 Task: Send an email with the signature Marisol Hernandez with the subject Feedback on a marketing plan and the message Could you provide me with a breakdown of the costs associated with the new project proposal? from softage.3@softage.net to softage.8@softage.net with an attached audio file Audio_piano_recital.mp3 and move the email from Sent Items to the folder Non-compete agreements
Action: Mouse moved to (120, 215)
Screenshot: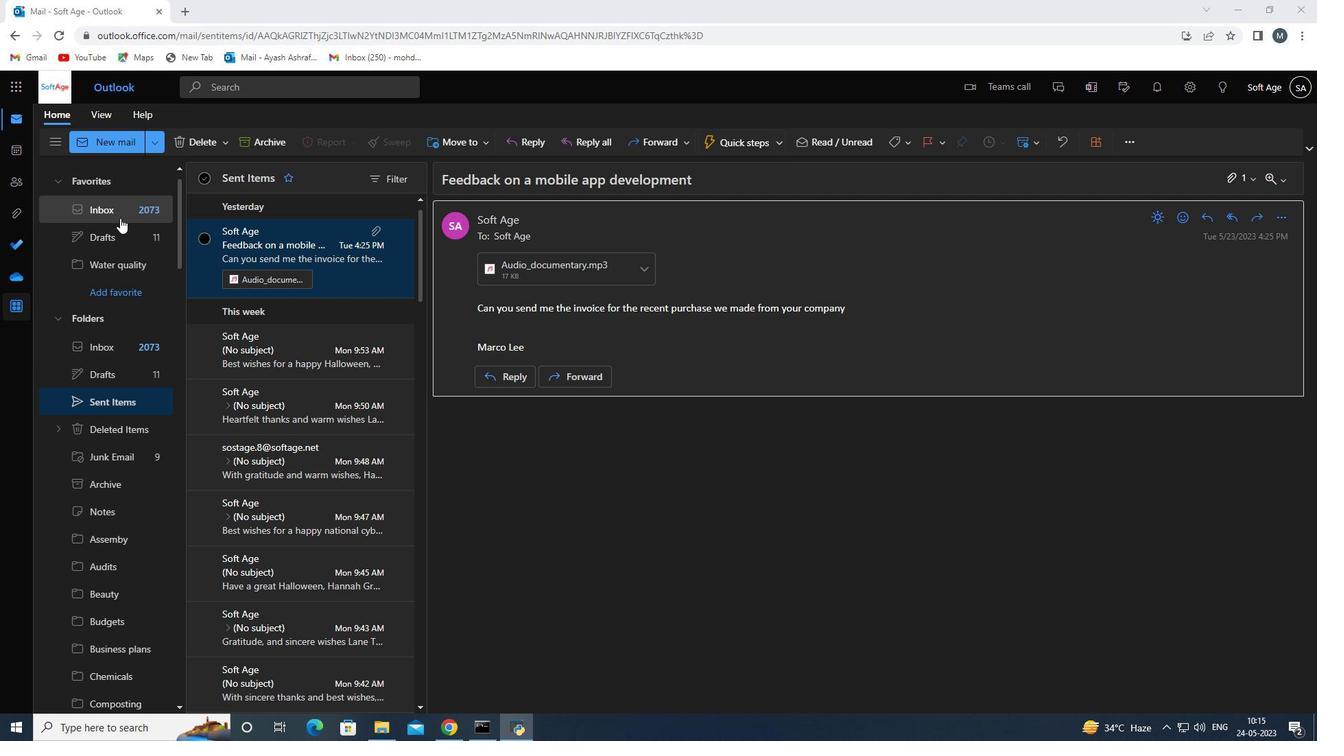 
Action: Mouse pressed left at (120, 215)
Screenshot: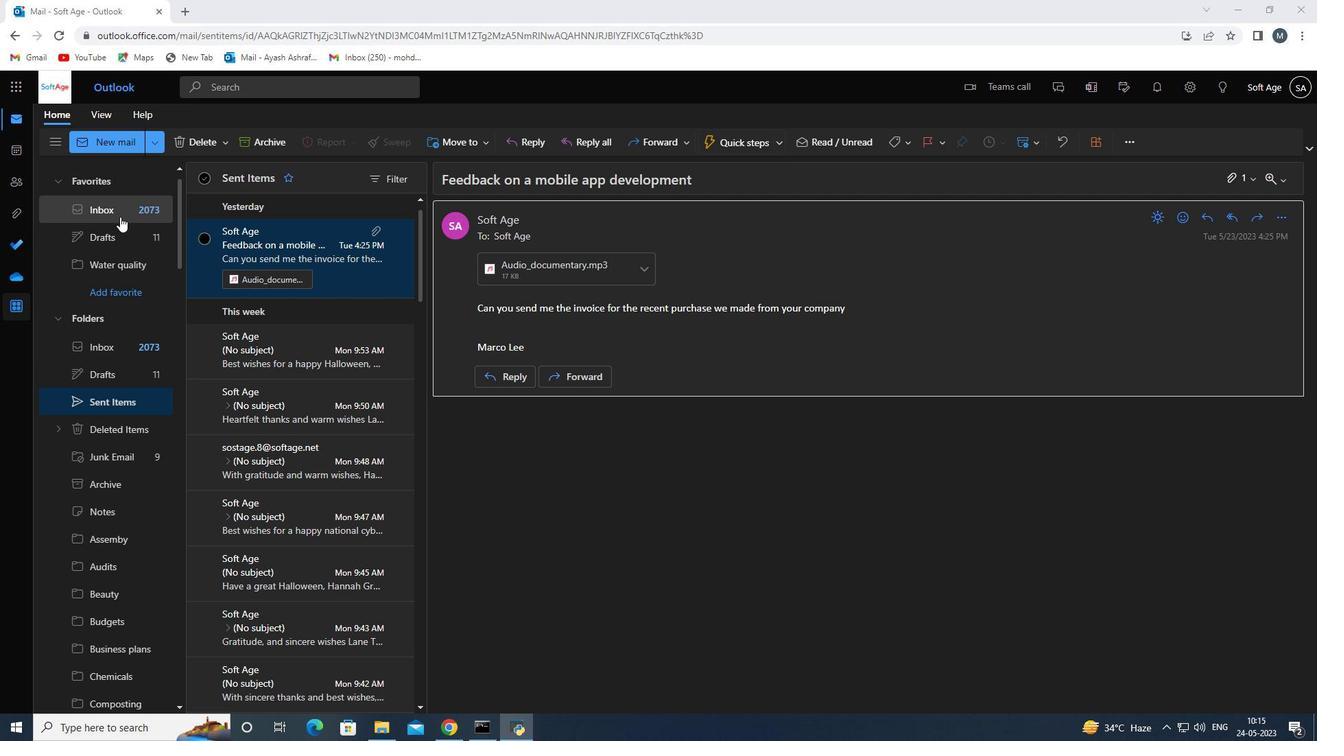
Action: Mouse moved to (262, 277)
Screenshot: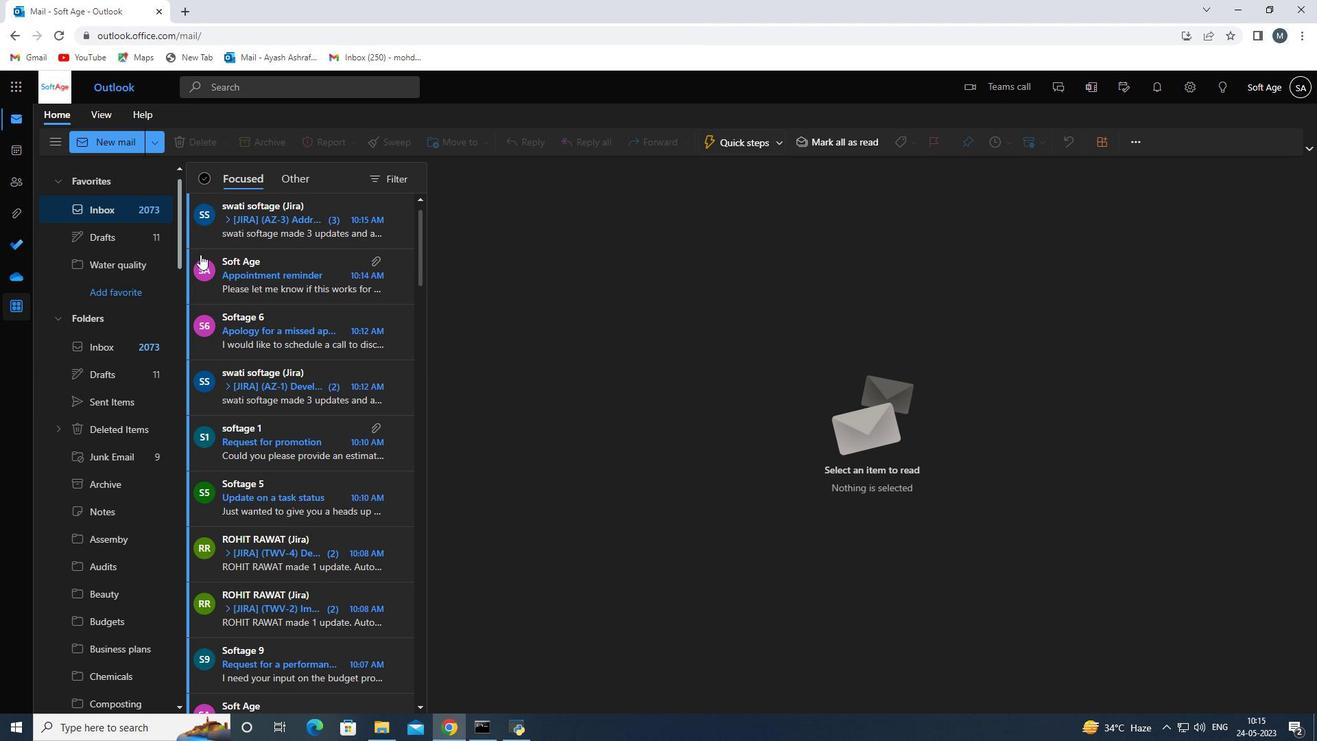 
Action: Mouse scrolled (262, 278) with delta (0, 0)
Screenshot: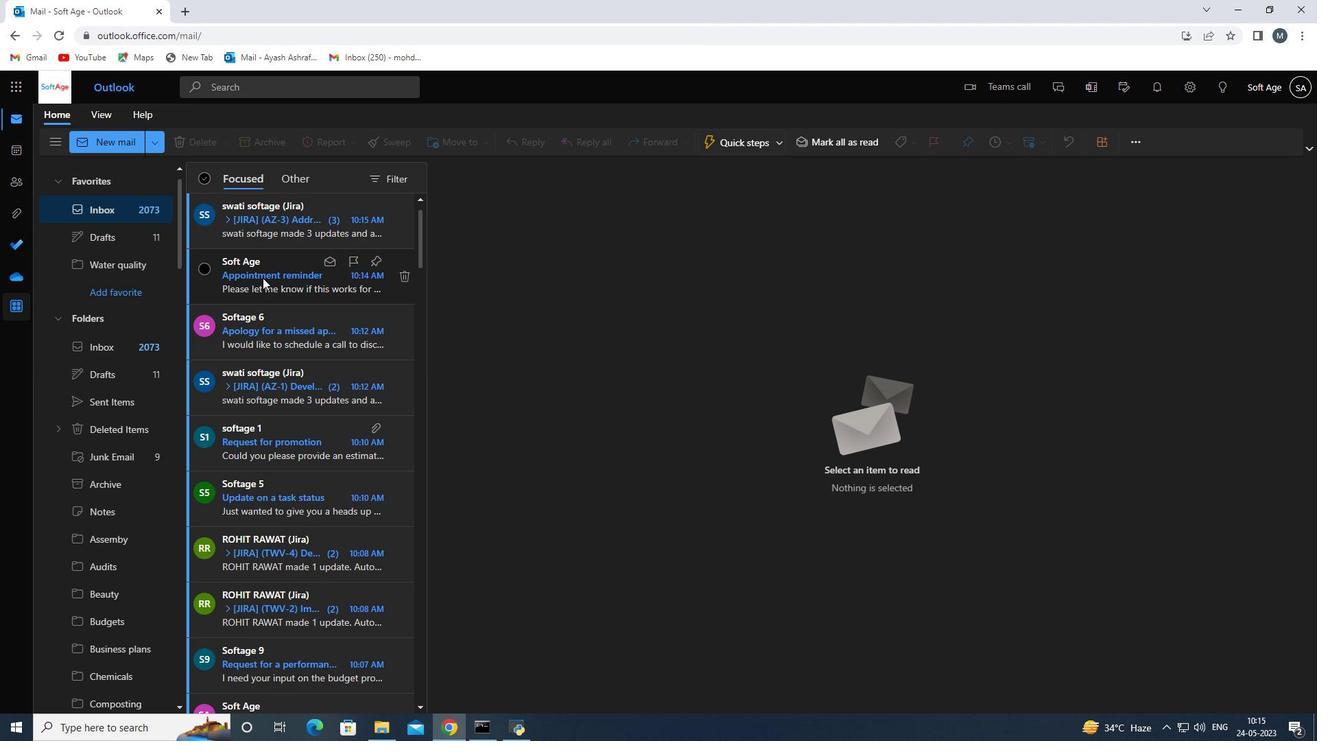 
Action: Mouse scrolled (262, 278) with delta (0, 0)
Screenshot: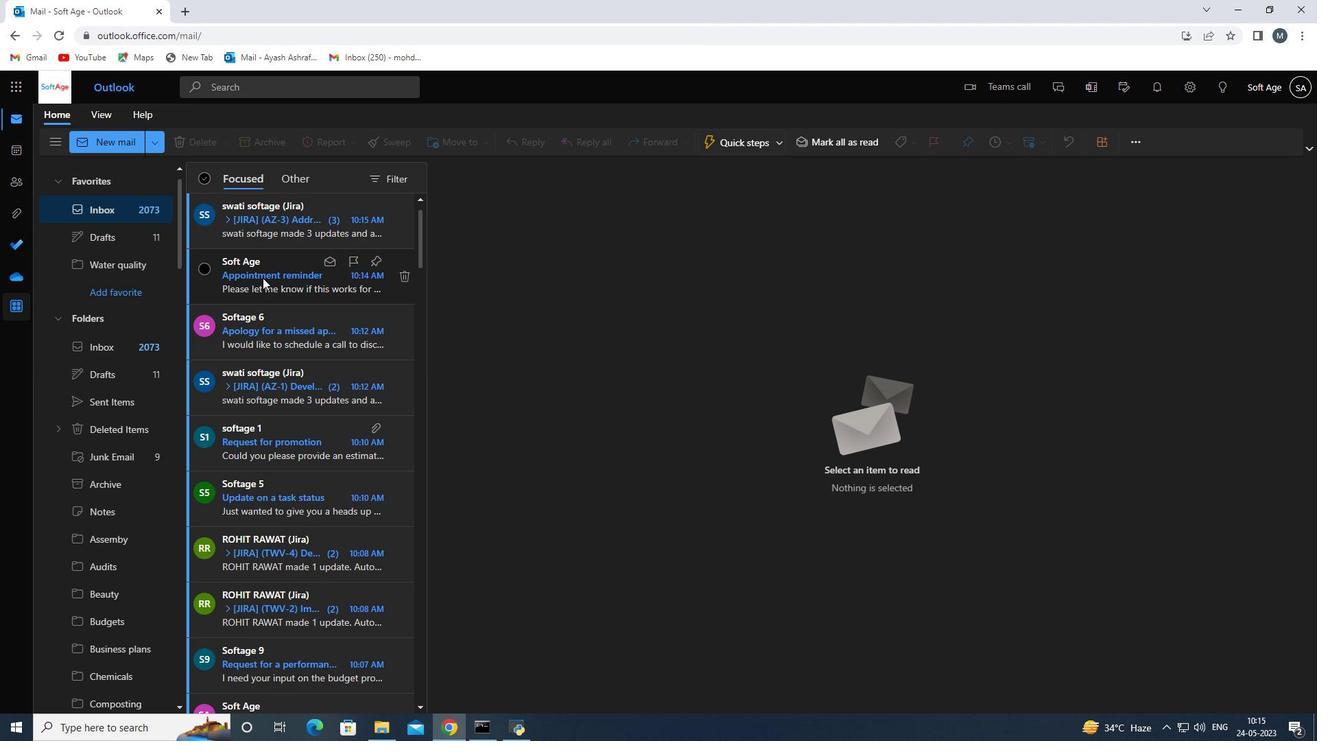 
Action: Mouse scrolled (262, 278) with delta (0, 0)
Screenshot: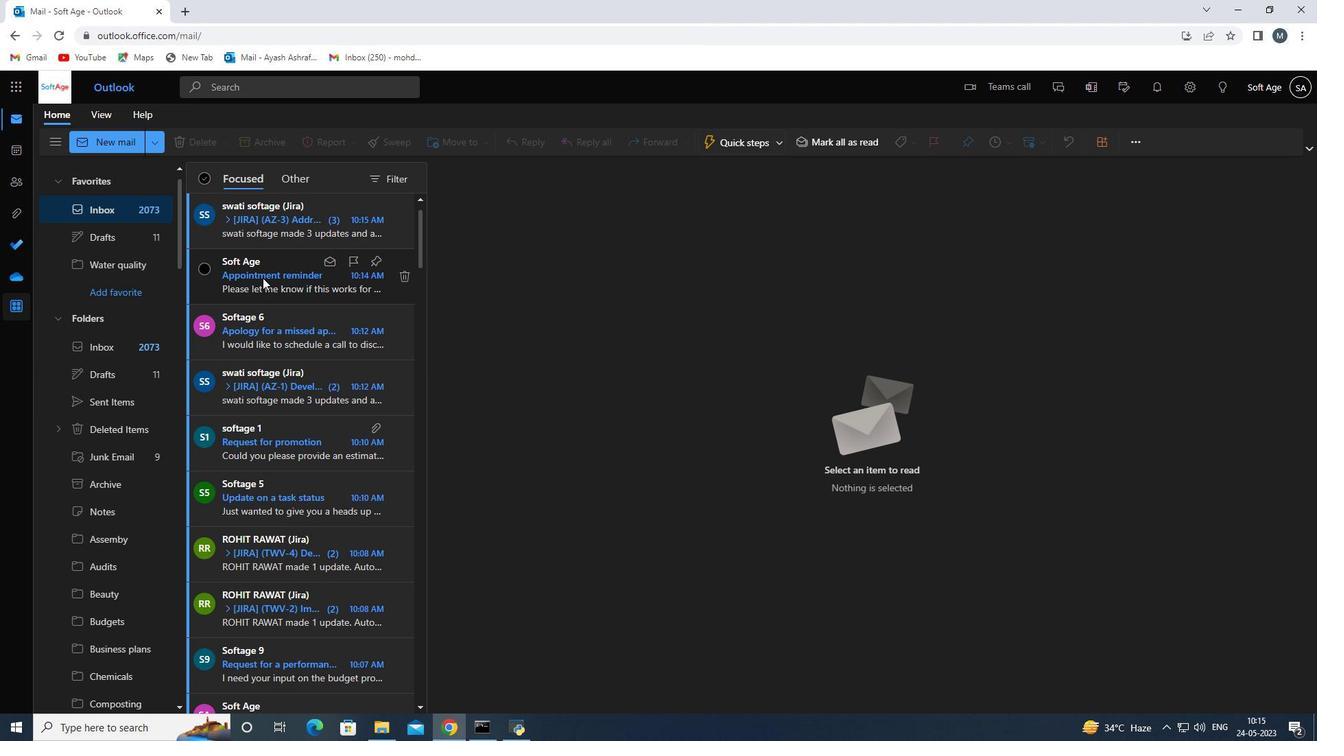 
Action: Mouse scrolled (262, 278) with delta (0, 0)
Screenshot: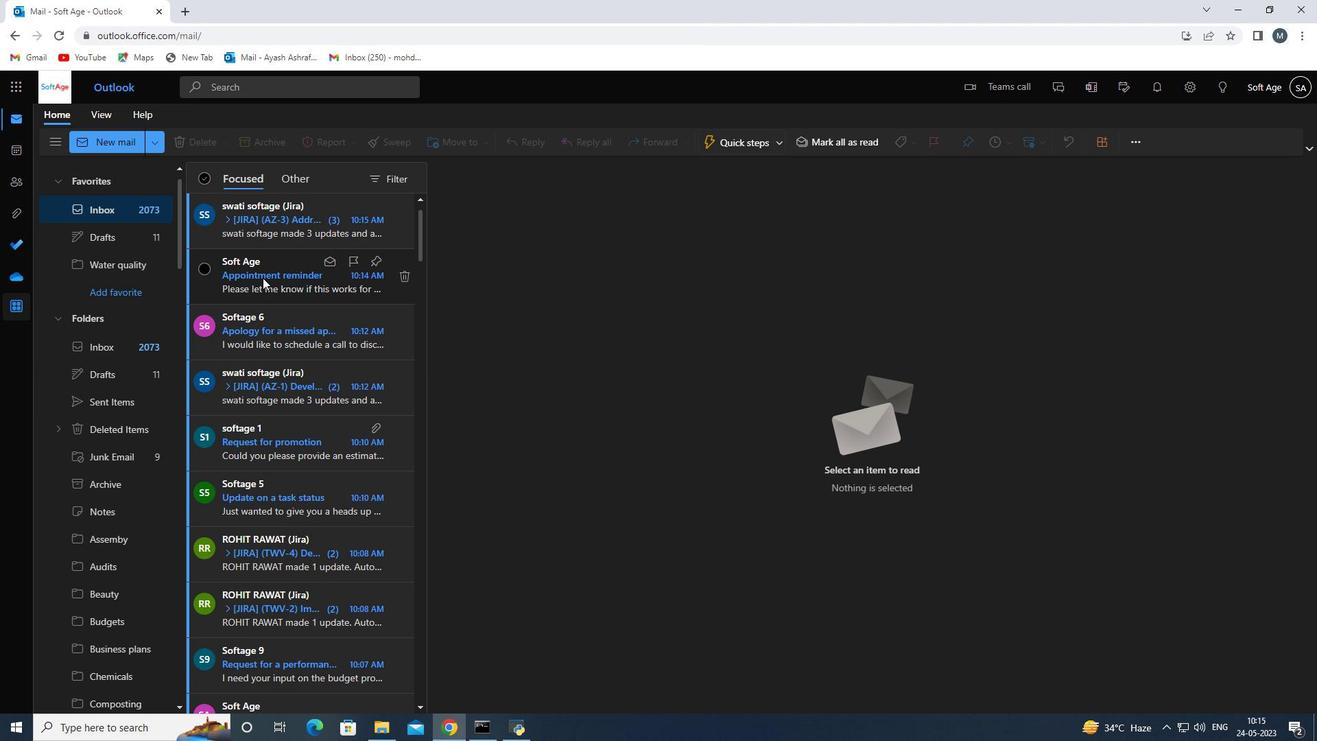 
Action: Mouse moved to (95, 138)
Screenshot: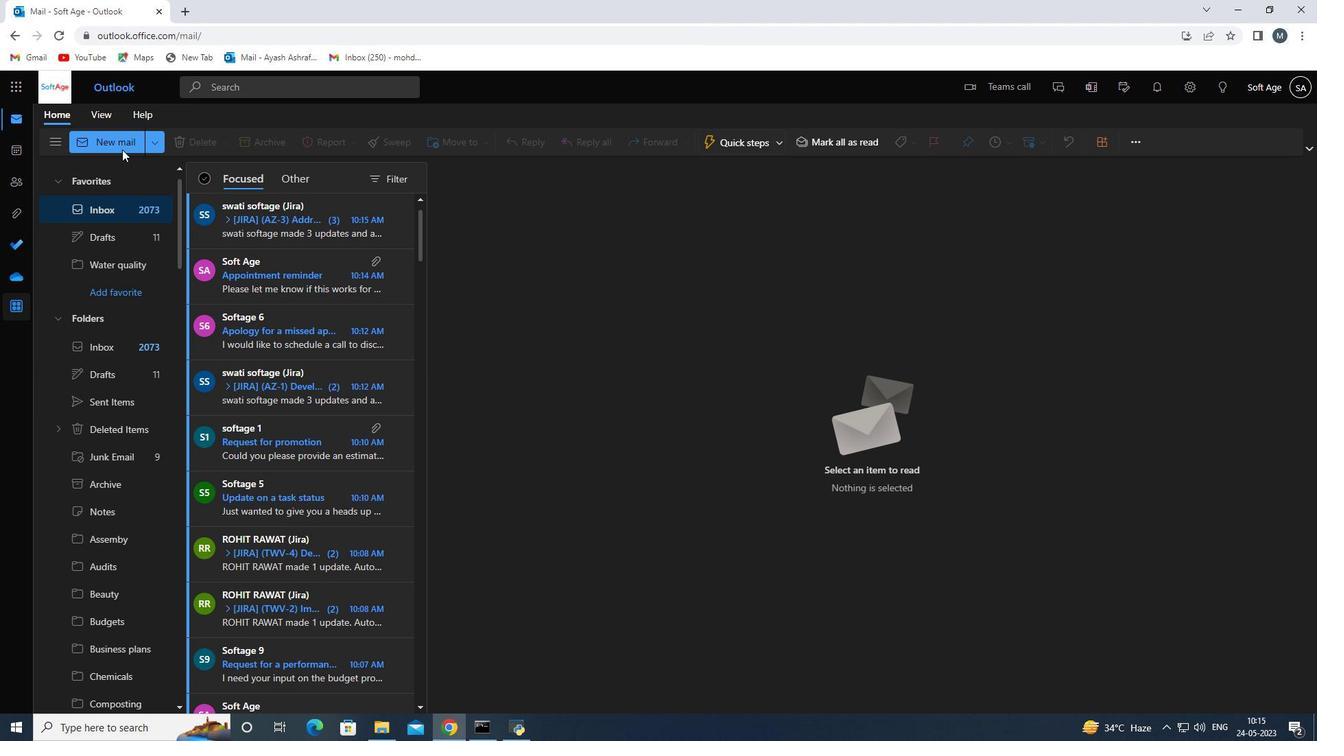 
Action: Mouse pressed left at (95, 138)
Screenshot: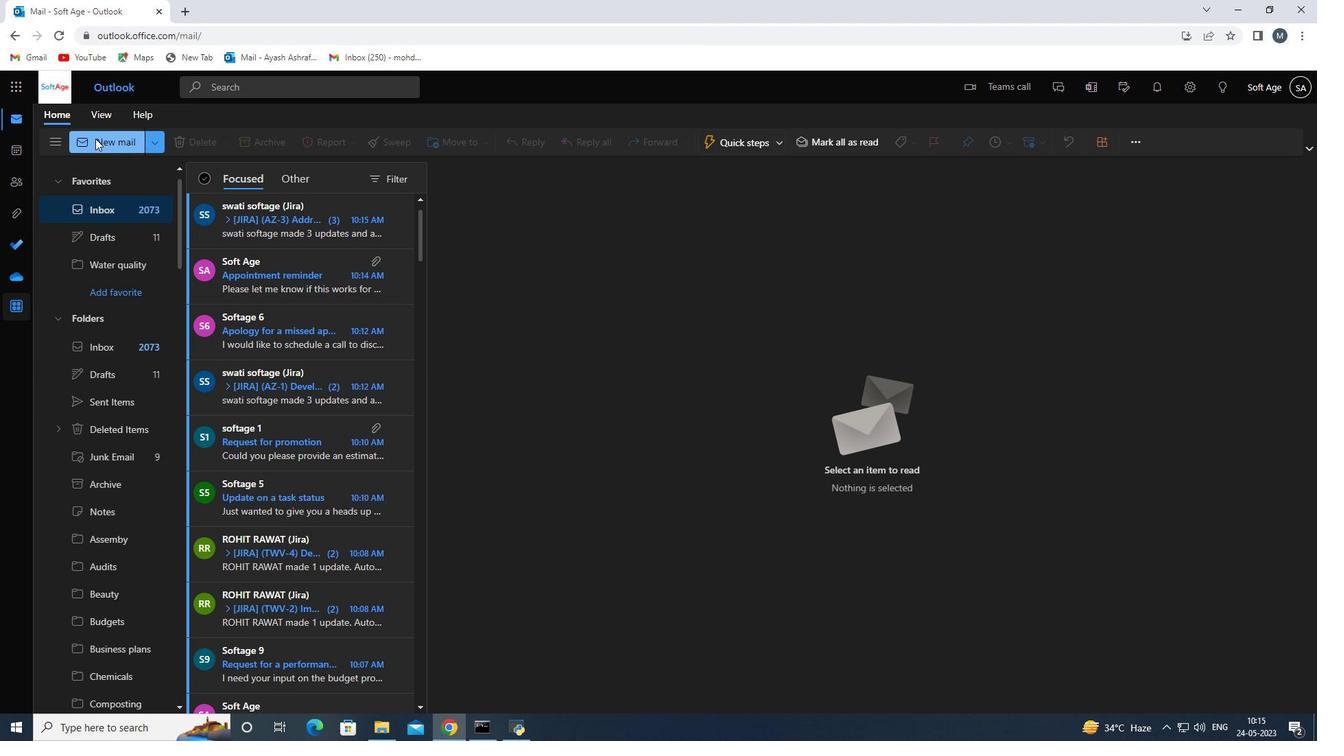 
Action: Mouse moved to (922, 147)
Screenshot: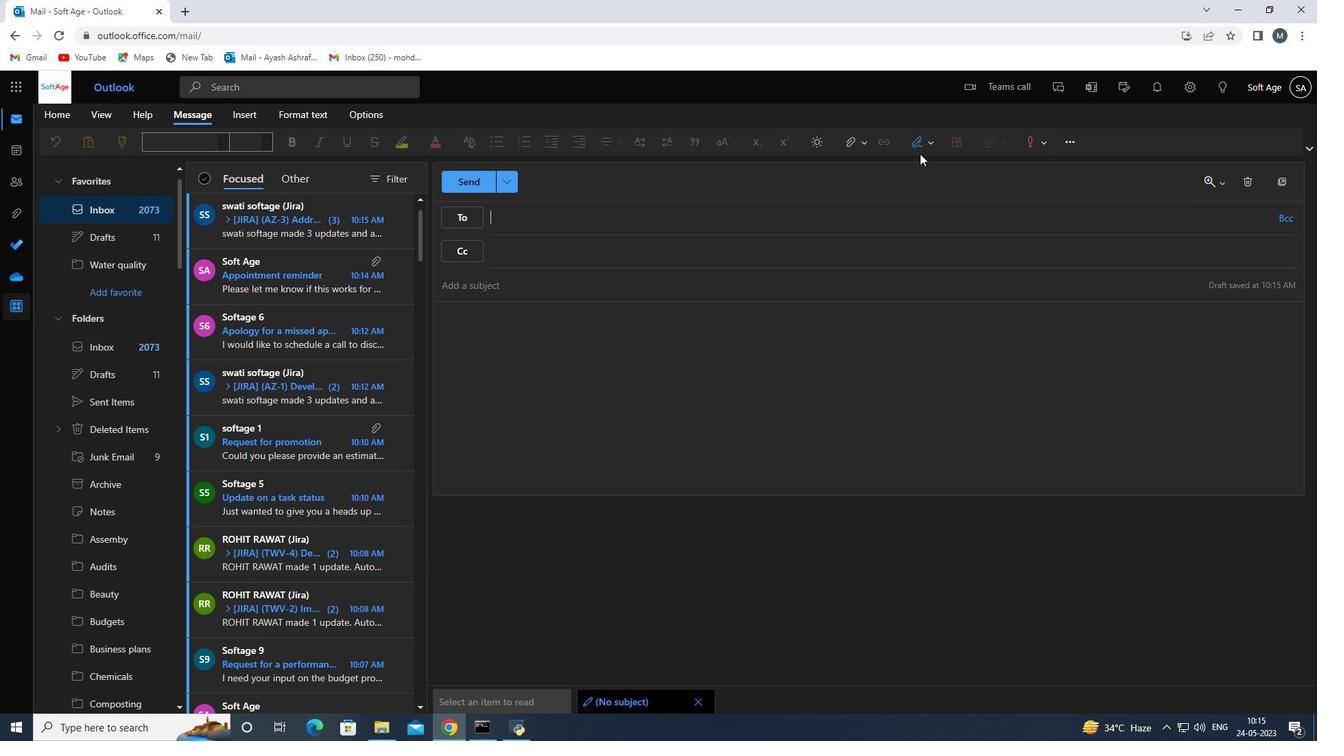 
Action: Mouse pressed left at (922, 147)
Screenshot: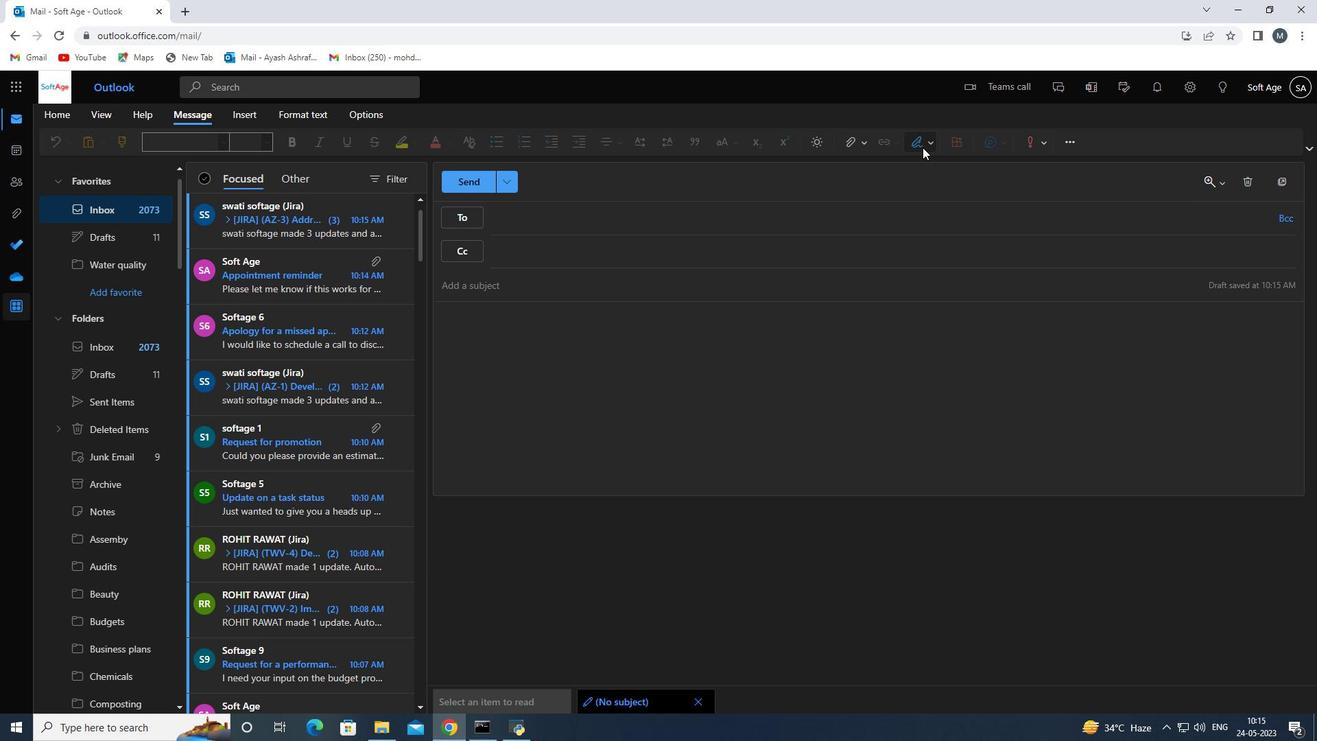 
Action: Mouse moved to (901, 193)
Screenshot: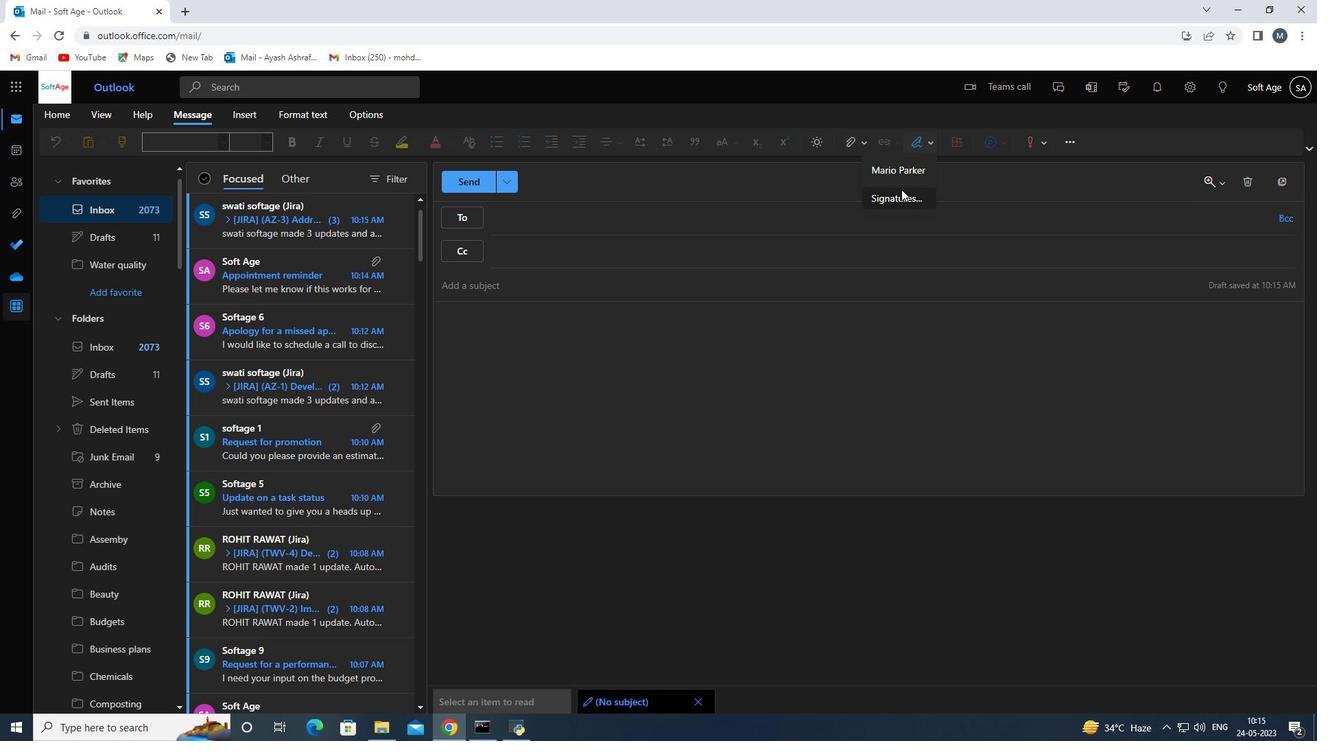 
Action: Mouse pressed left at (901, 193)
Screenshot: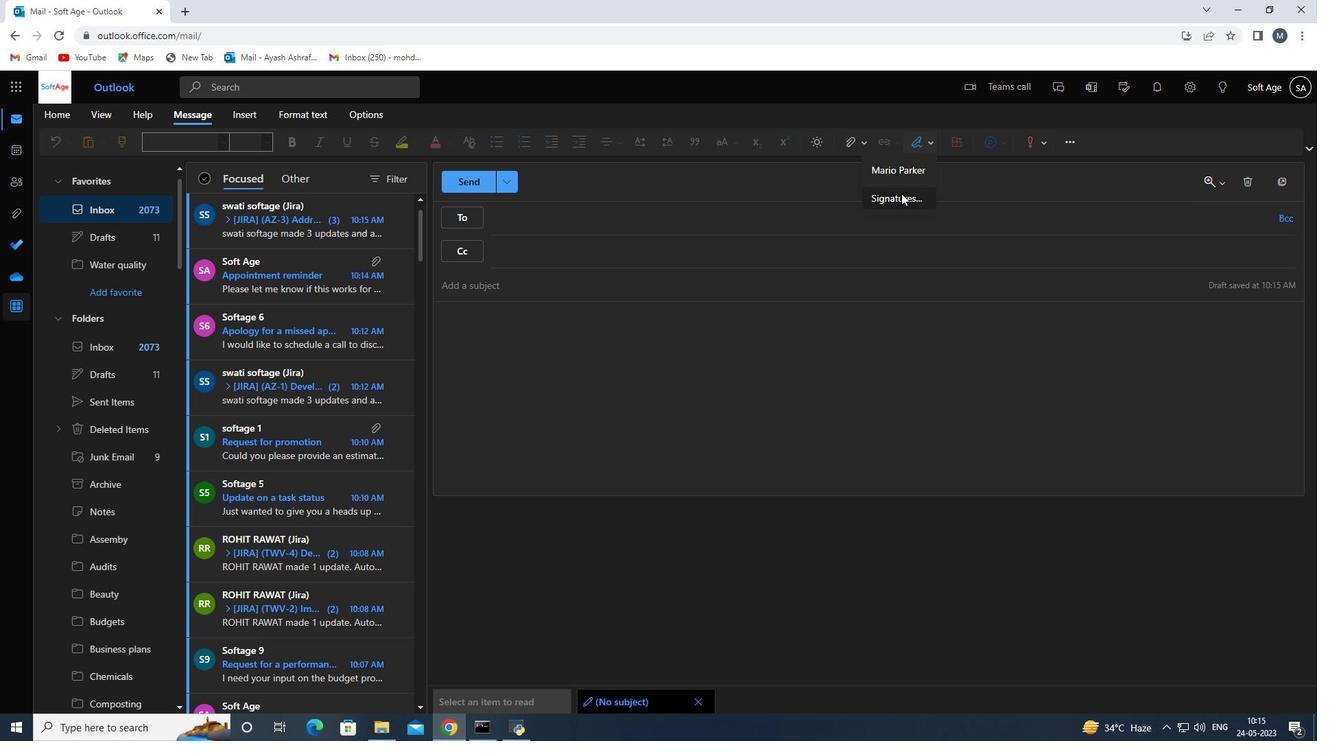 
Action: Mouse moved to (944, 251)
Screenshot: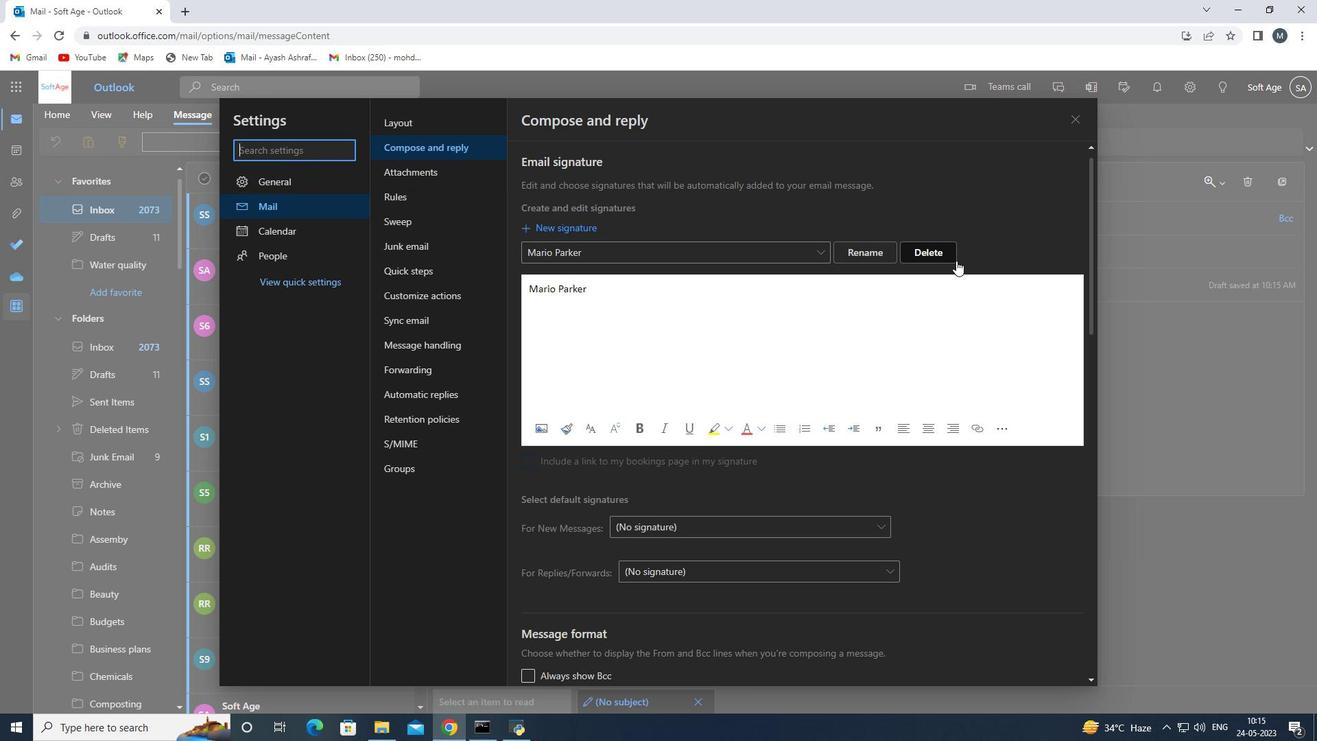 
Action: Mouse pressed left at (944, 251)
Screenshot: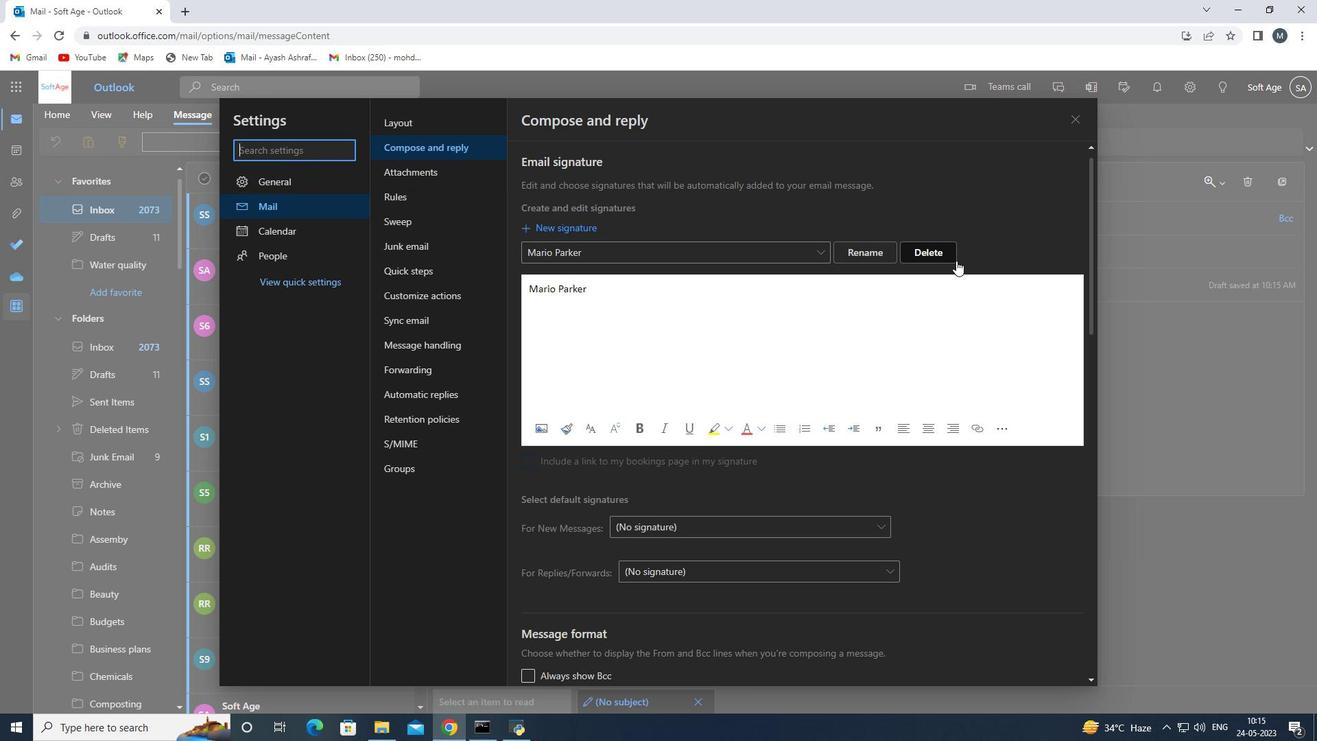 
Action: Mouse moved to (588, 257)
Screenshot: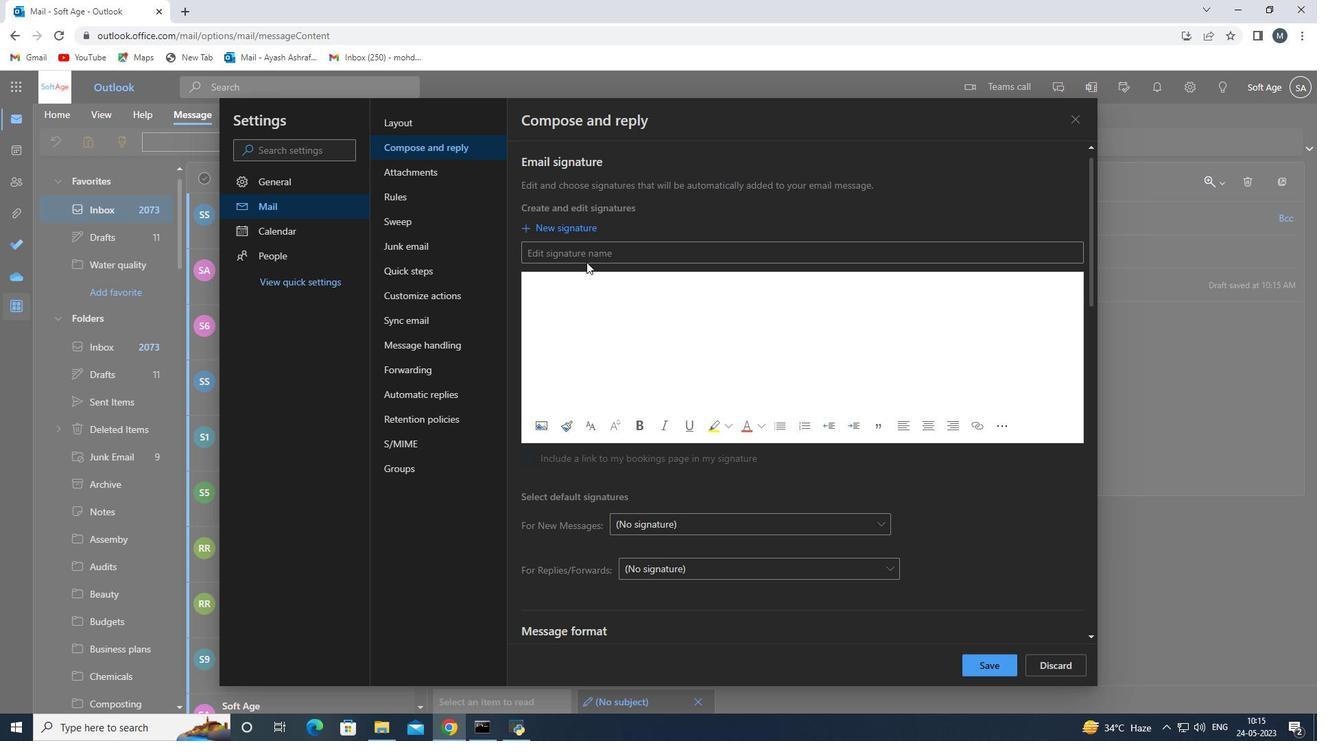 
Action: Mouse pressed left at (588, 257)
Screenshot: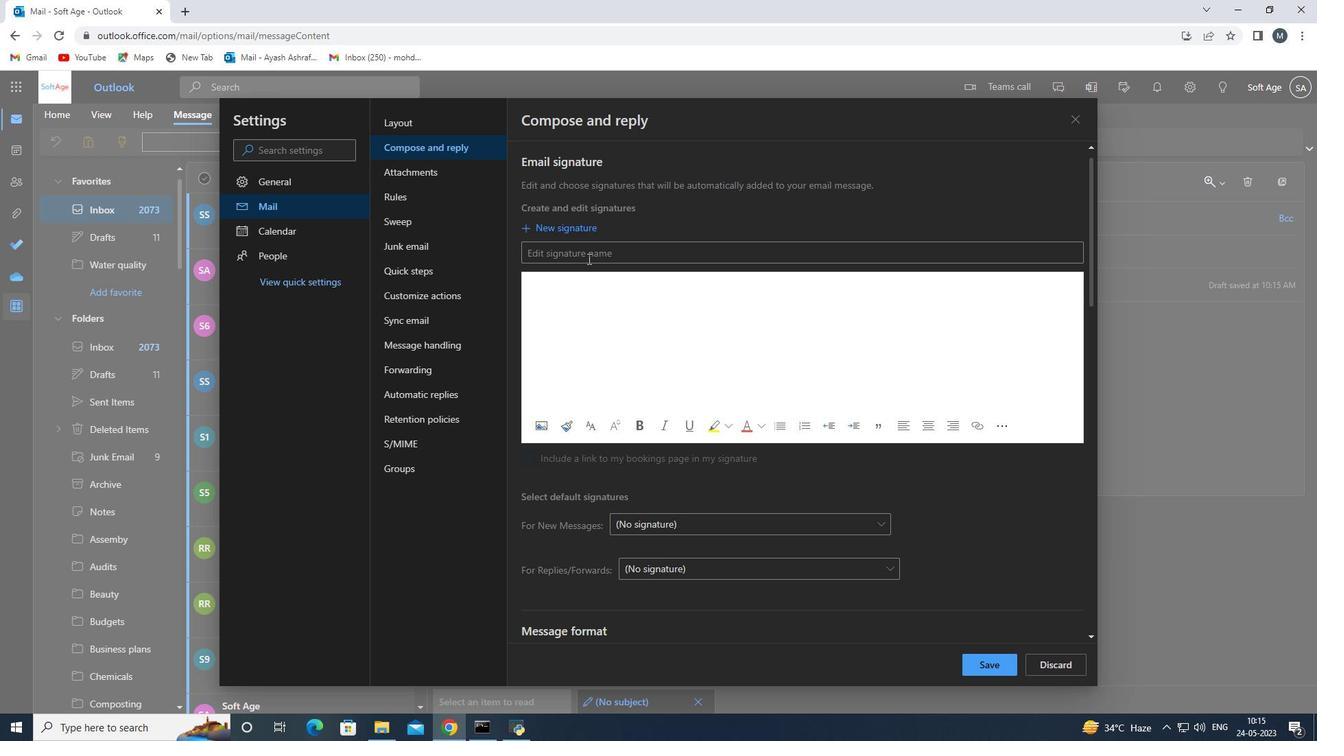 
Action: Mouse moved to (588, 256)
Screenshot: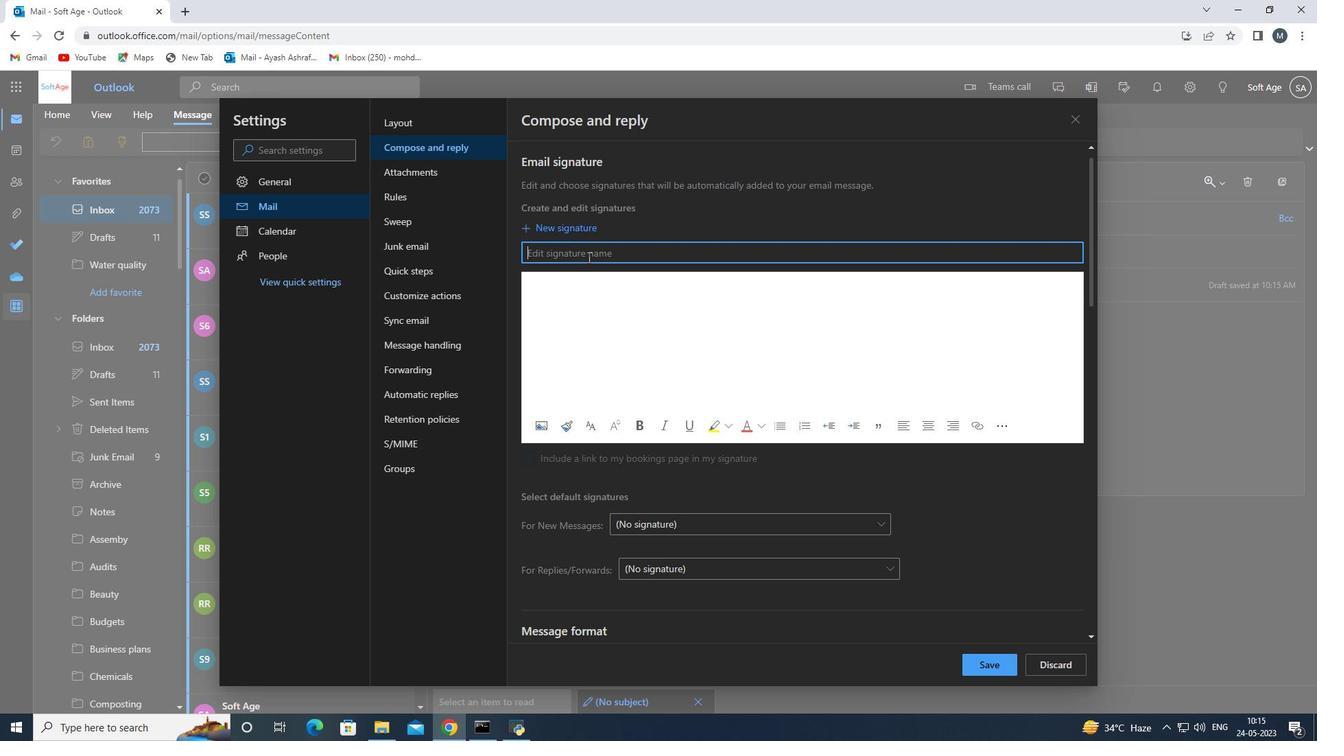 
Action: Key pressed <Key.shift>Marisol<Key.space><Key.shift><Key.shift><Key.shift><Key.shift><Key.shift>Hernana<Key.backspace>dez<Key.space>
Screenshot: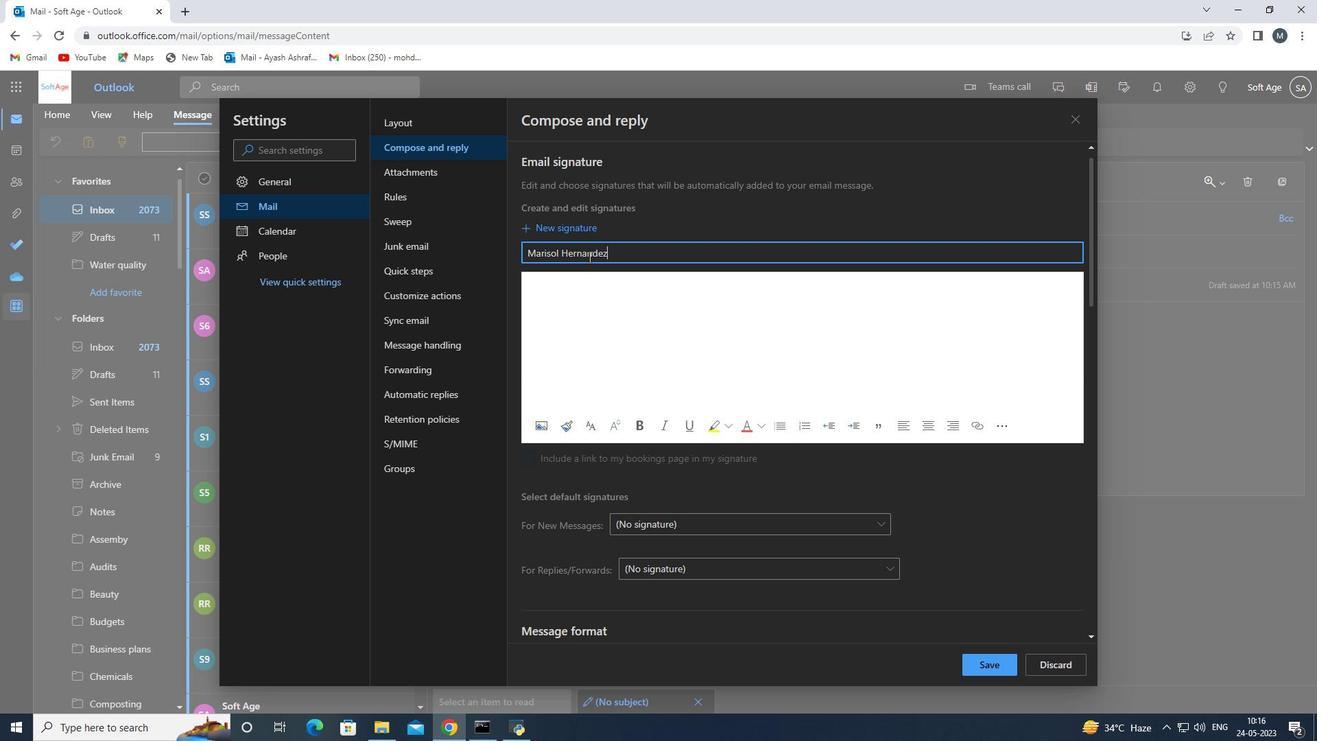 
Action: Mouse moved to (596, 253)
Screenshot: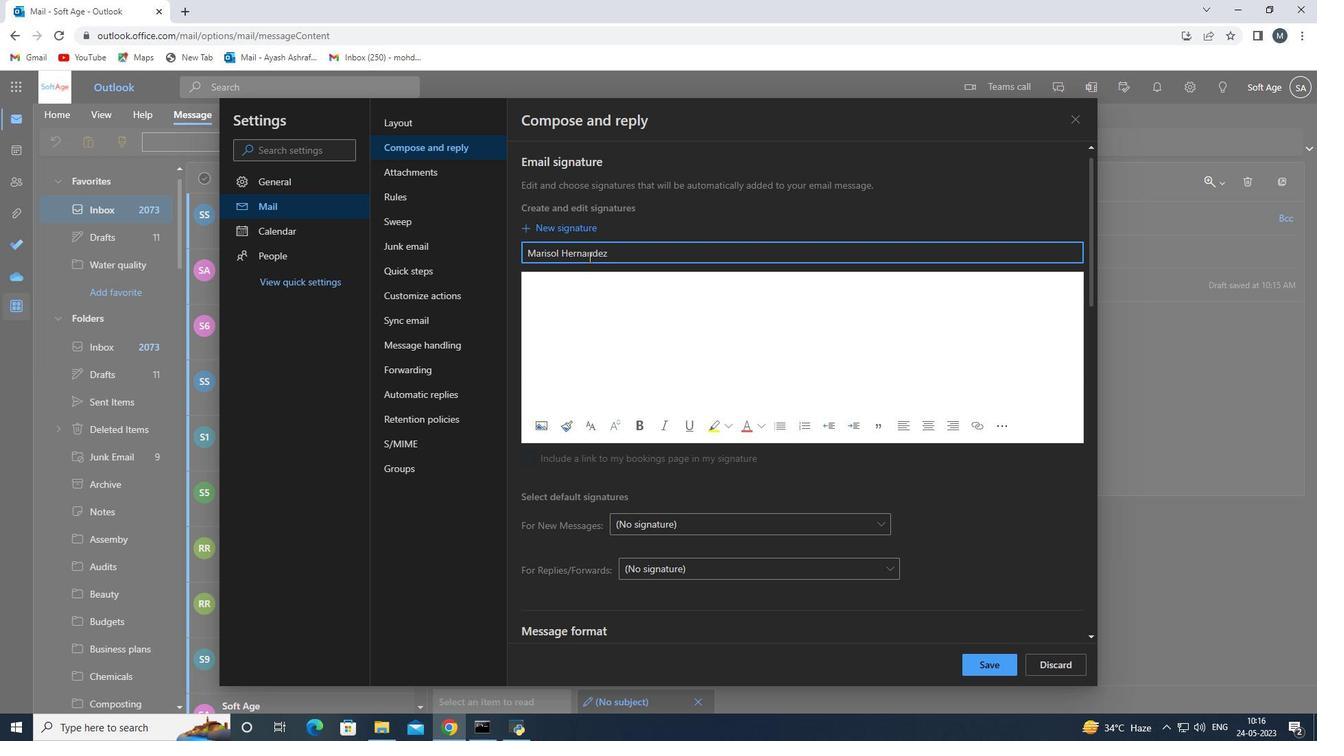 
Action: Mouse scrolled (596, 254) with delta (0, 0)
Screenshot: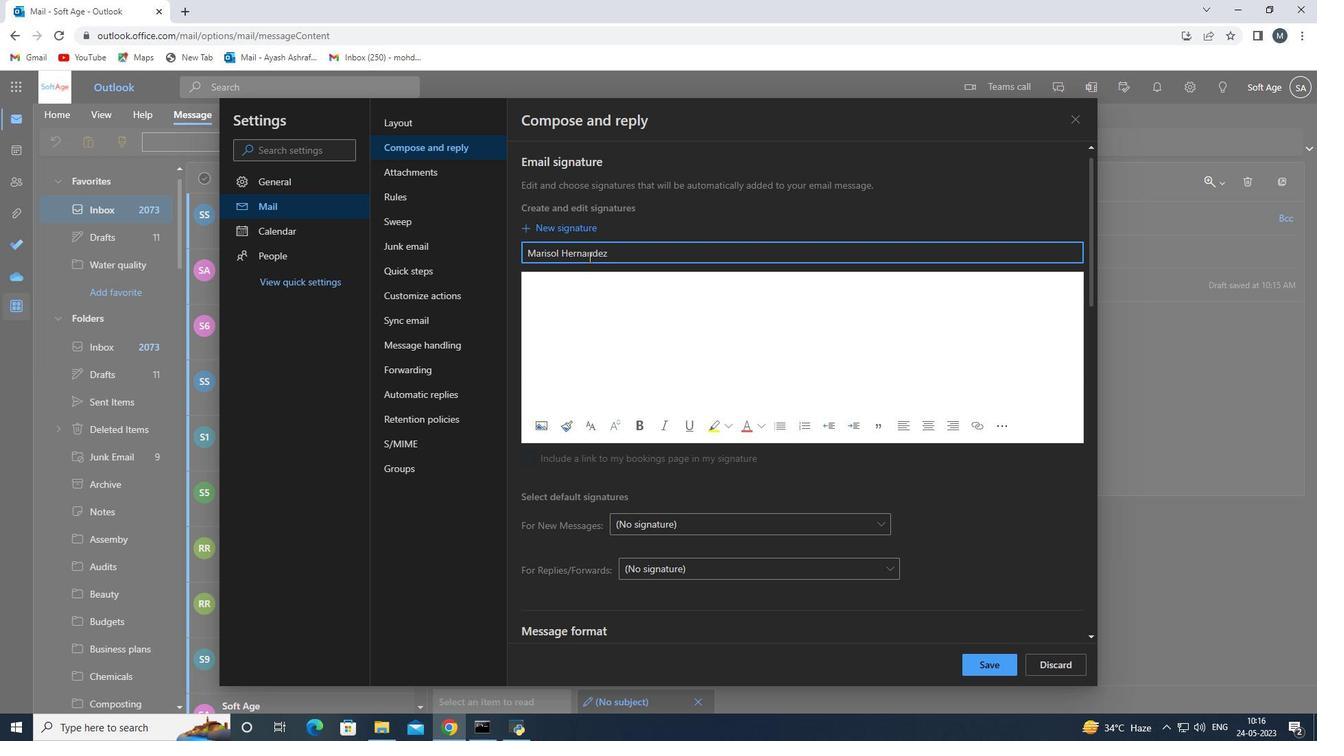 
Action: Mouse moved to (608, 250)
Screenshot: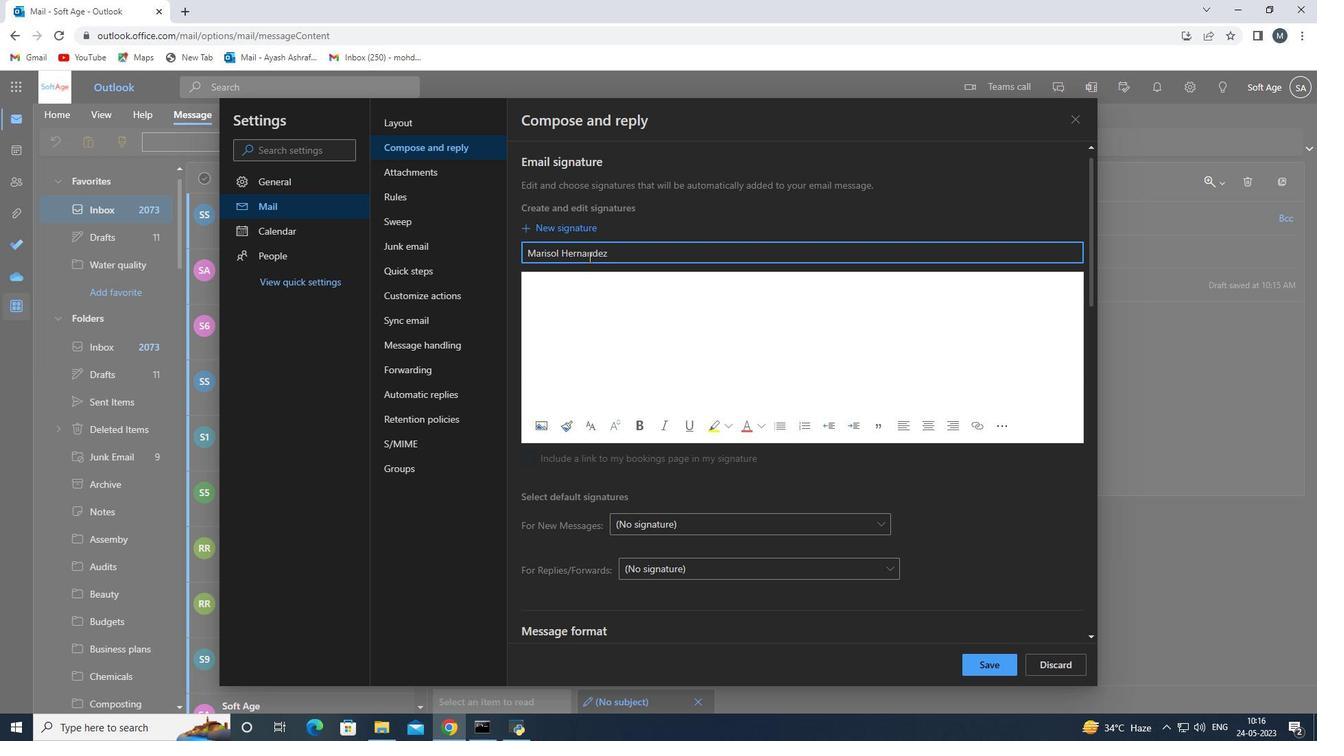 
Action: Mouse scrolled (608, 251) with delta (0, 0)
Screenshot: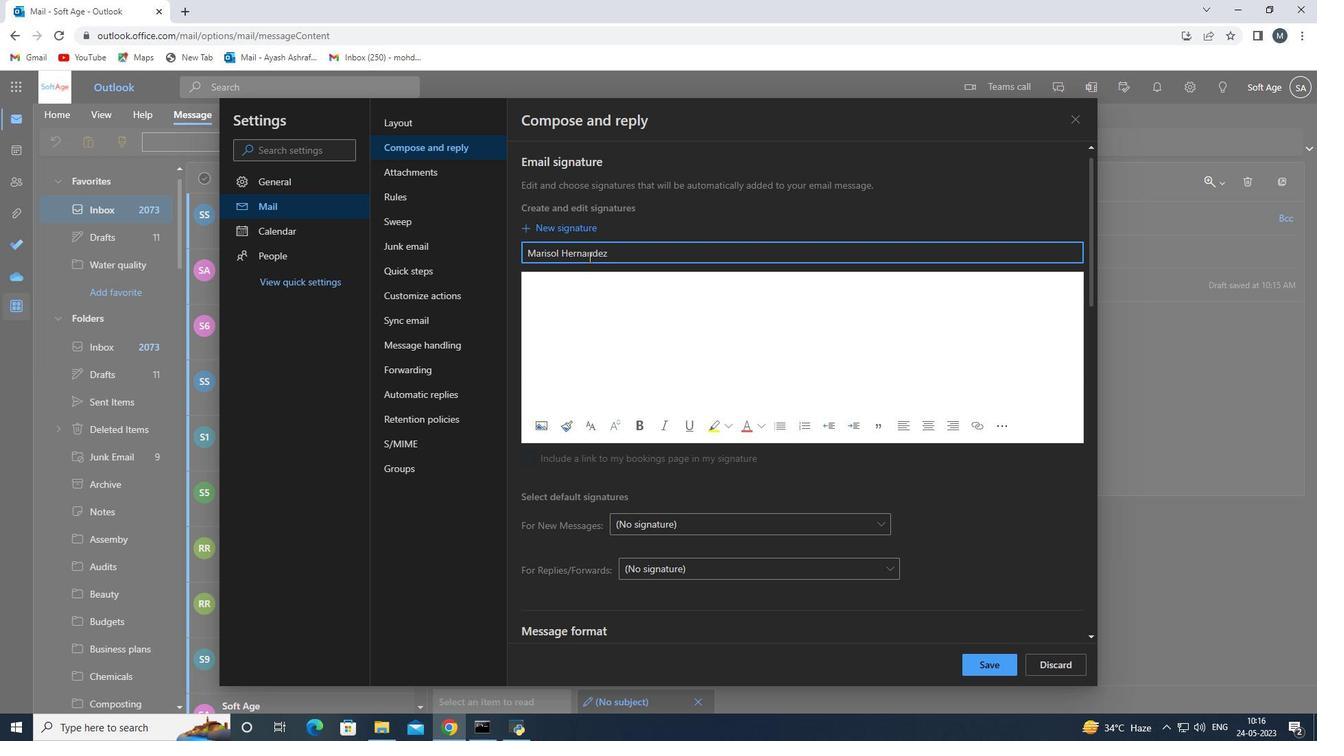 
Action: Mouse moved to (605, 299)
Screenshot: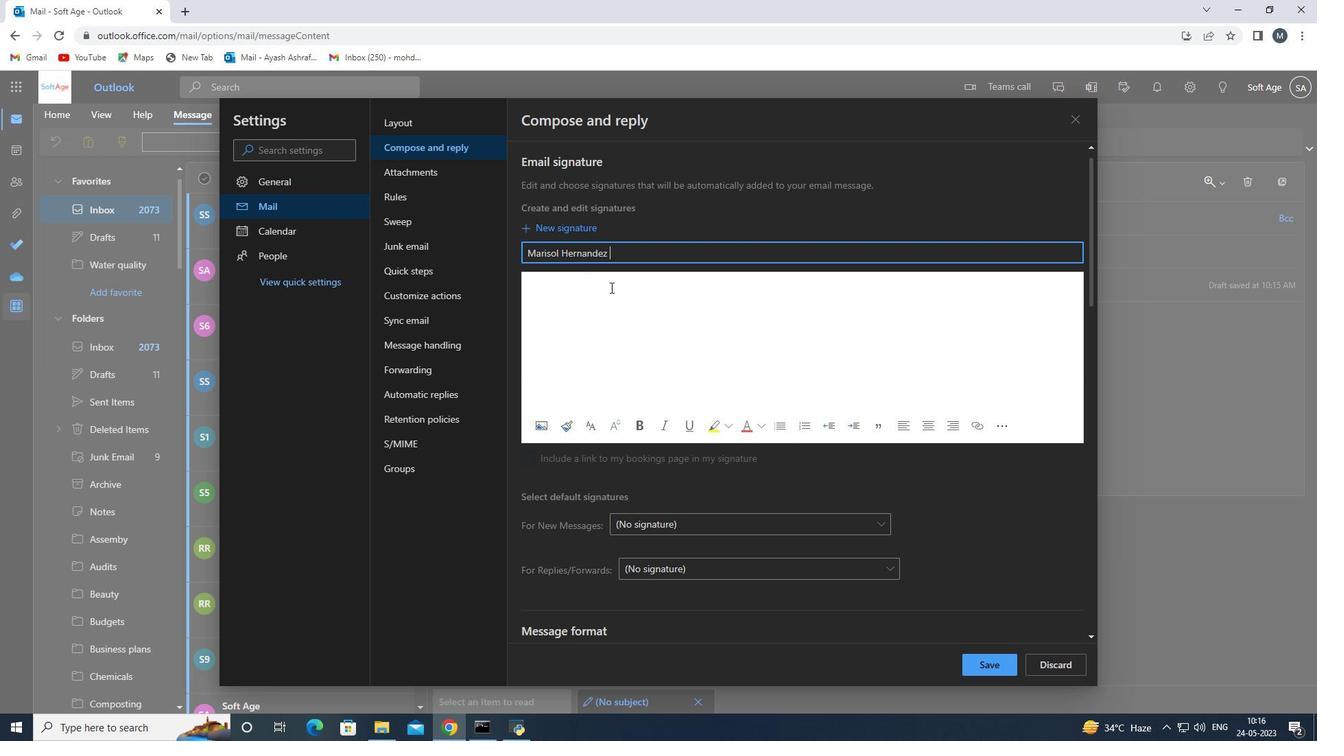 
Action: Mouse pressed left at (605, 299)
Screenshot: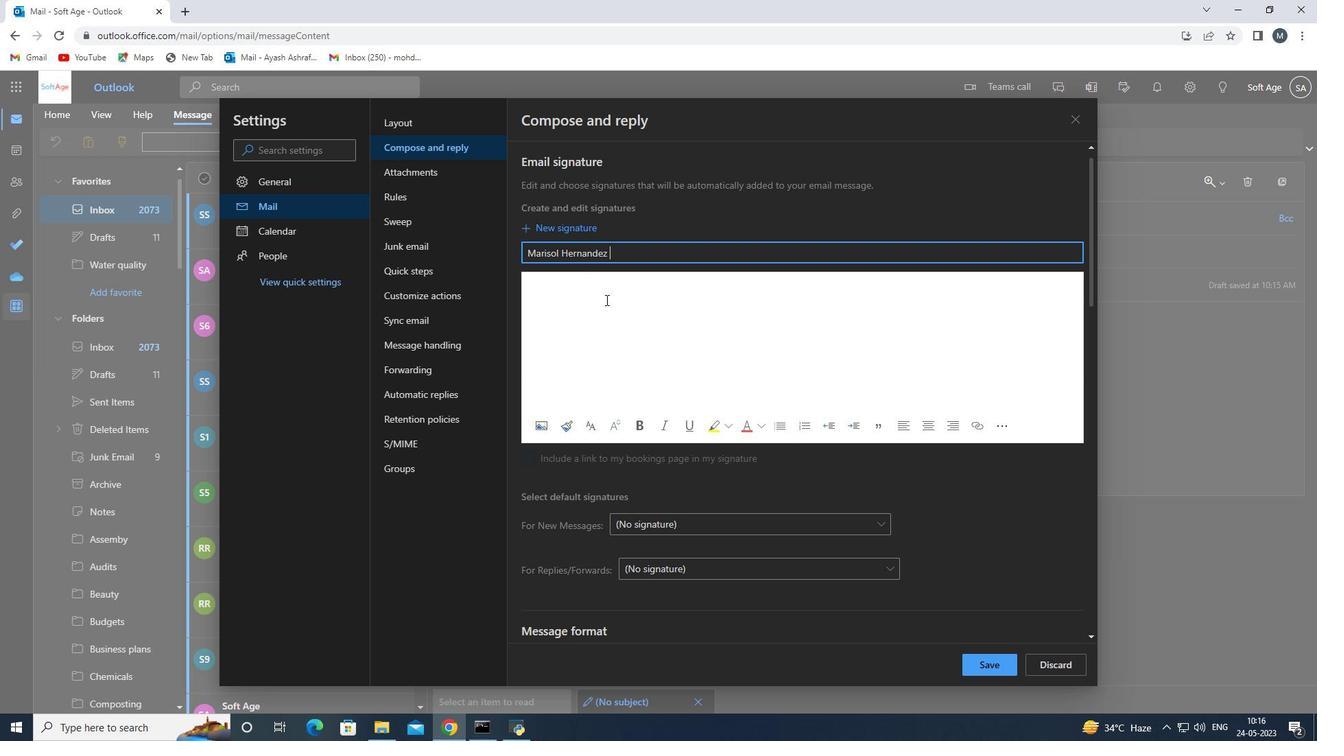 
Action: Key pressed <Key.shift>MA<Key.backspace>arisol<Key.space><Key.shift>Hernandez<Key.space>
Screenshot: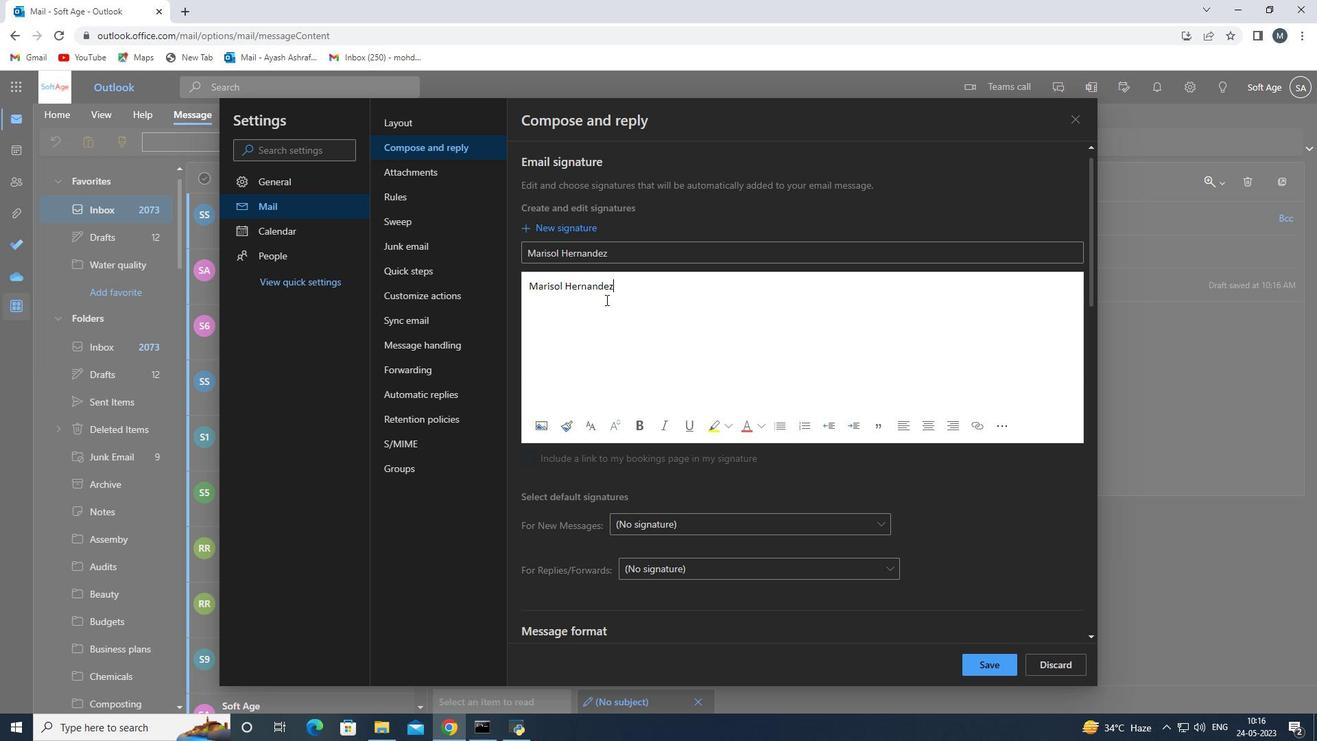 
Action: Mouse moved to (968, 666)
Screenshot: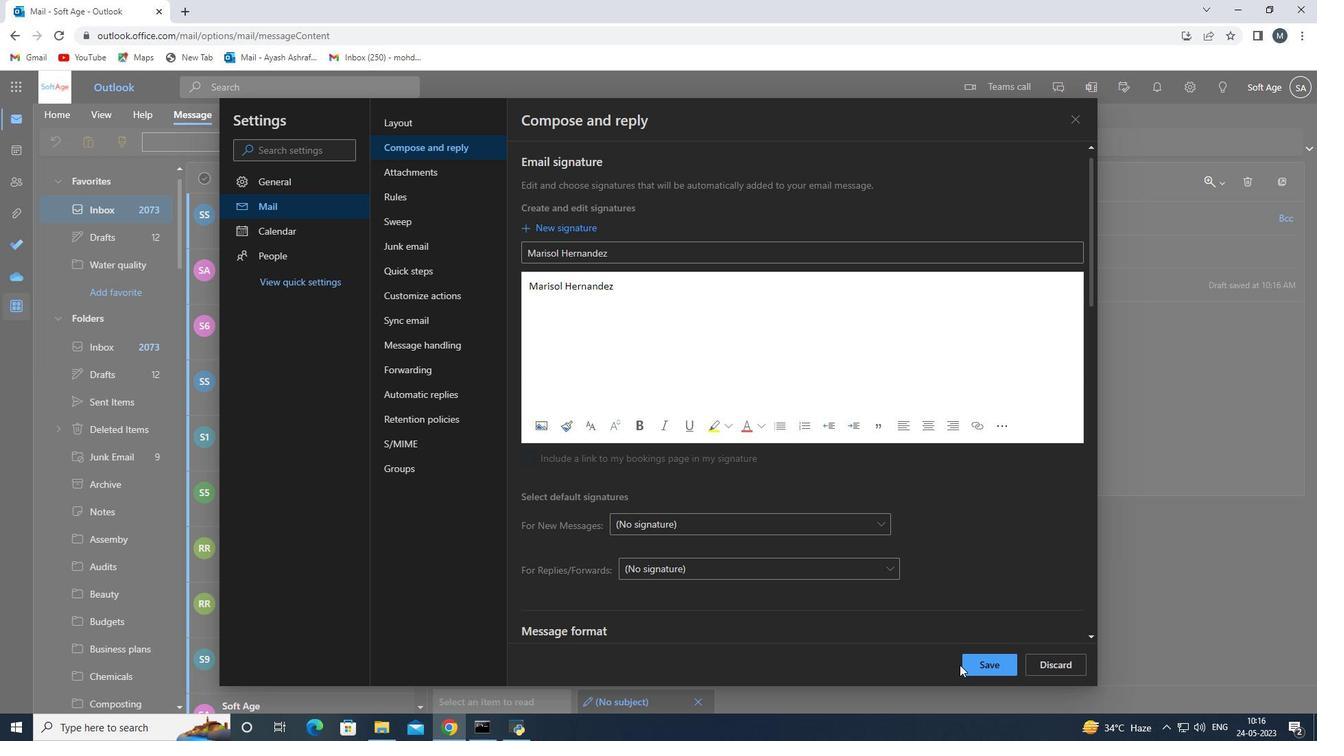
Action: Mouse pressed left at (968, 666)
Screenshot: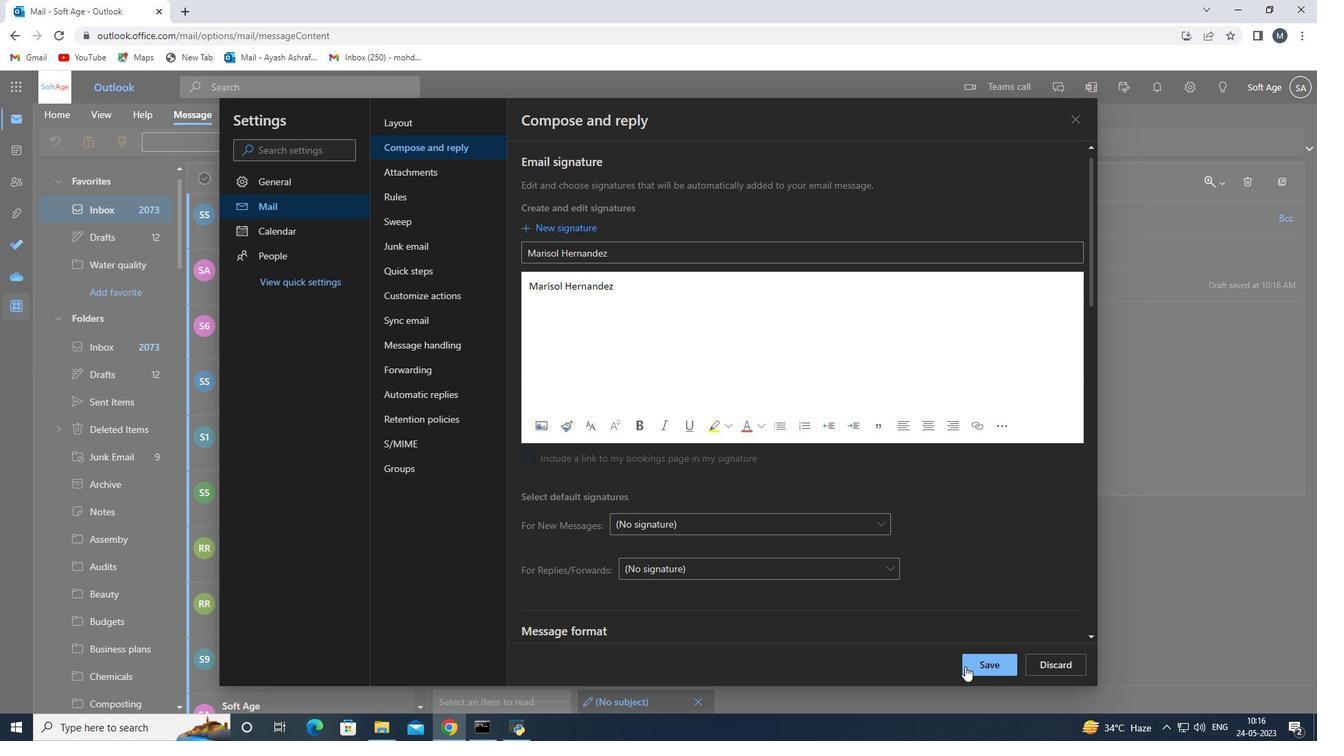 
Action: Mouse moved to (1075, 117)
Screenshot: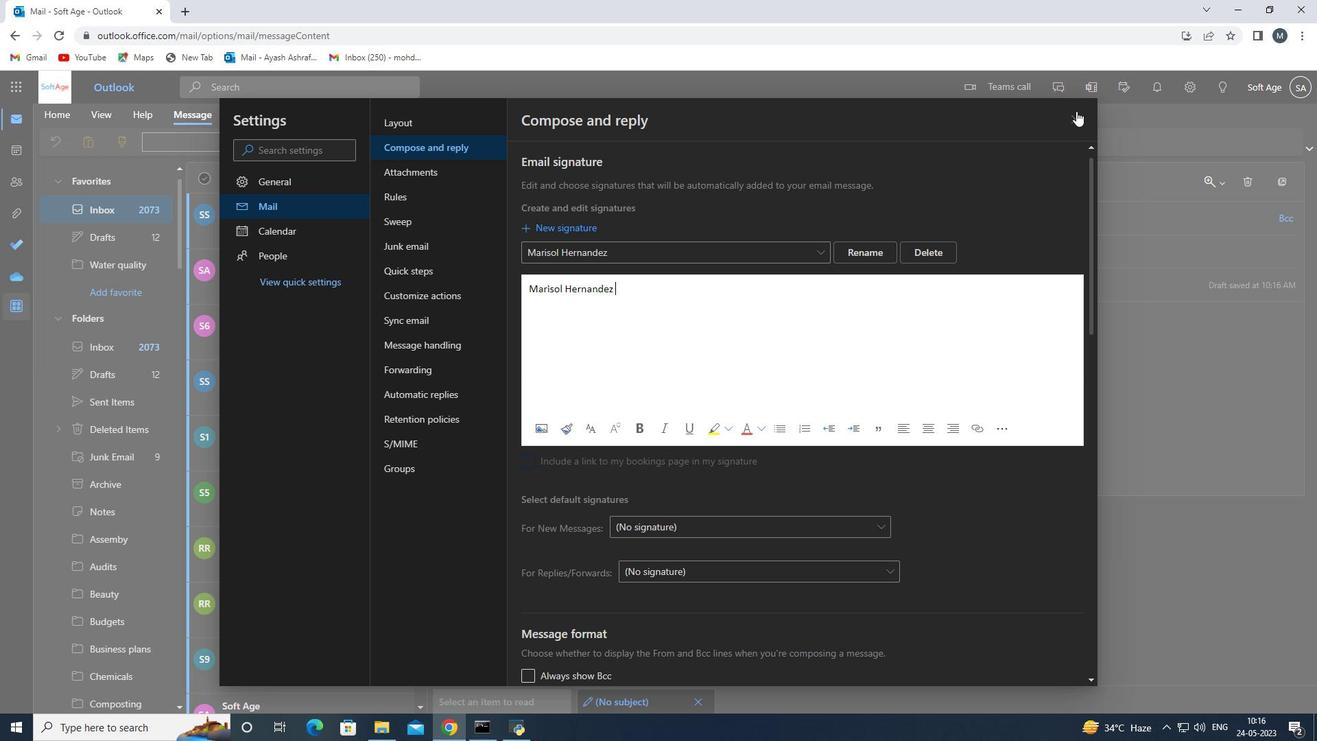 
Action: Mouse pressed left at (1075, 117)
Screenshot: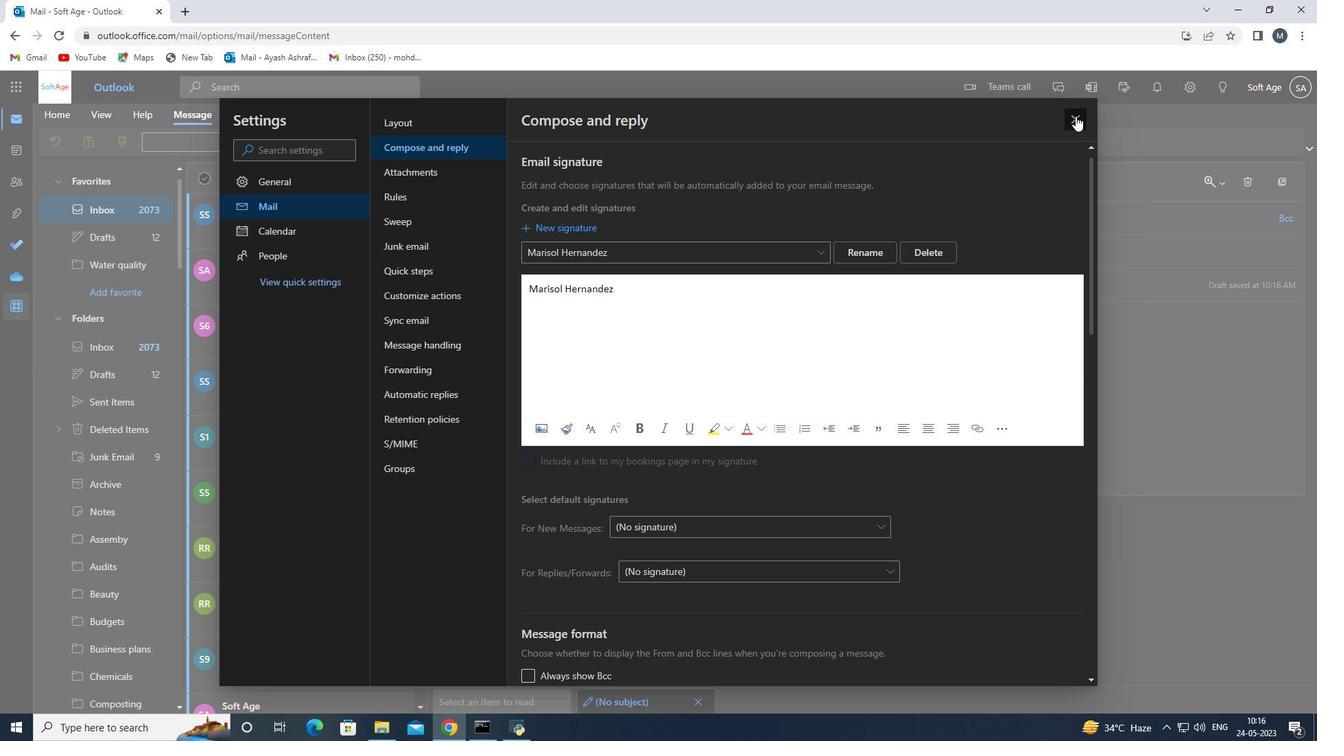 
Action: Mouse moved to (507, 289)
Screenshot: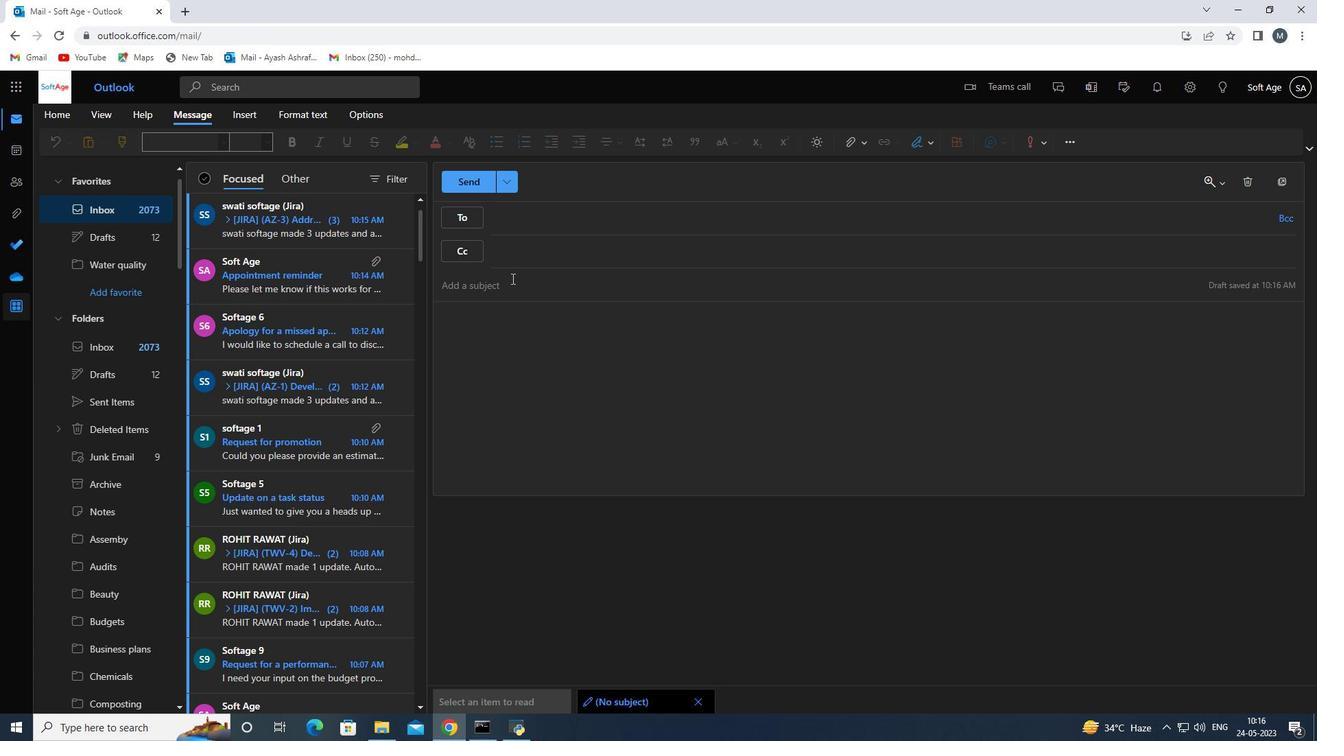 
Action: Mouse pressed left at (507, 289)
Screenshot: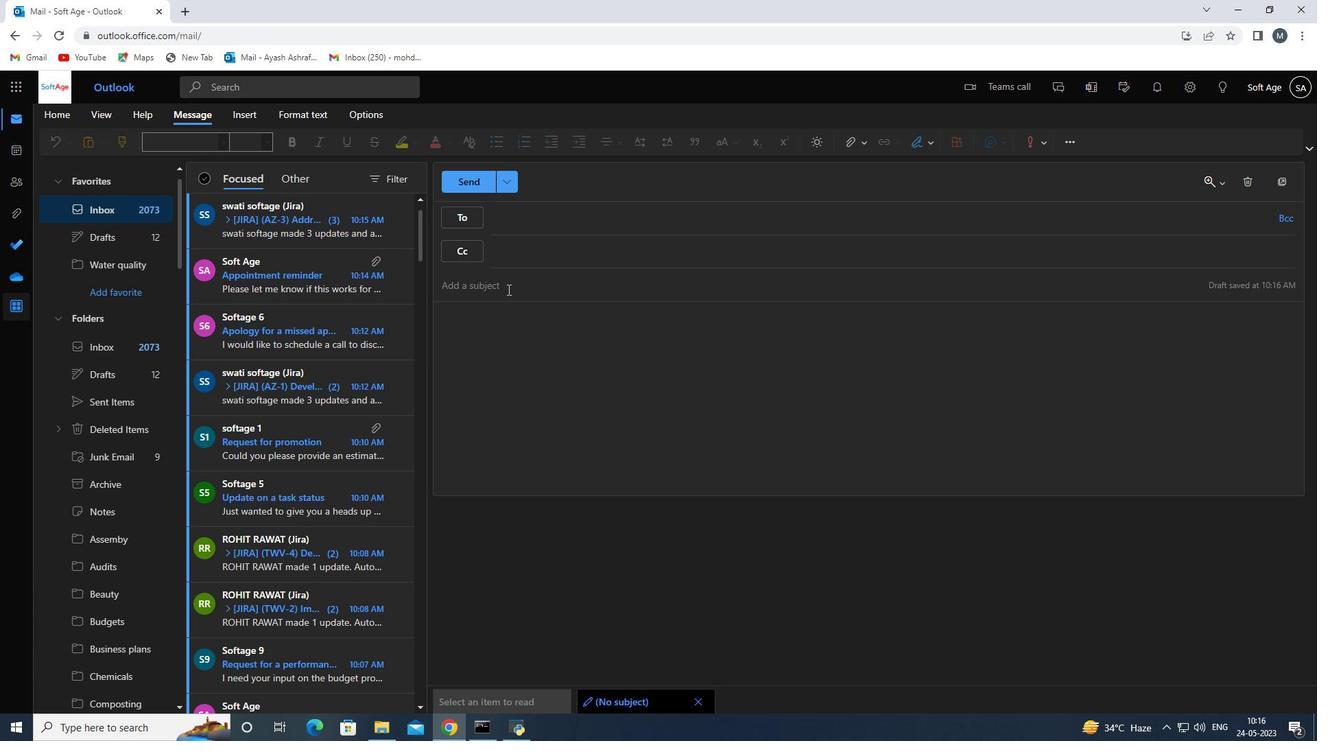 
Action: Mouse moved to (507, 289)
Screenshot: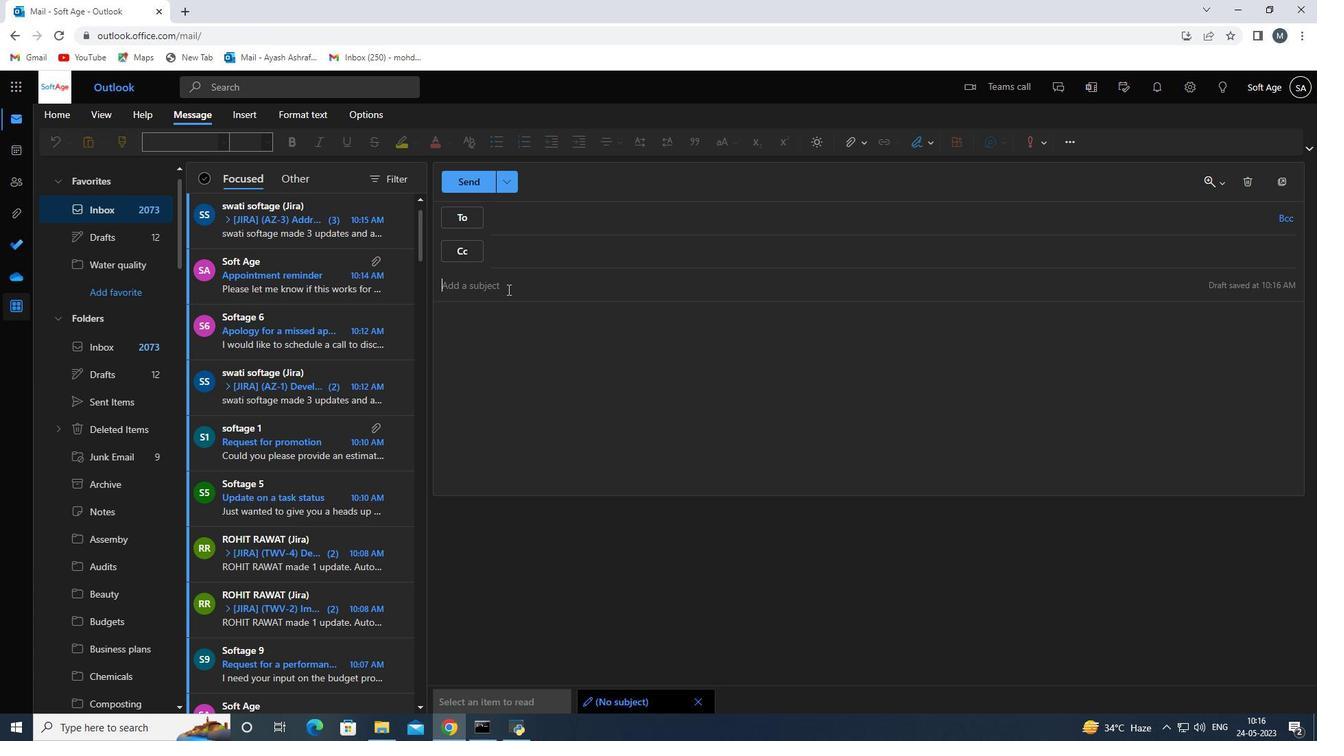 
Action: Key pressed <Key.shift>Feedback<Key.space>on<Key.space>a<Key.space>marketing<Key.space>plan<Key.space>
Screenshot: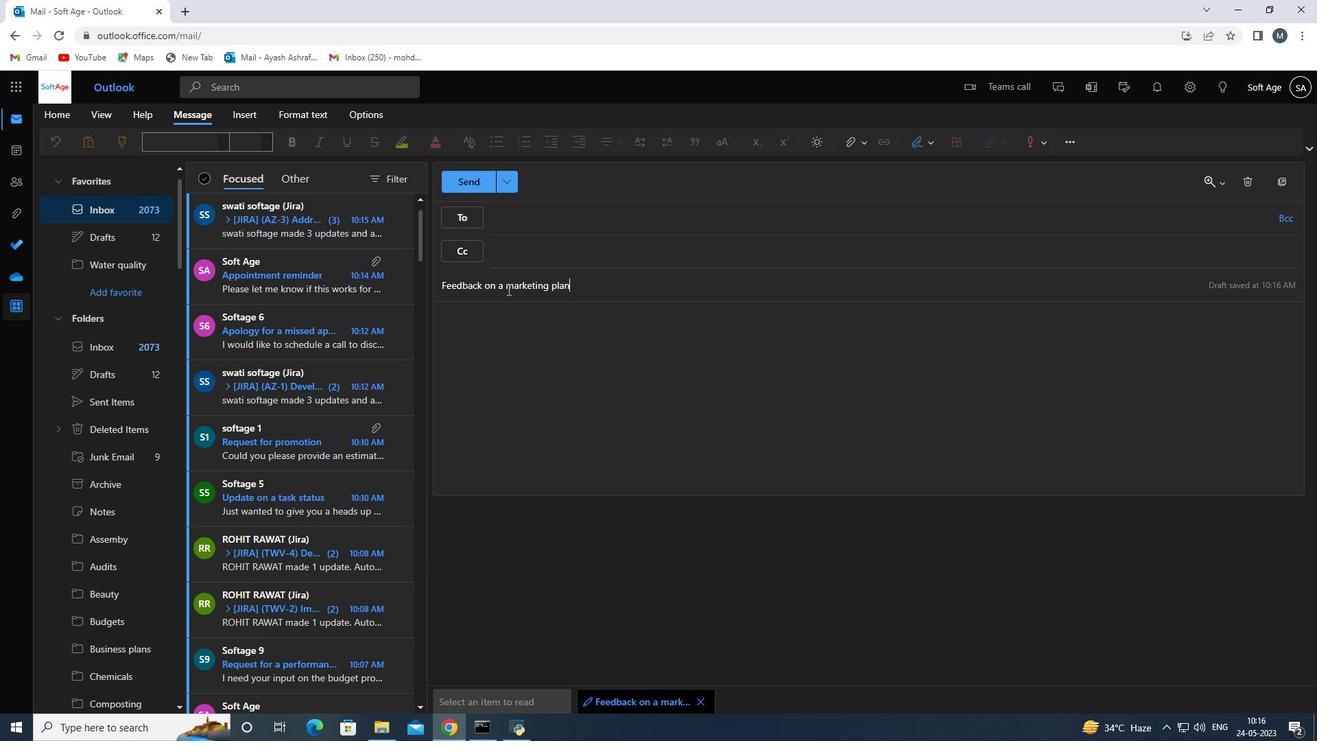 
Action: Mouse moved to (522, 332)
Screenshot: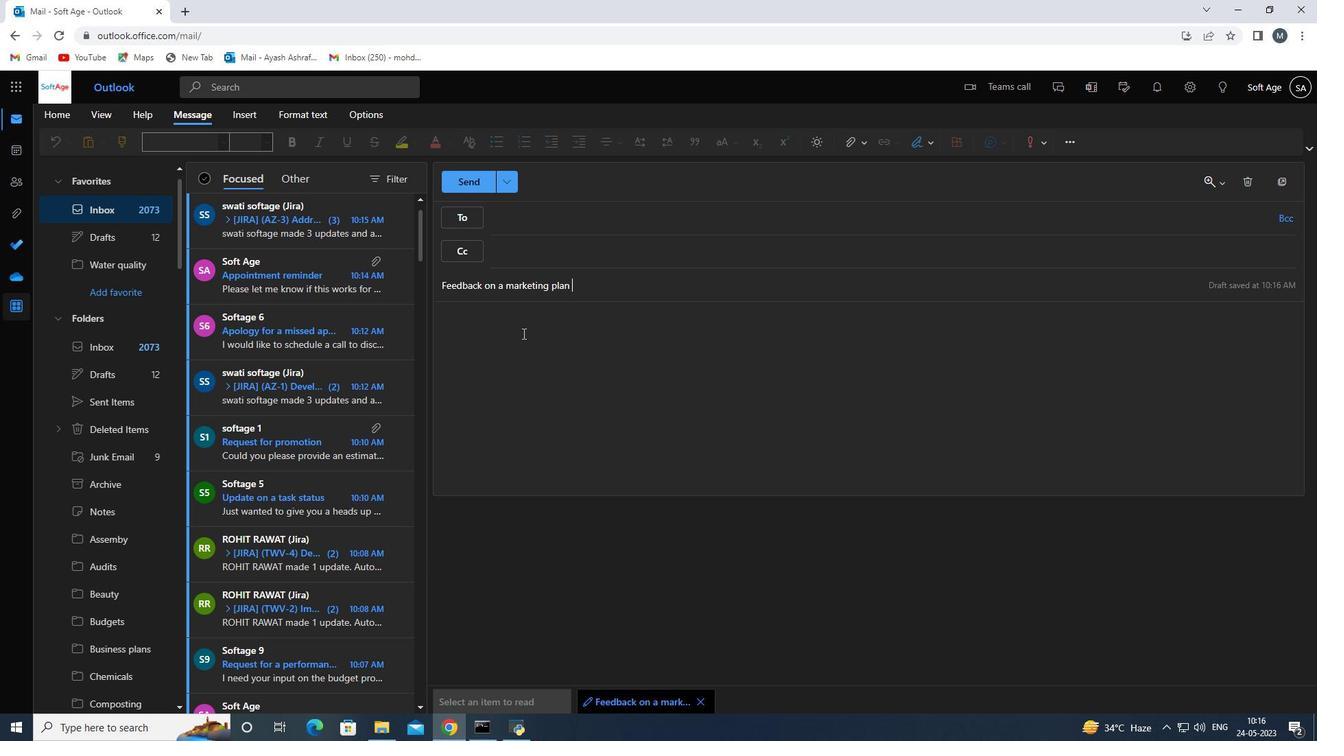 
Action: Mouse pressed left at (522, 332)
Screenshot: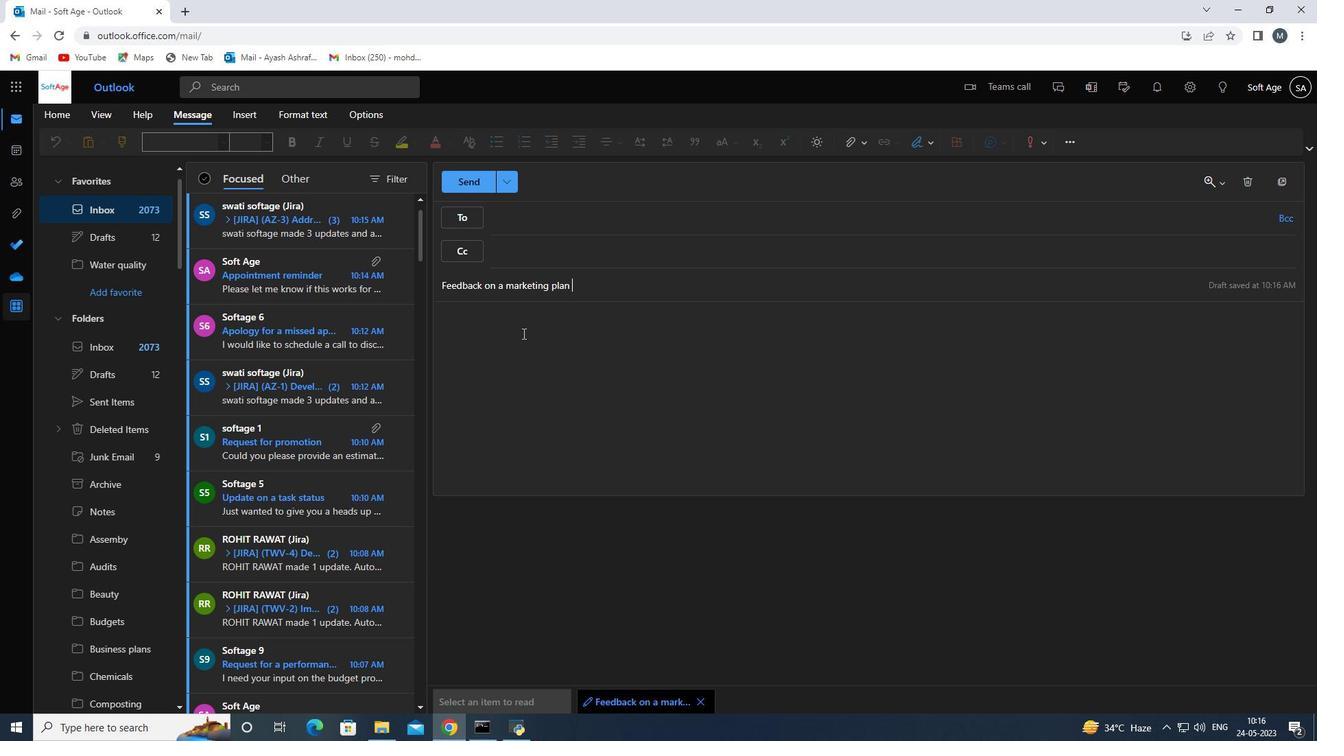 
Action: Mouse moved to (522, 332)
Screenshot: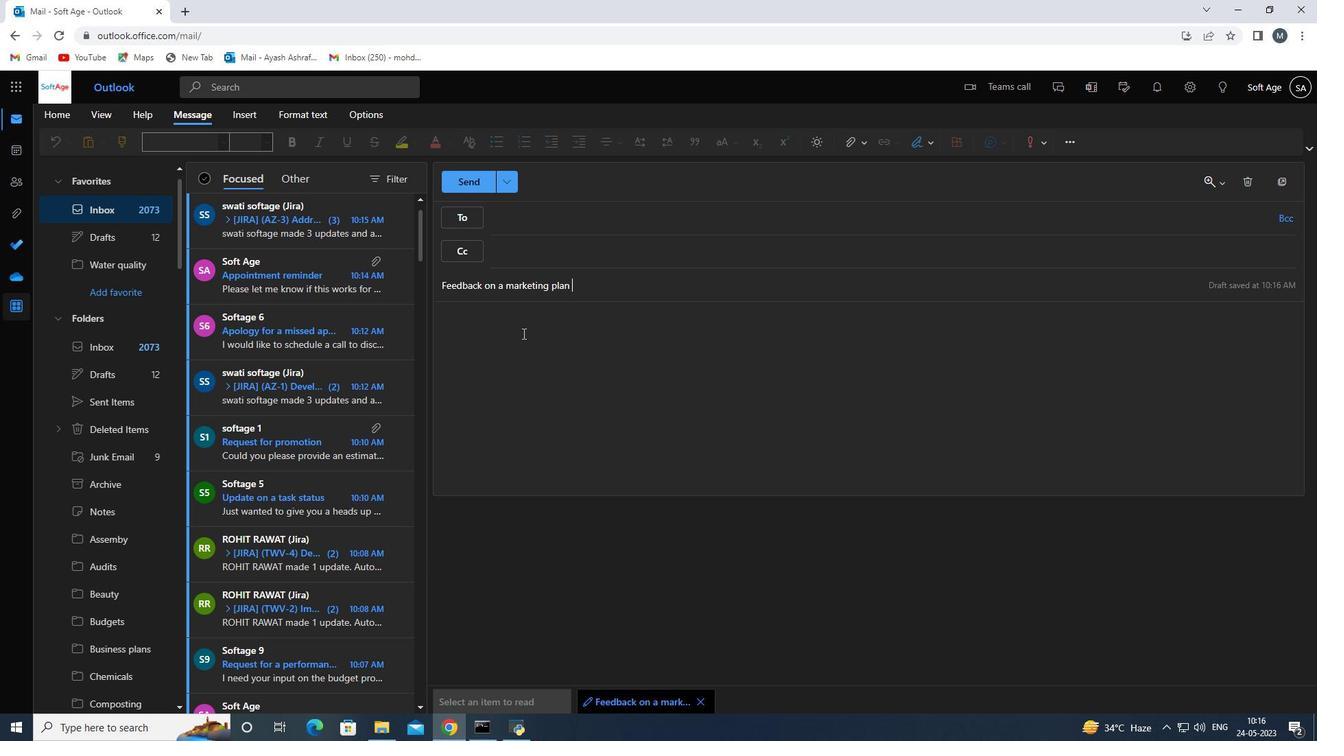 
Action: Key pressed <Key.shift>Could<Key.space>you<Key.space>provide<Key.space>me<Key.space>with<Key.space>a<Key.space>breakdown<Key.space>of<Key.space>the<Key.space>costs<Key.space>associated<Key.space>with<Key.space>the<Key.space>project<Key.space>proposal
Screenshot: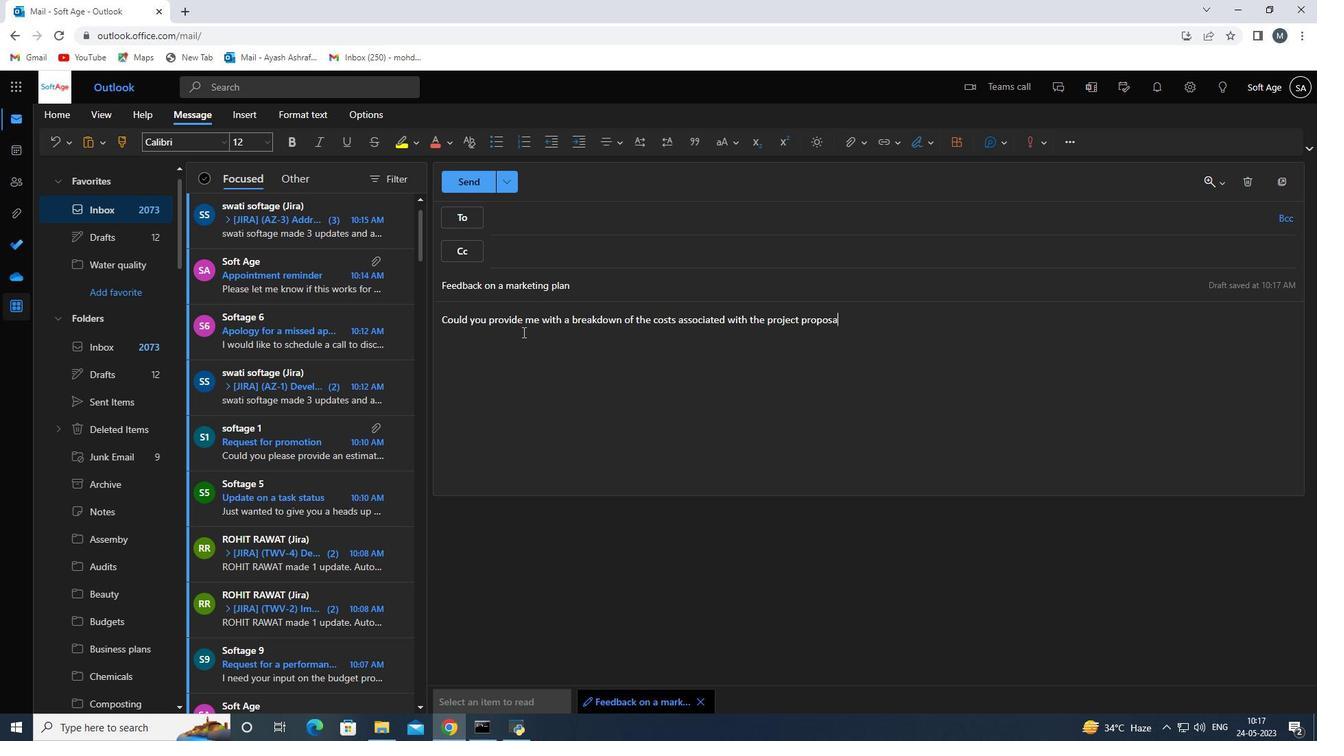 
Action: Mouse moved to (922, 148)
Screenshot: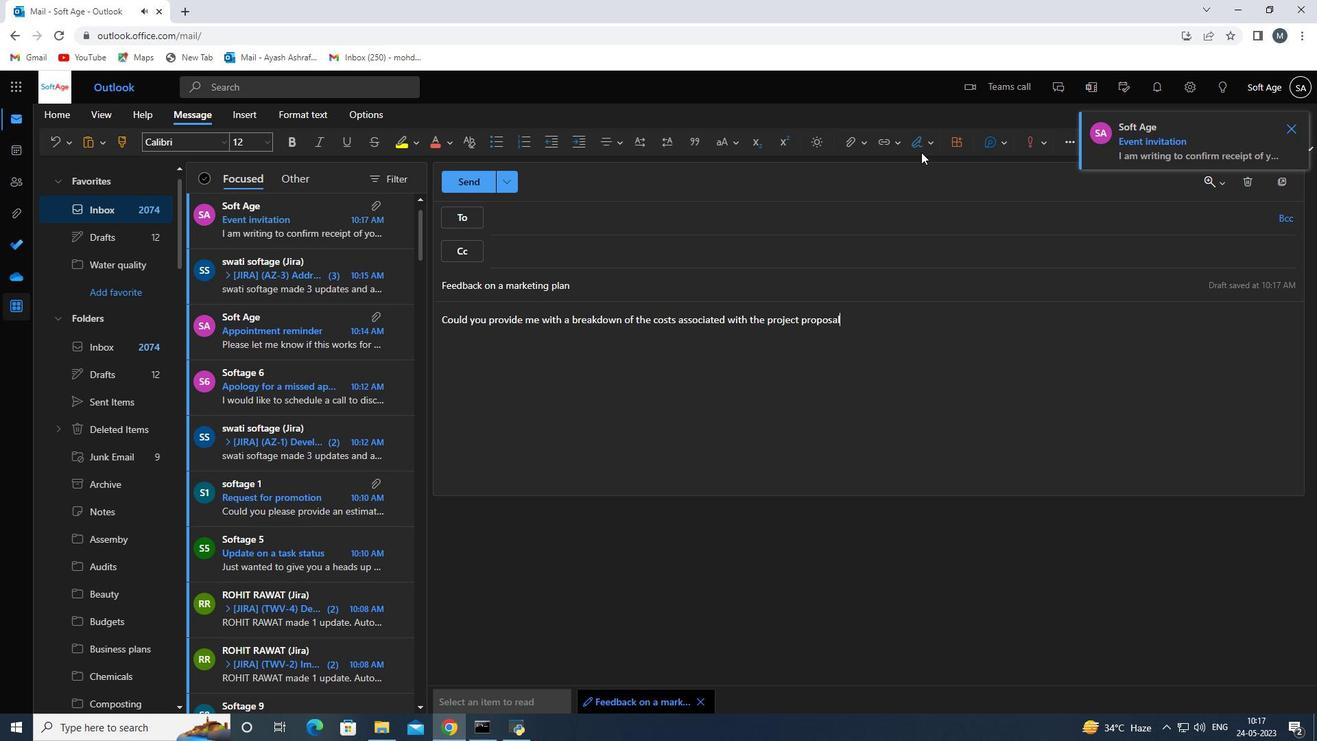 
Action: Mouse pressed left at (922, 148)
Screenshot: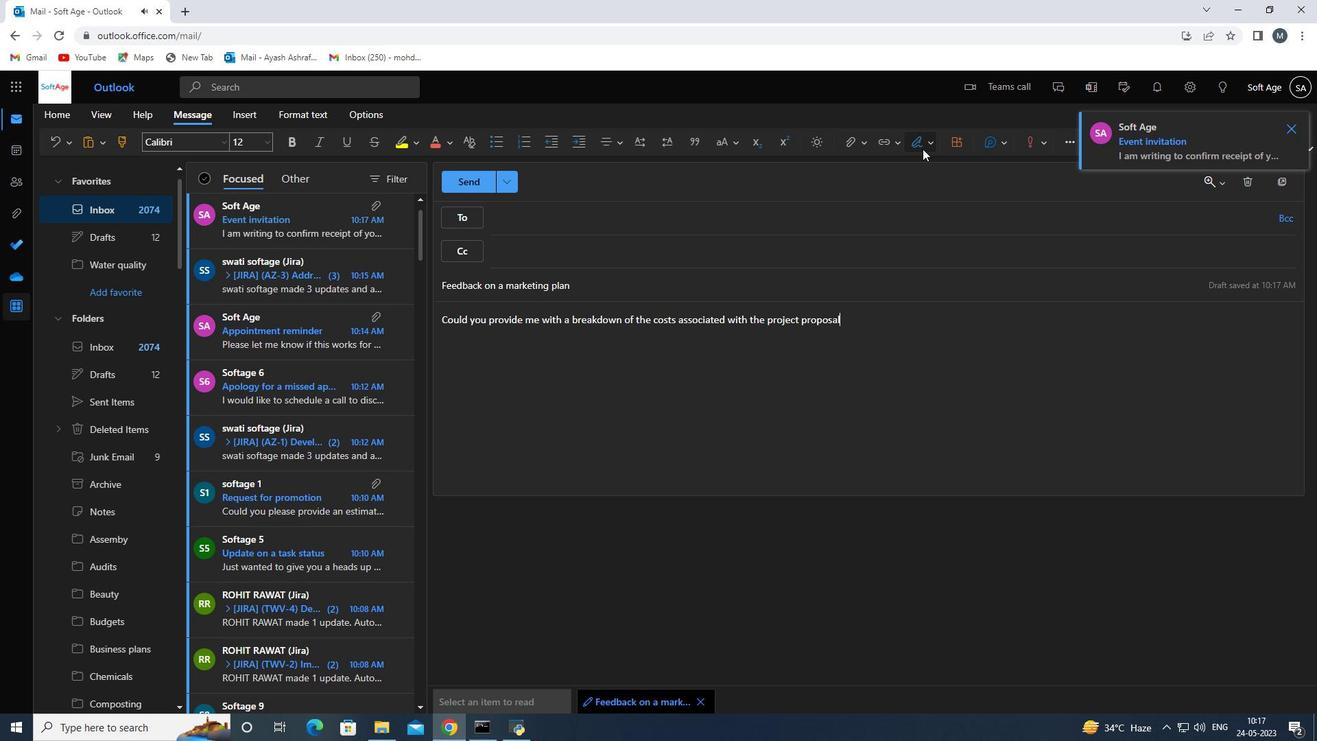 
Action: Mouse moved to (904, 174)
Screenshot: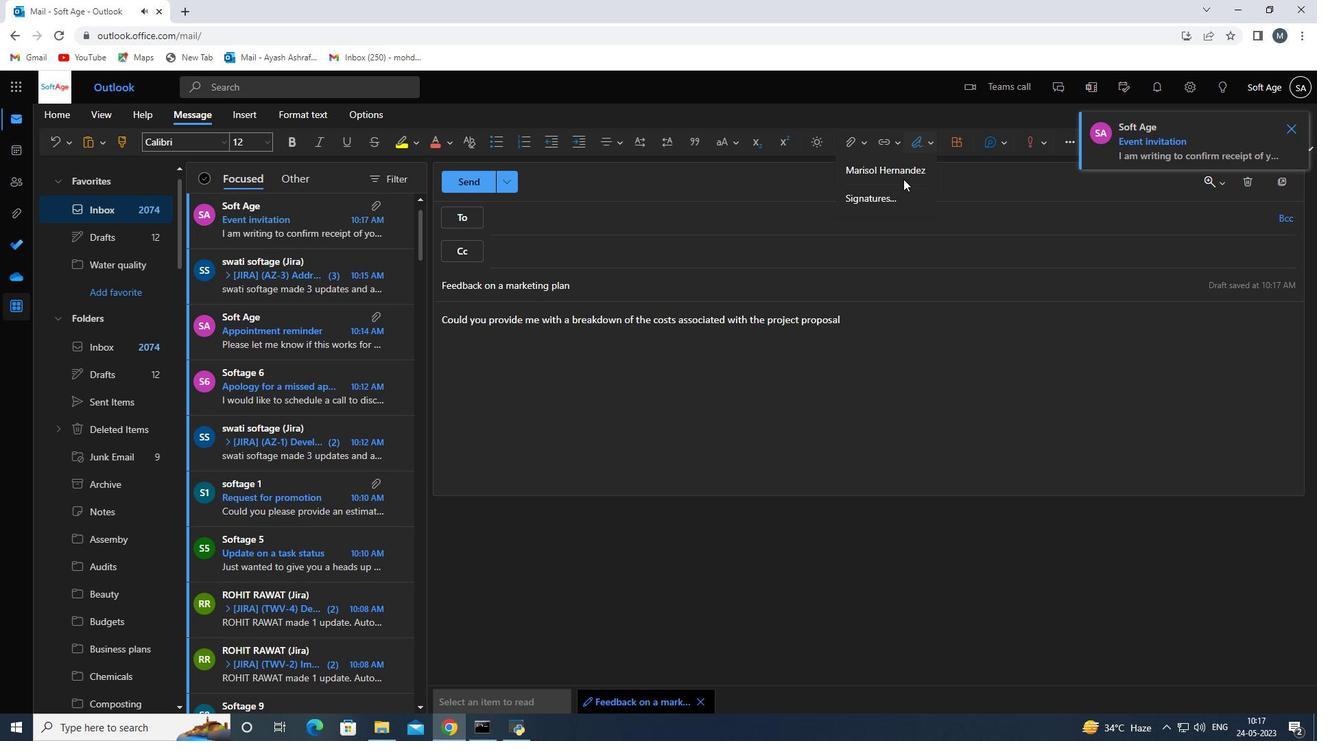 
Action: Mouse pressed left at (904, 174)
Screenshot: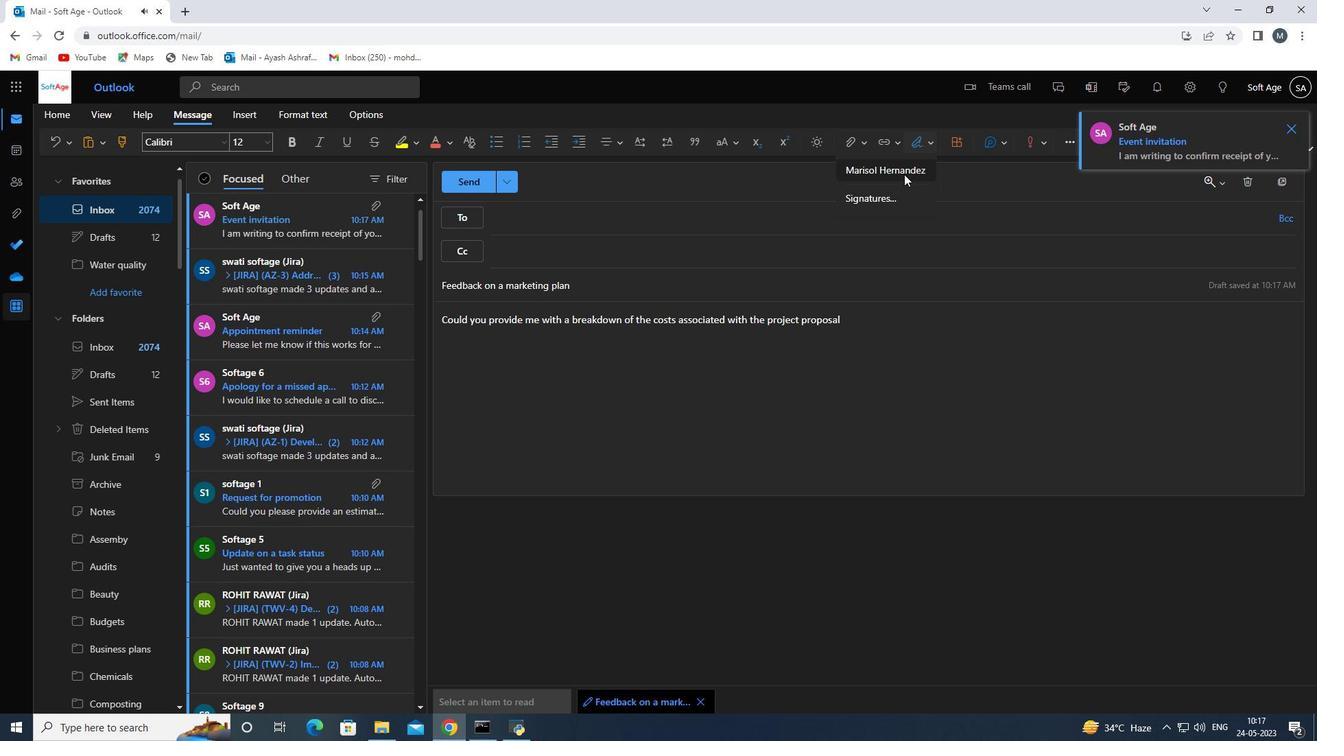 
Action: Mouse moved to (852, 150)
Screenshot: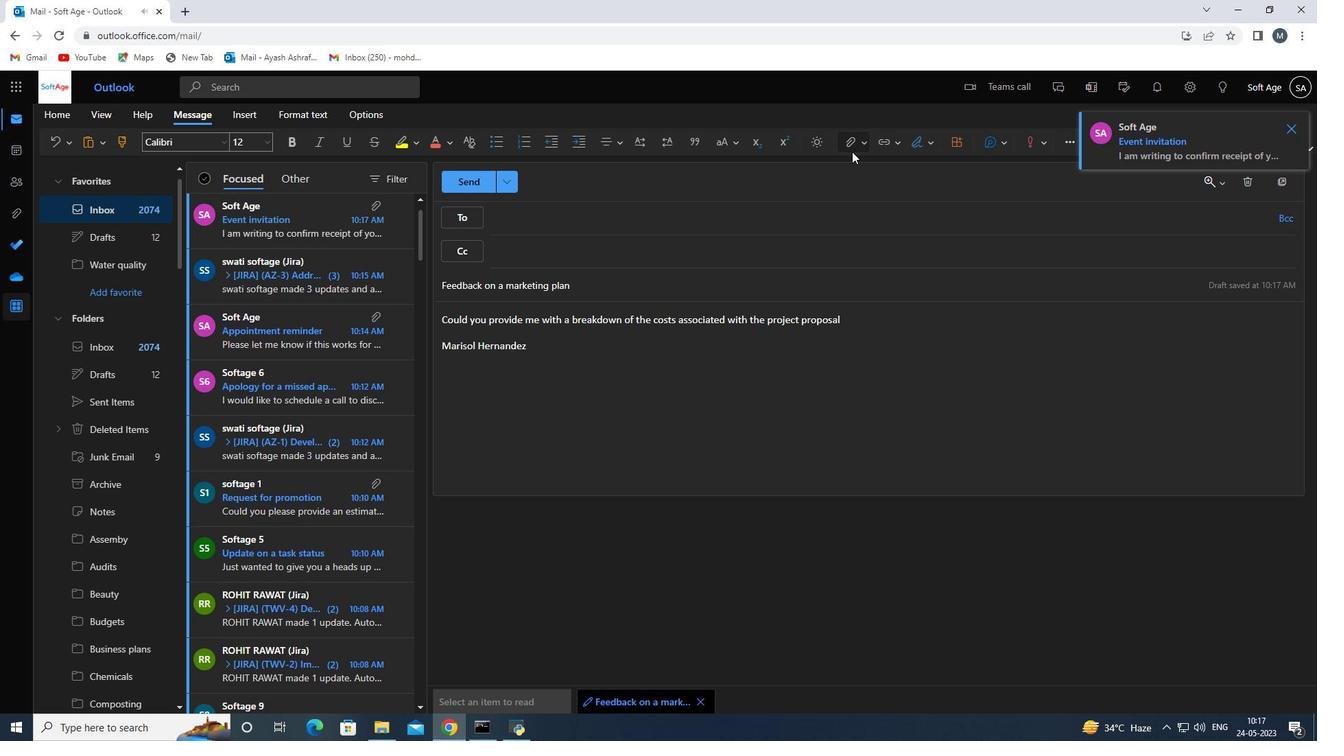 
Action: Mouse pressed left at (852, 150)
Screenshot: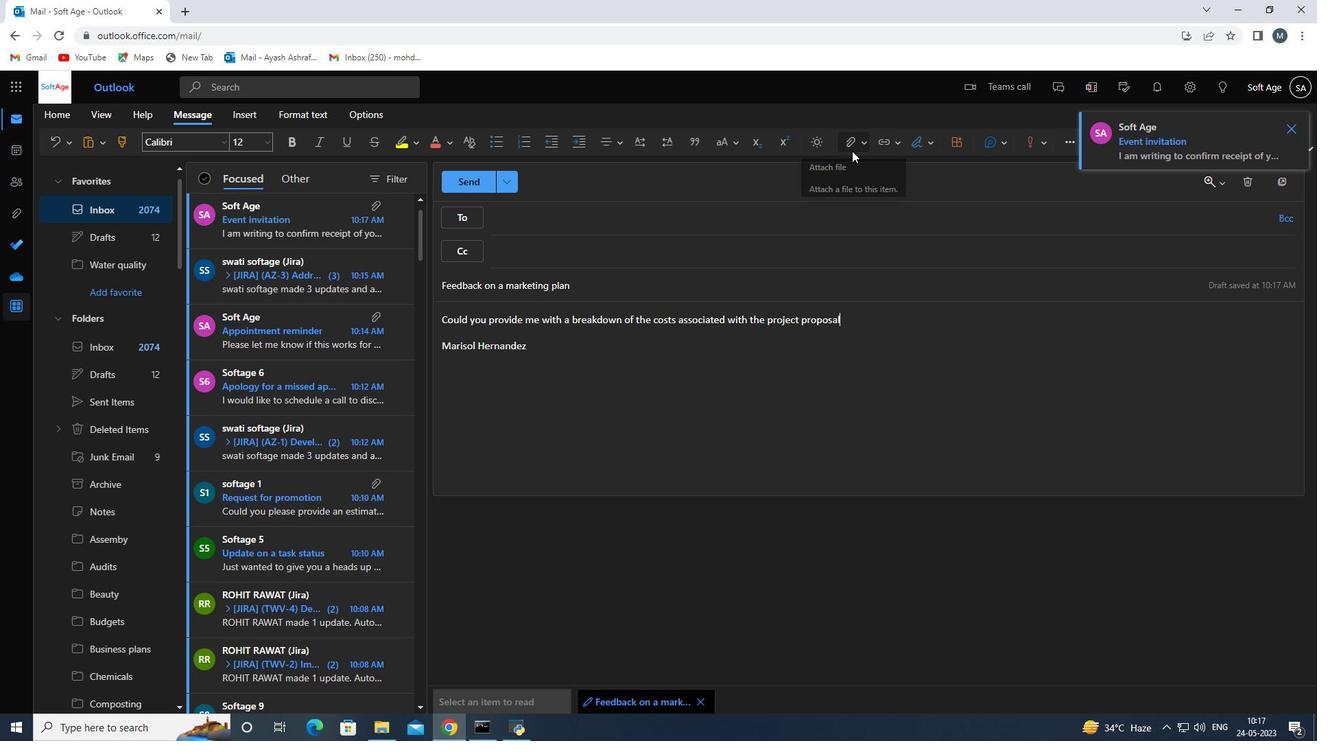 
Action: Mouse moved to (785, 173)
Screenshot: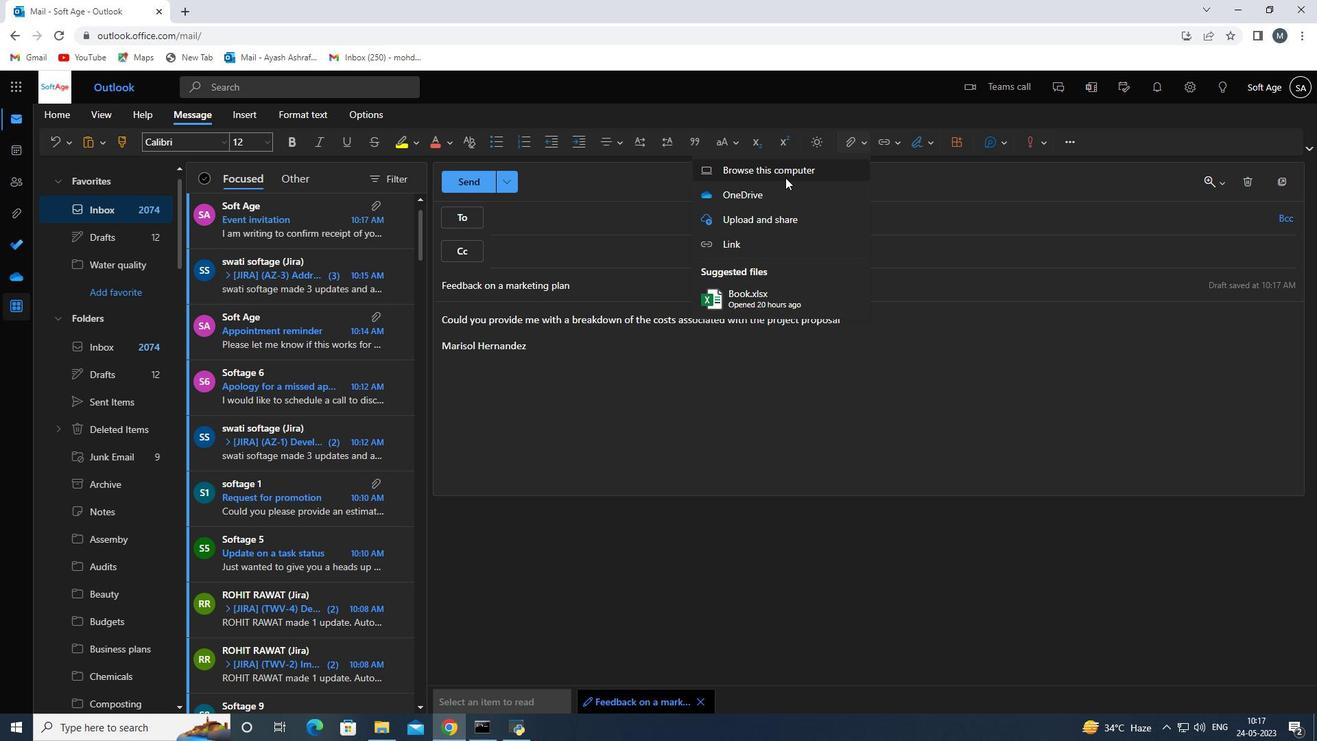 
Action: Mouse pressed left at (785, 173)
Screenshot: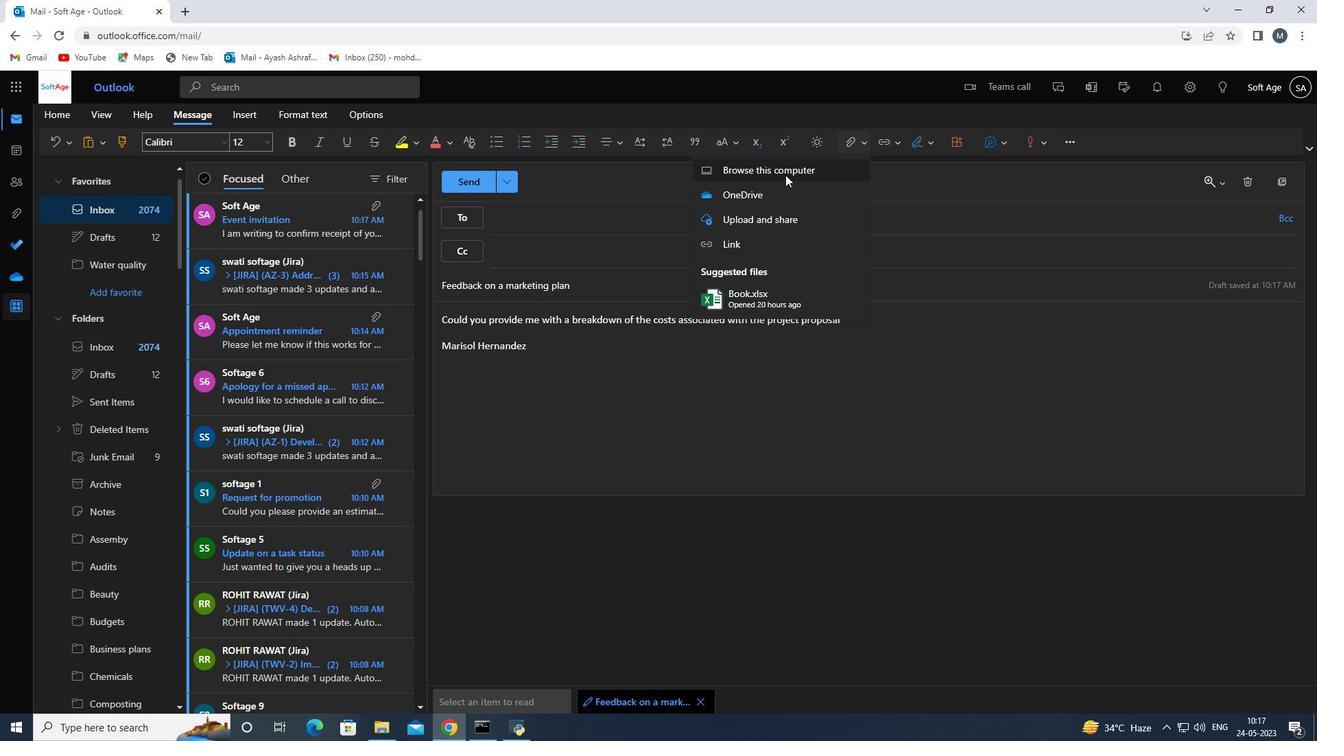 
Action: Mouse moved to (238, 221)
Screenshot: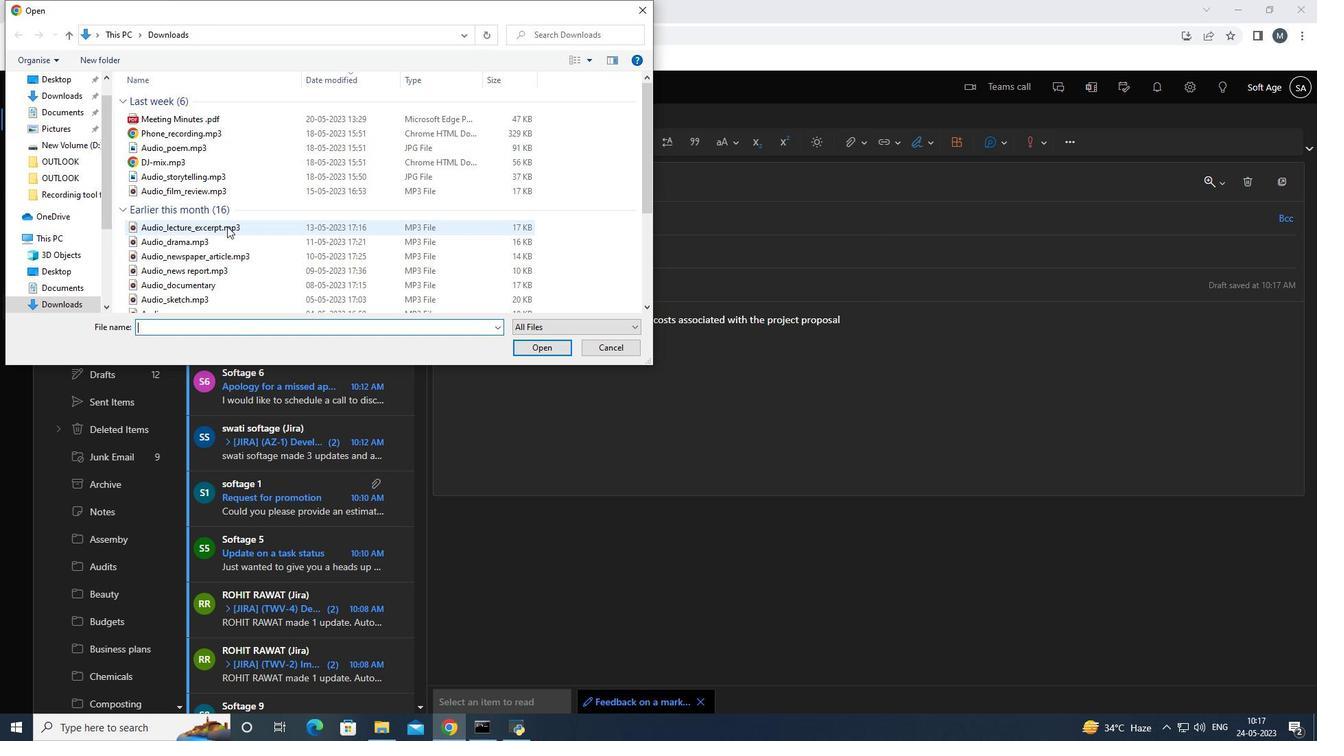 
Action: Mouse scrolled (238, 220) with delta (0, 0)
Screenshot: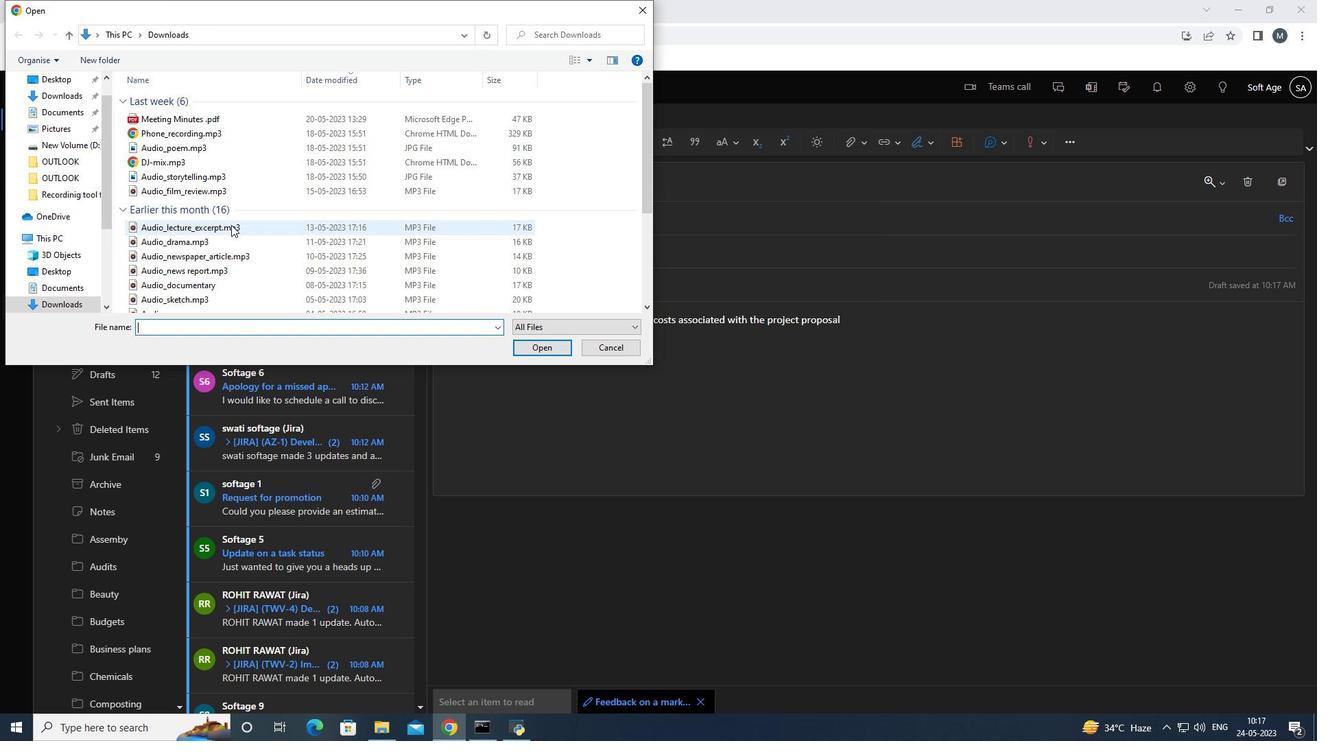 
Action: Mouse scrolled (238, 220) with delta (0, 0)
Screenshot: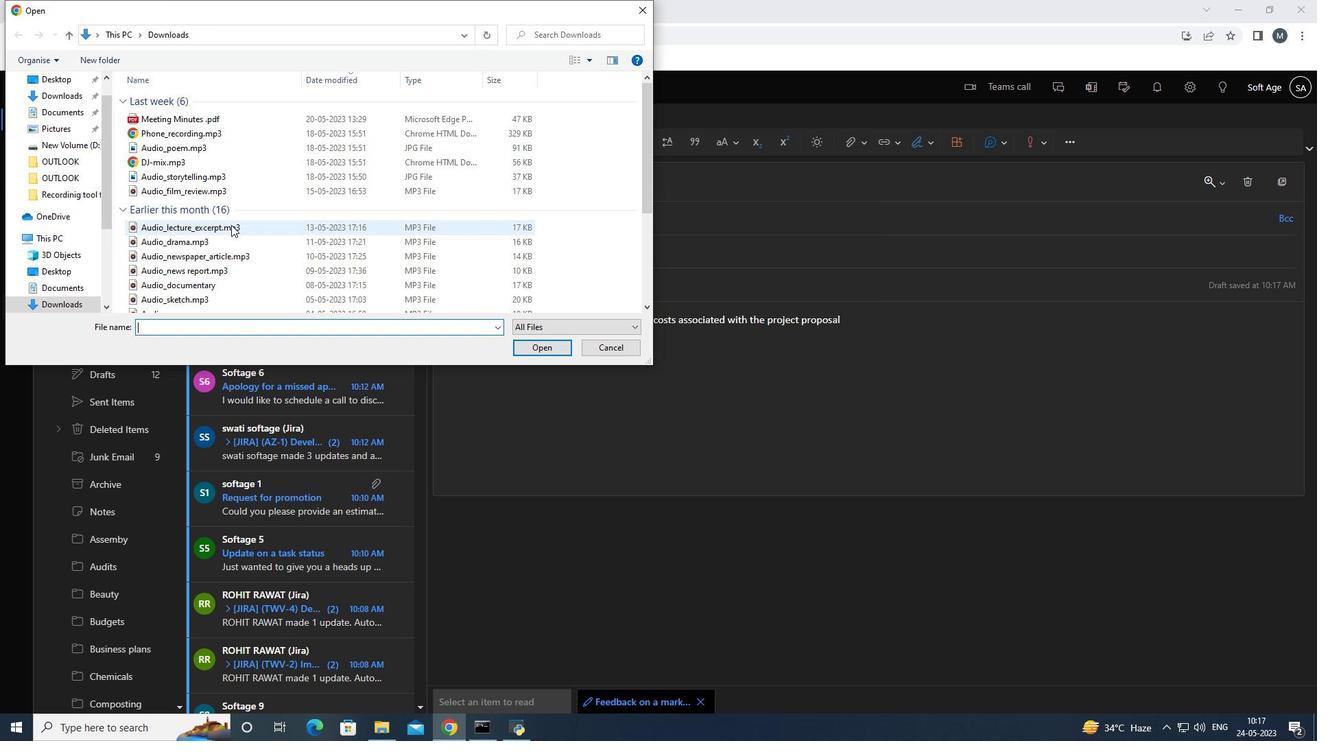 
Action: Mouse moved to (241, 222)
Screenshot: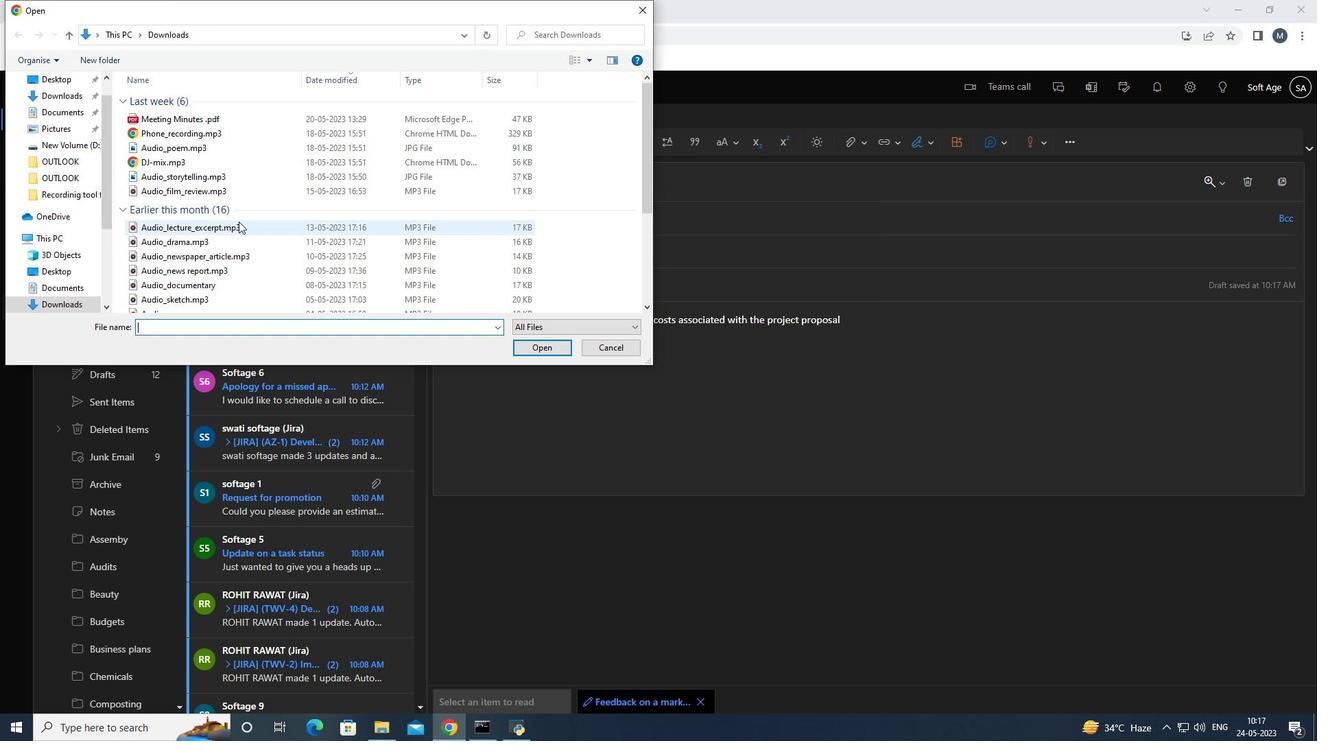 
Action: Mouse scrolled (241, 222) with delta (0, 0)
Screenshot: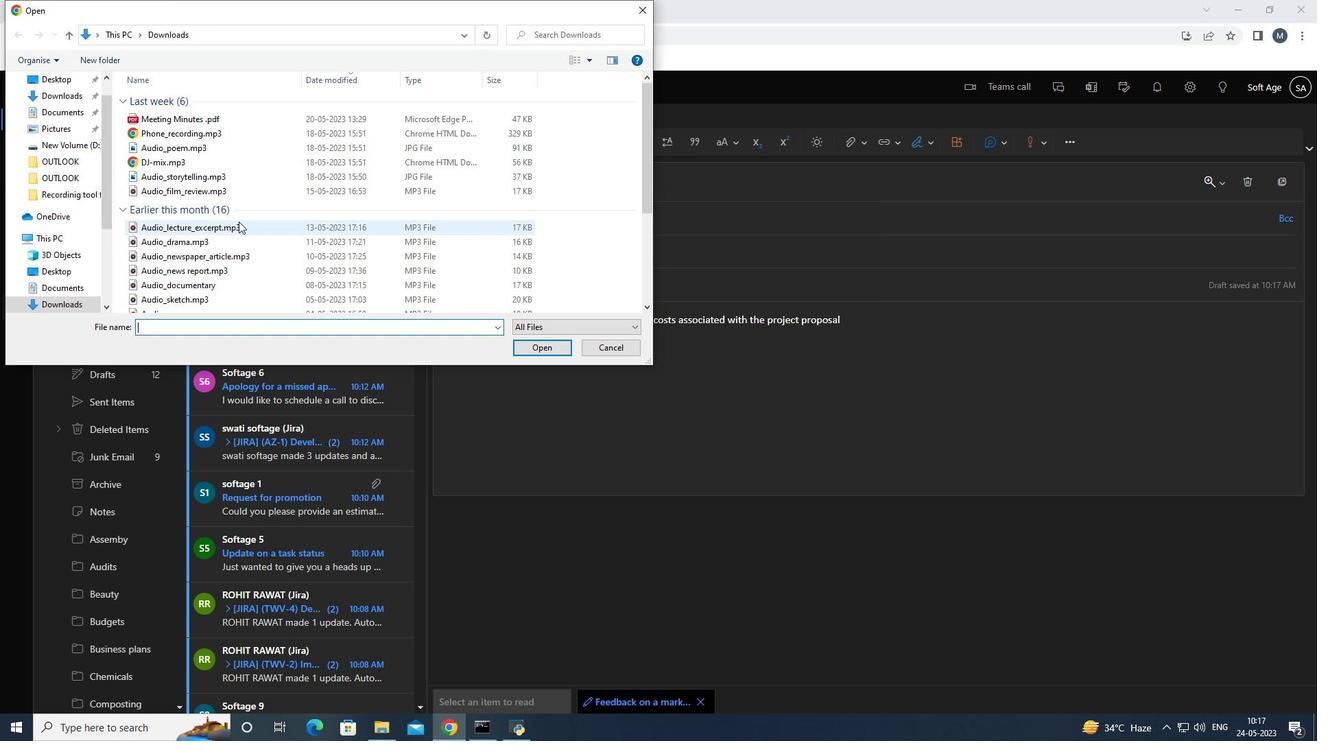 
Action: Mouse scrolled (241, 222) with delta (0, 0)
Screenshot: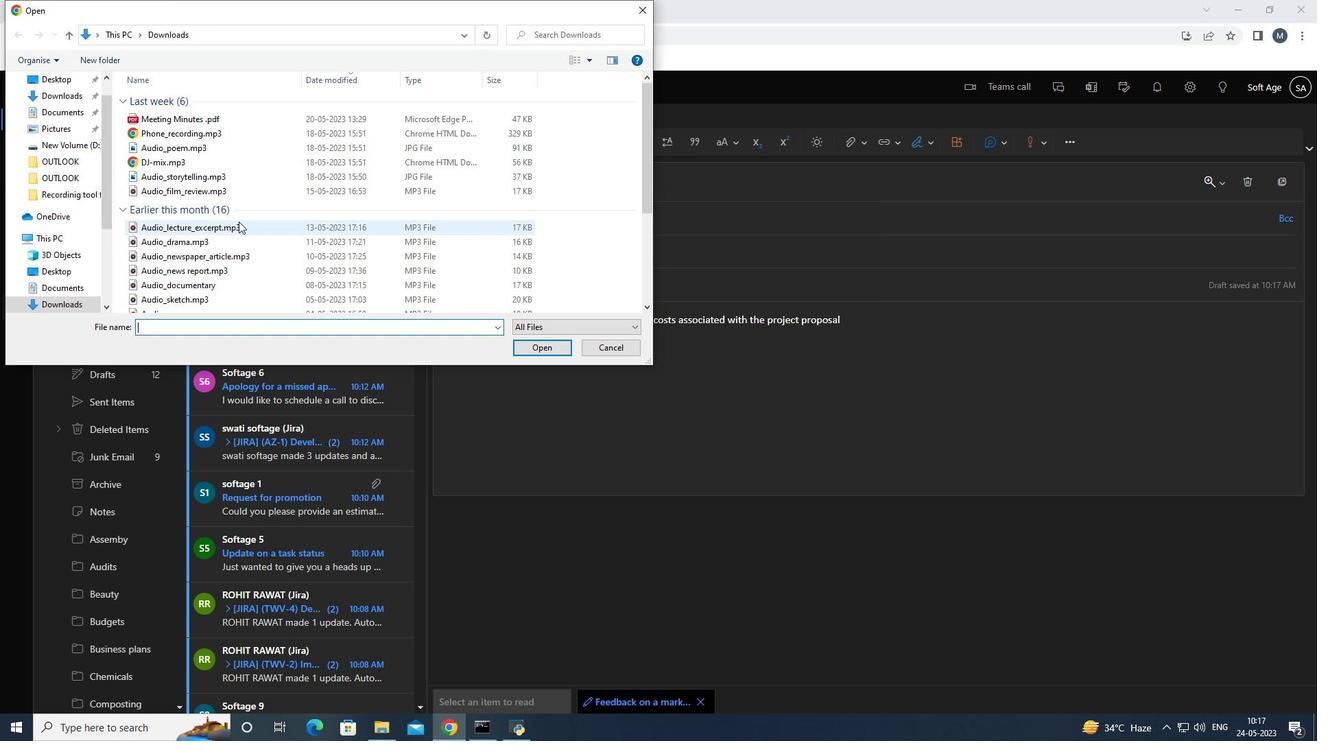 
Action: Mouse moved to (242, 233)
Screenshot: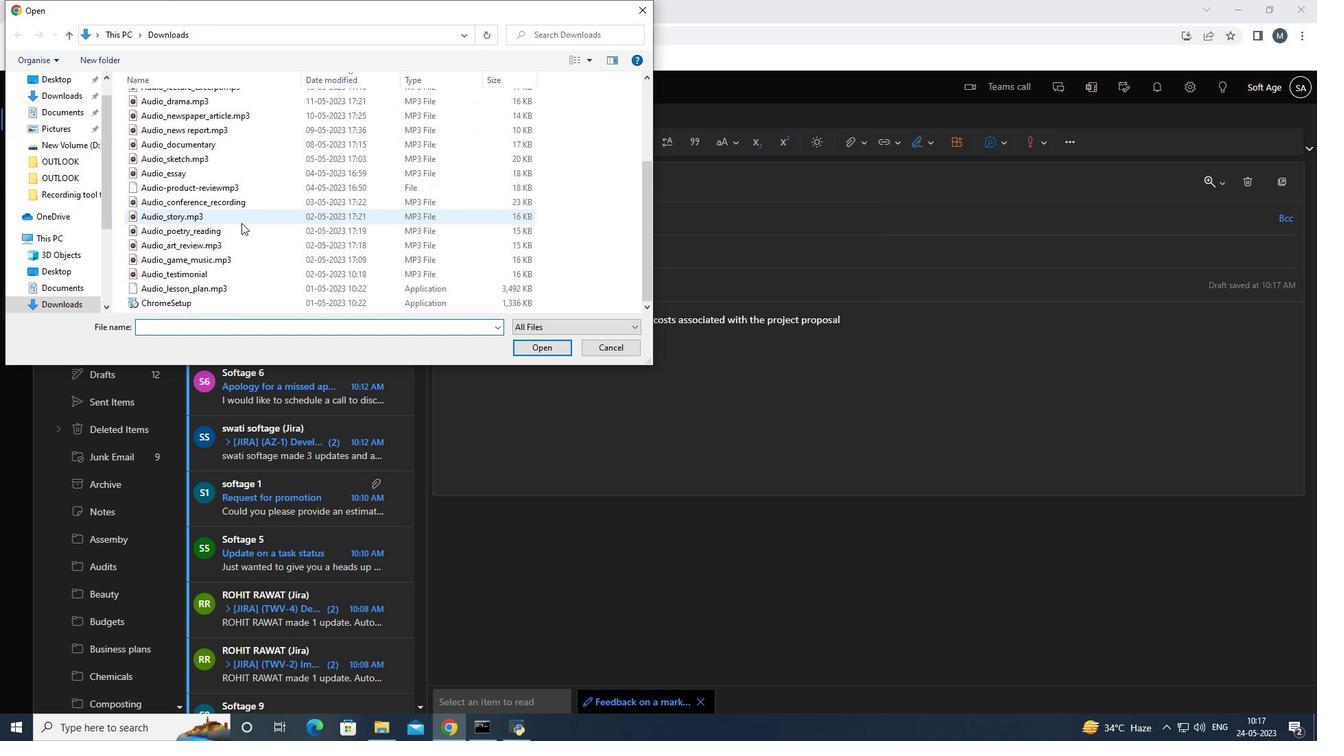 
Action: Mouse scrolled (242, 232) with delta (0, 0)
Screenshot: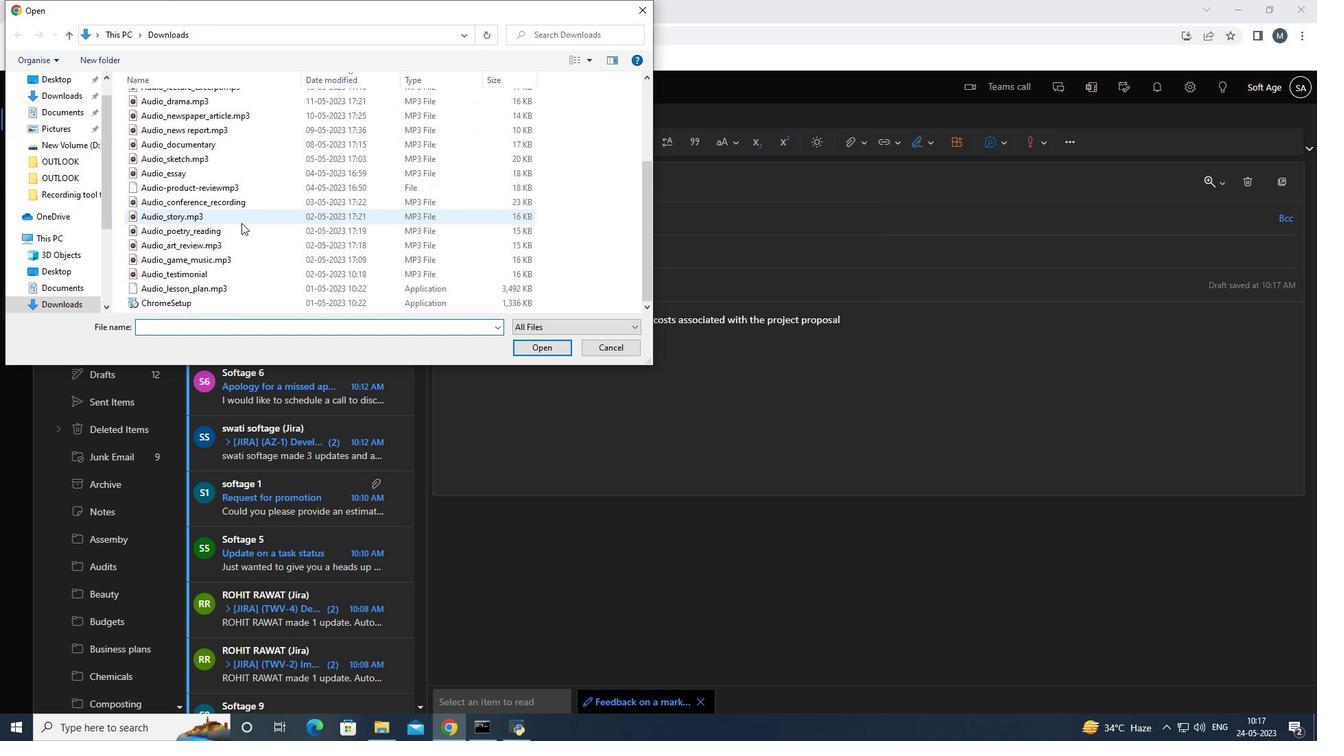 
Action: Mouse moved to (243, 234)
Screenshot: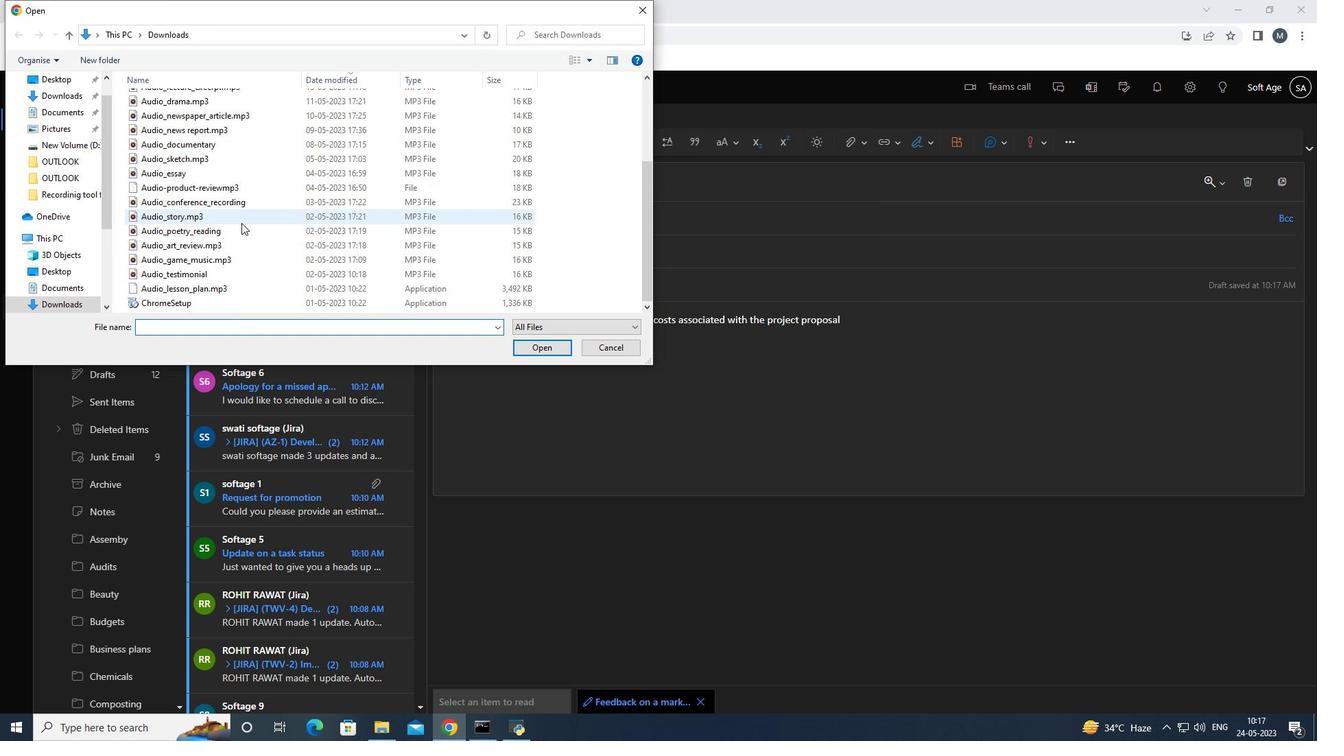 
Action: Mouse scrolled (243, 233) with delta (0, 0)
Screenshot: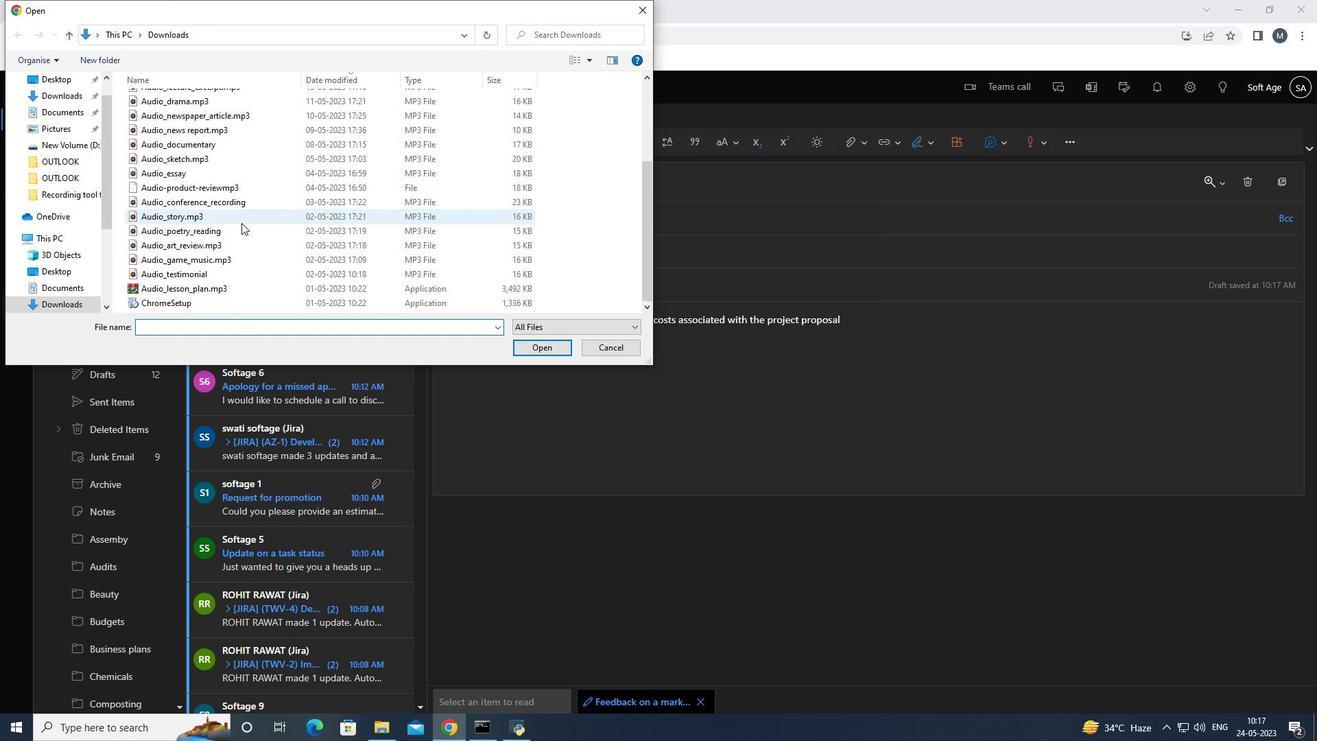 
Action: Mouse moved to (244, 235)
Screenshot: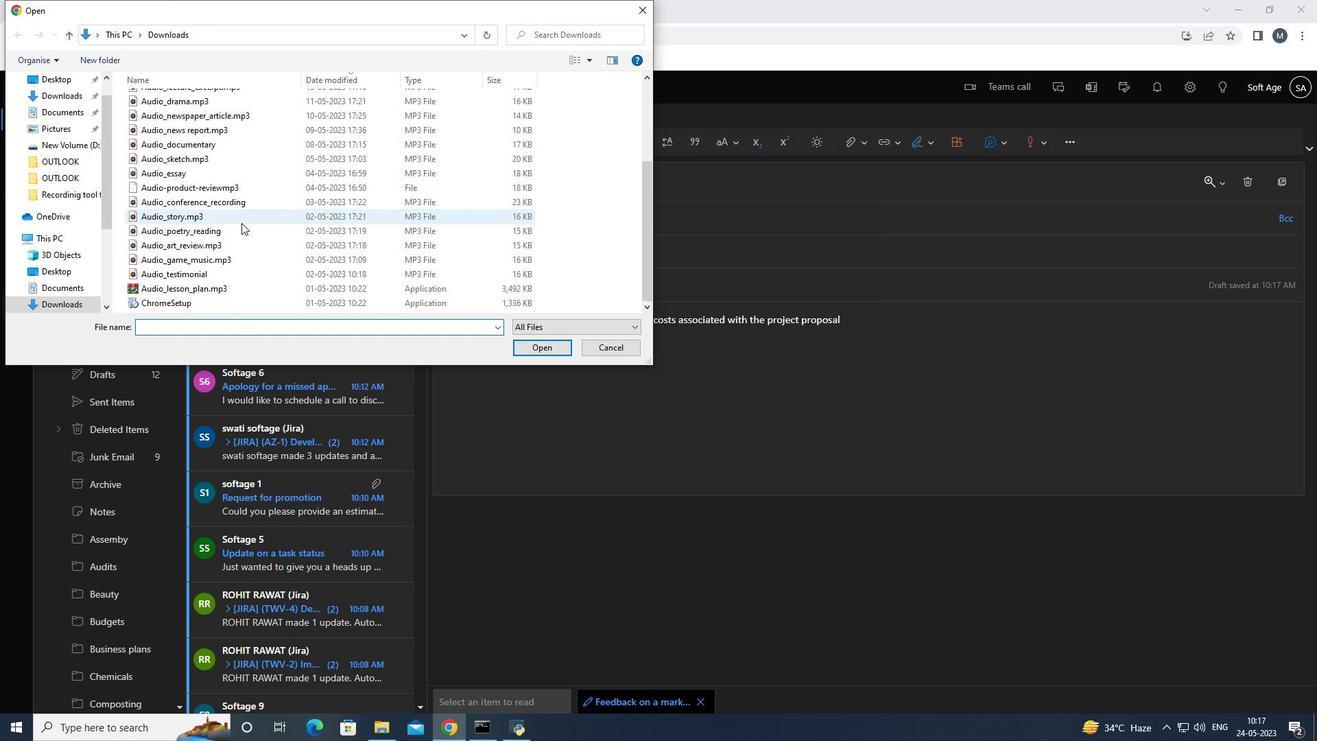 
Action: Mouse scrolled (244, 234) with delta (0, 0)
Screenshot: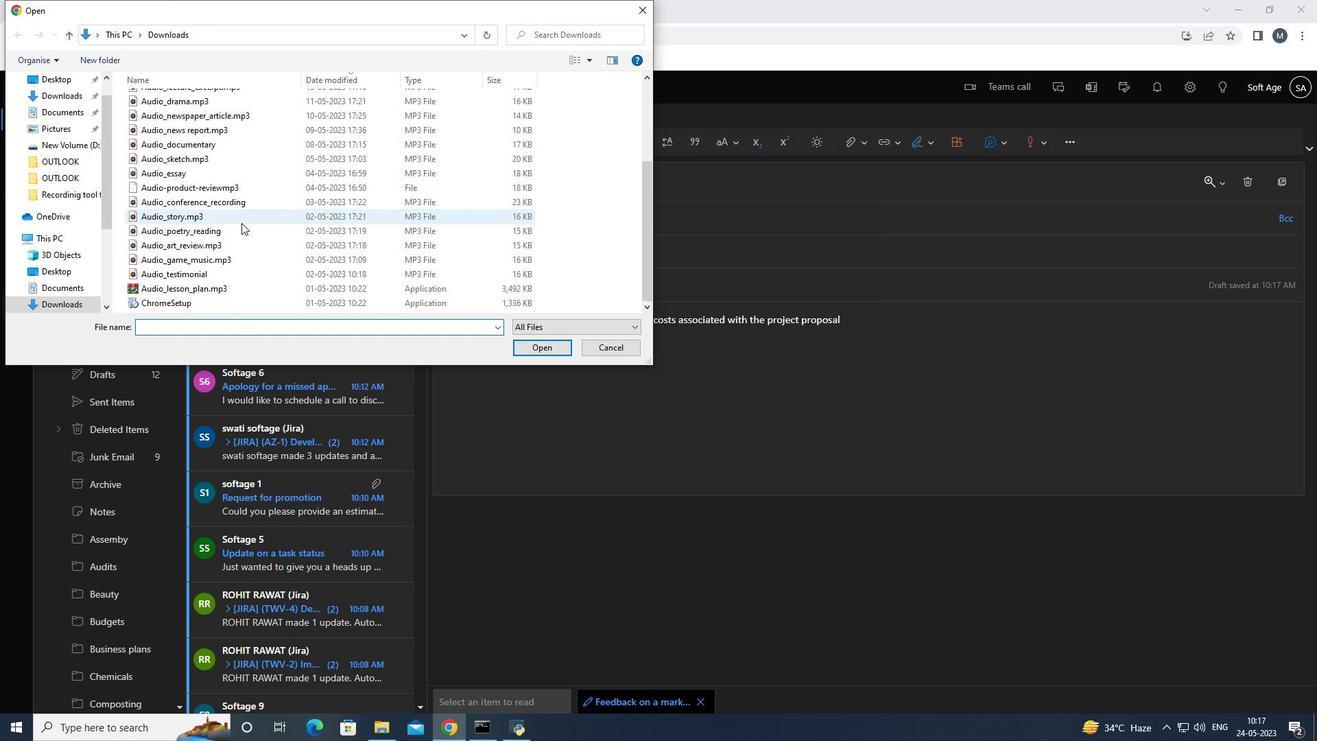 
Action: Mouse scrolled (244, 234) with delta (0, 0)
Screenshot: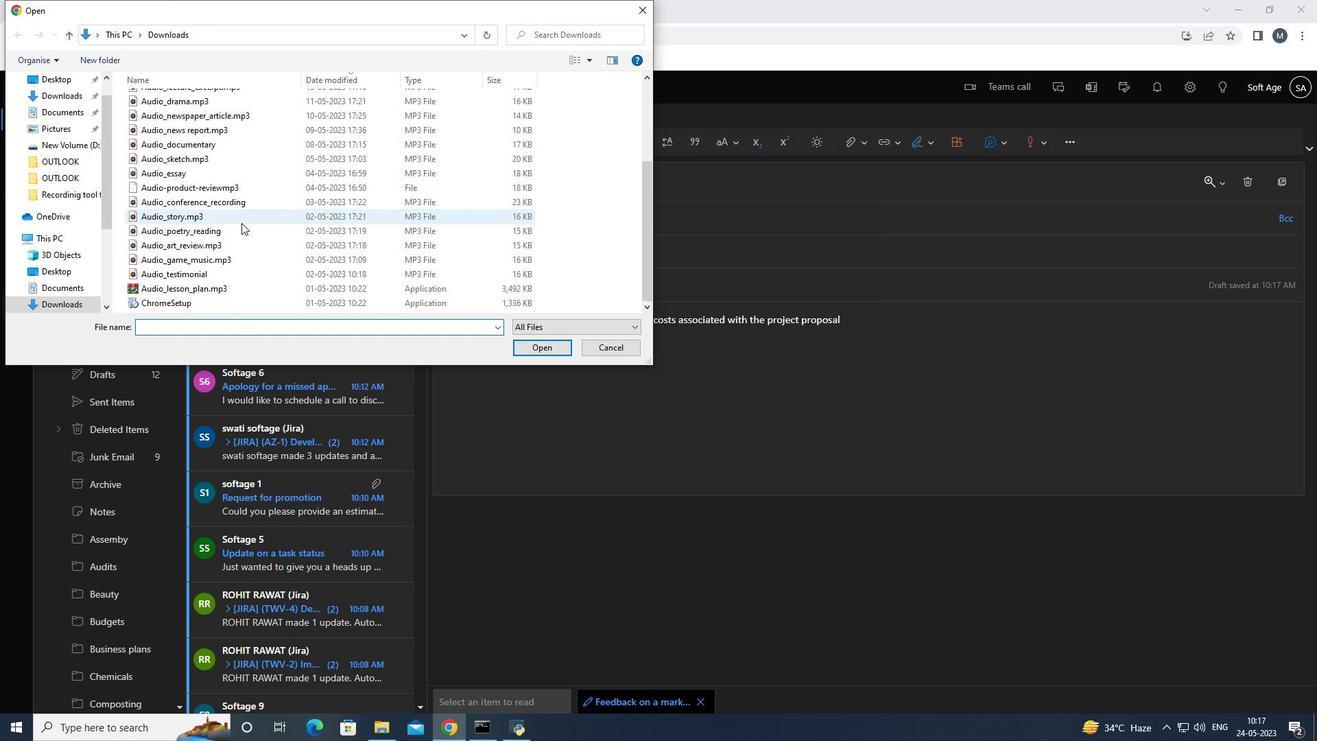 
Action: Mouse moved to (244, 247)
Screenshot: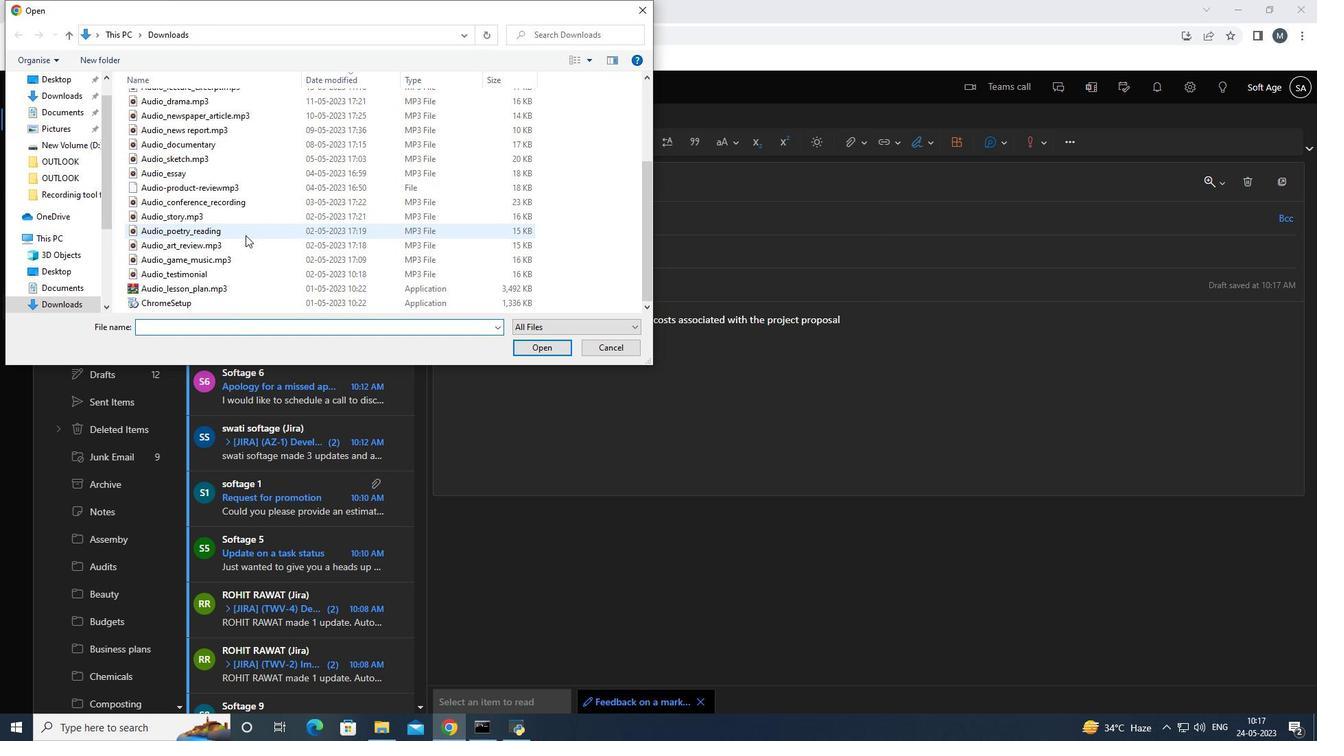 
Action: Mouse scrolled (244, 246) with delta (0, 0)
Screenshot: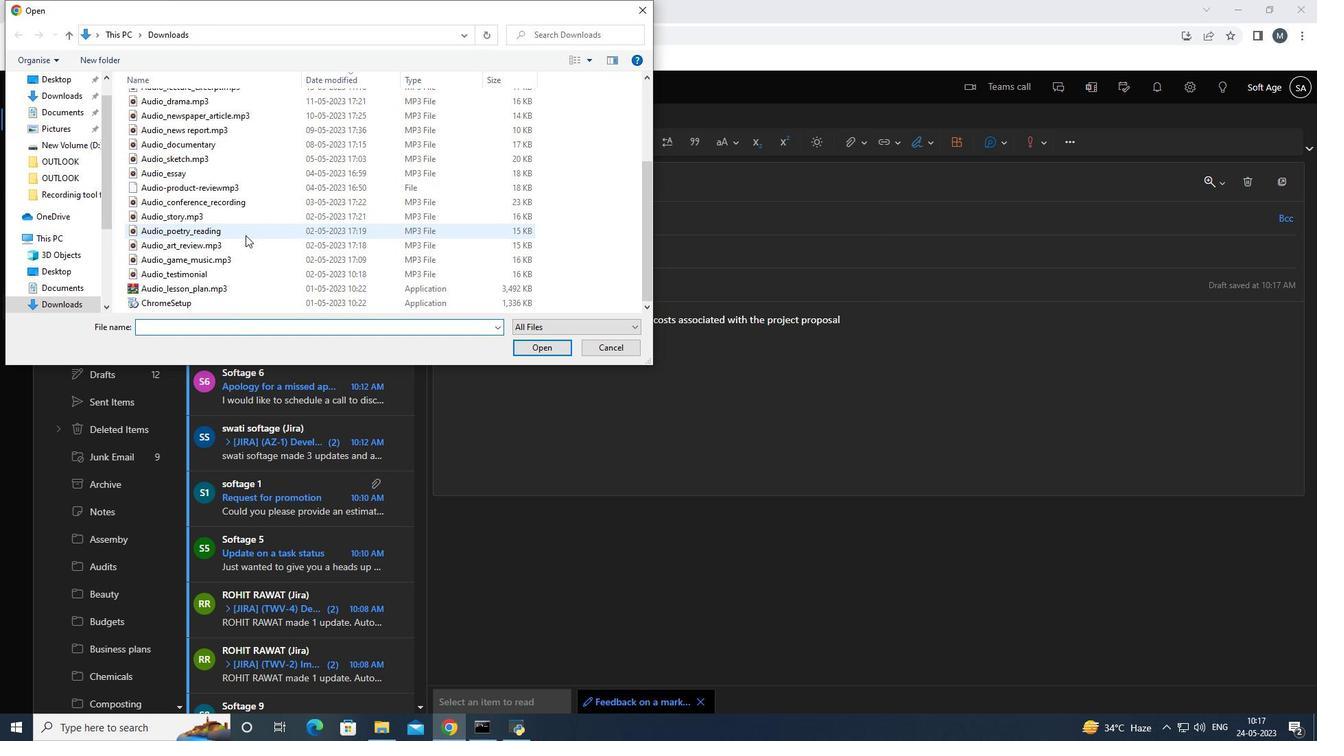 
Action: Mouse moved to (242, 249)
Screenshot: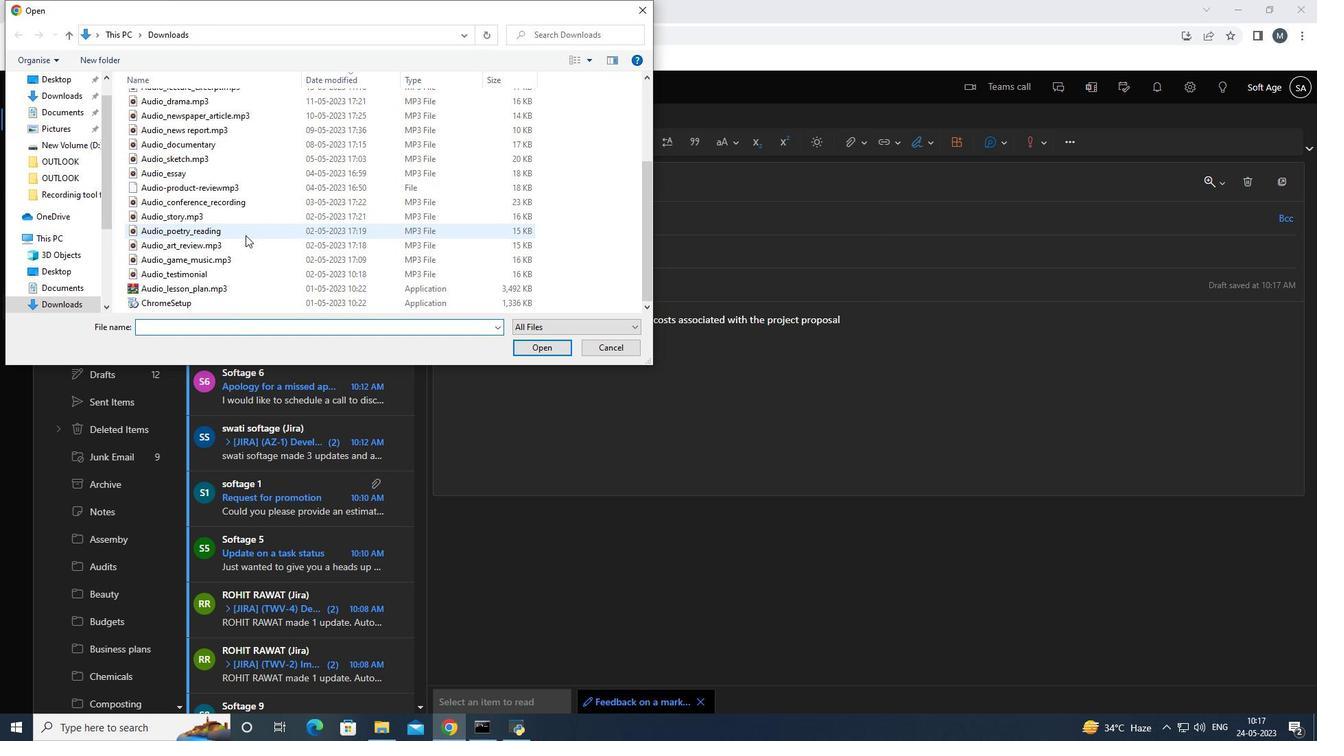 
Action: Mouse scrolled (242, 248) with delta (0, 0)
Screenshot: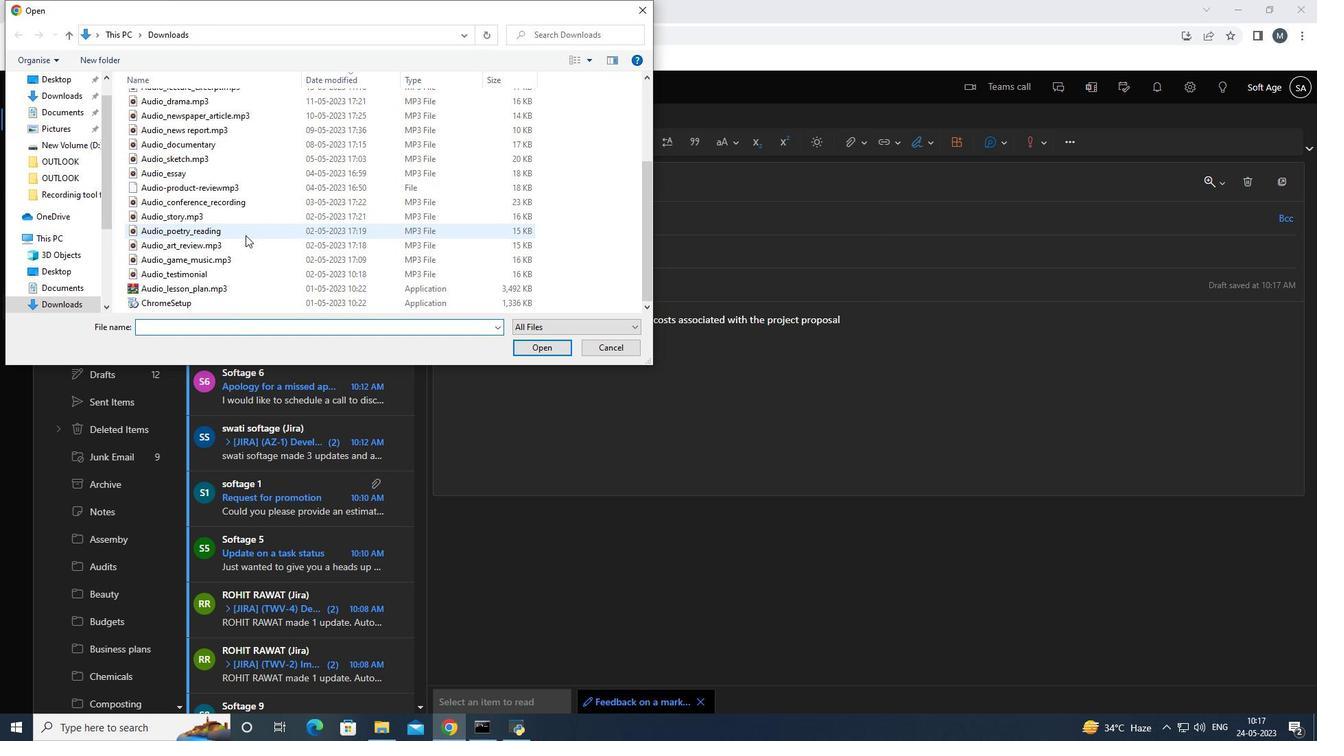 
Action: Mouse moved to (242, 249)
Screenshot: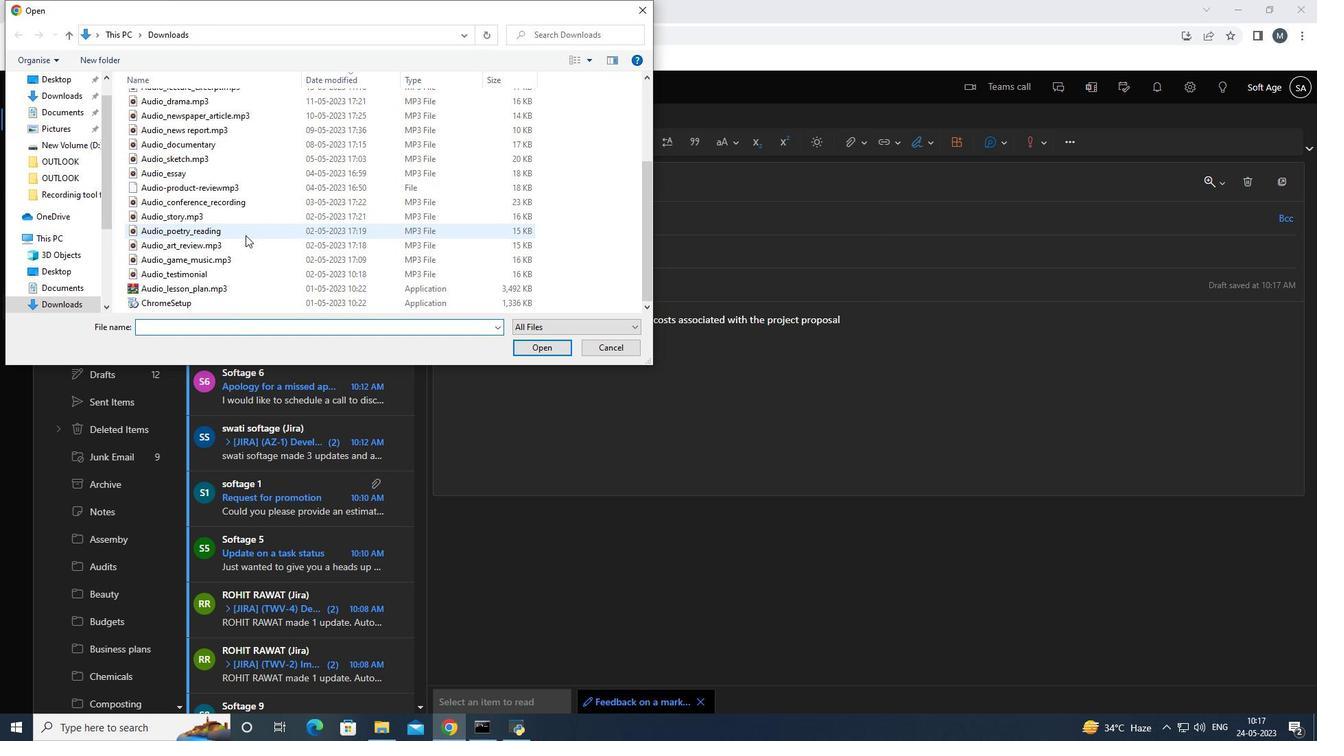 
Action: Mouse scrolled (242, 248) with delta (0, 0)
Screenshot: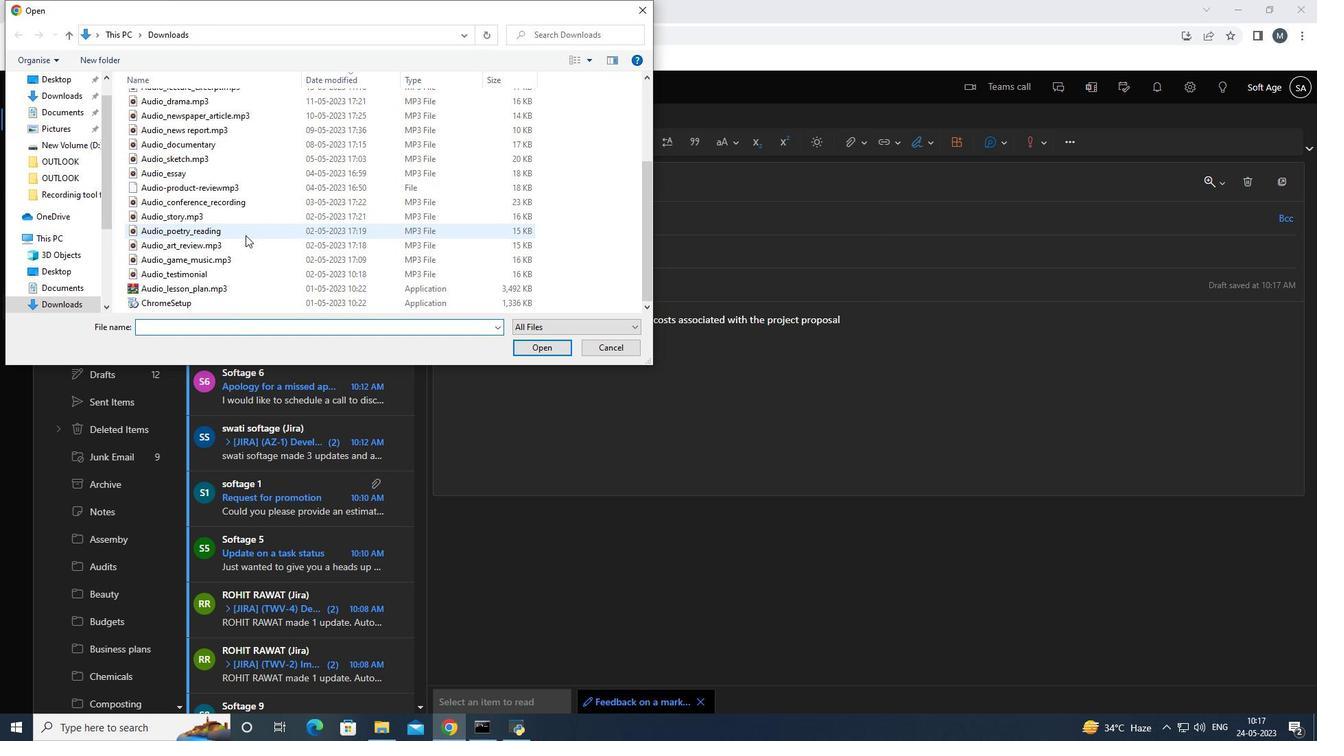 
Action: Mouse moved to (242, 249)
Screenshot: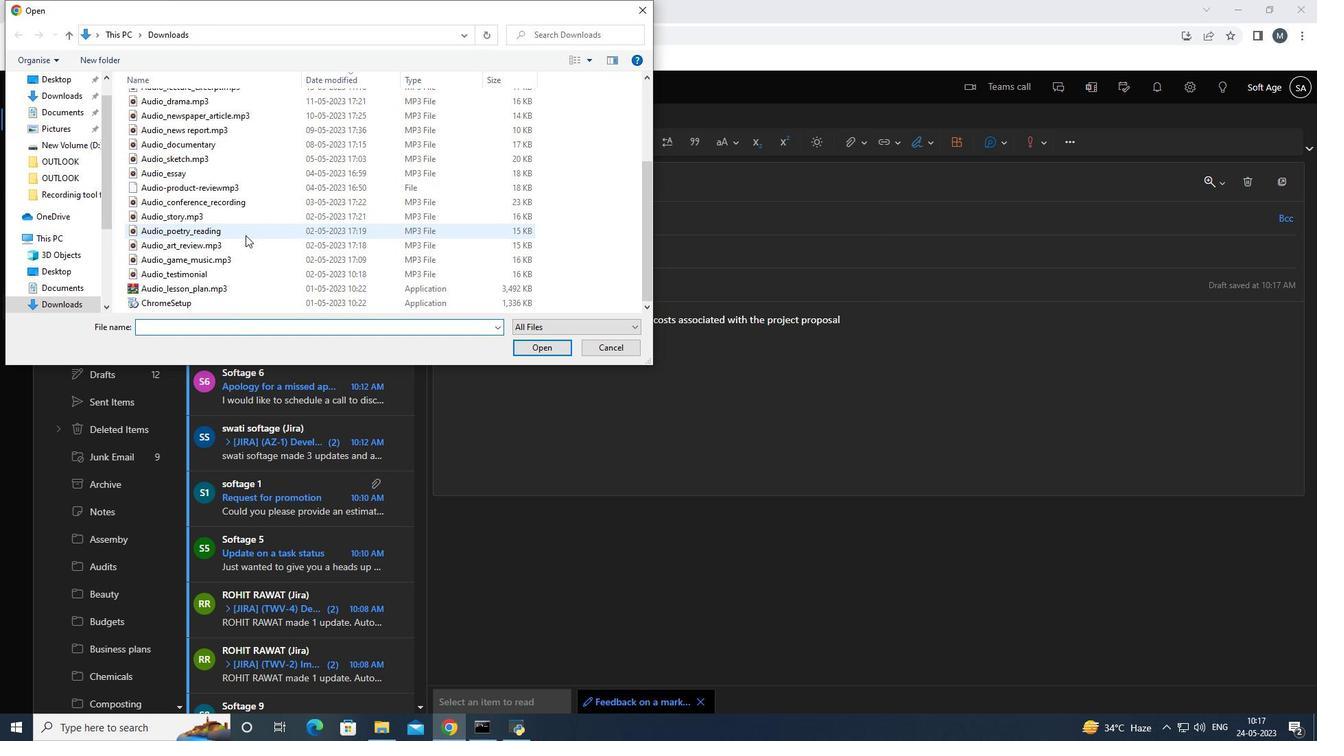 
Action: Mouse scrolled (242, 249) with delta (0, 0)
Screenshot: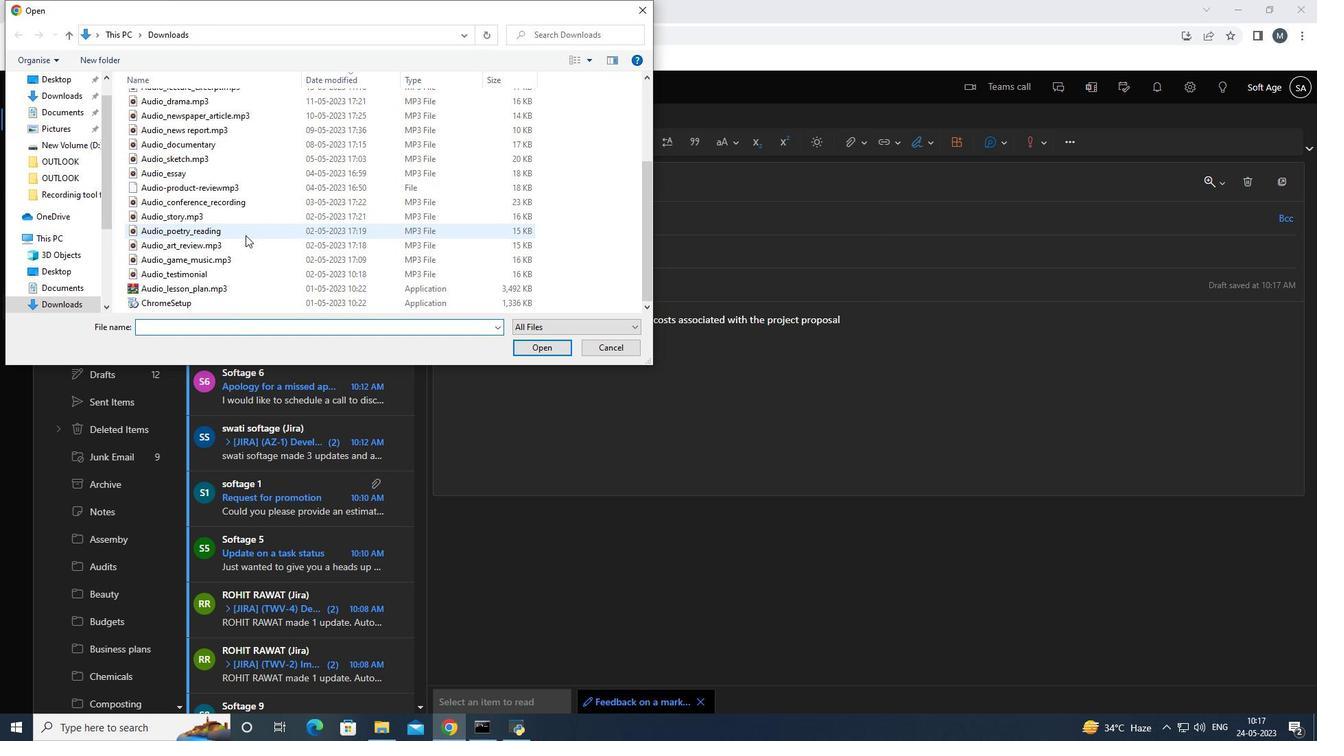 
Action: Mouse moved to (207, 292)
Screenshot: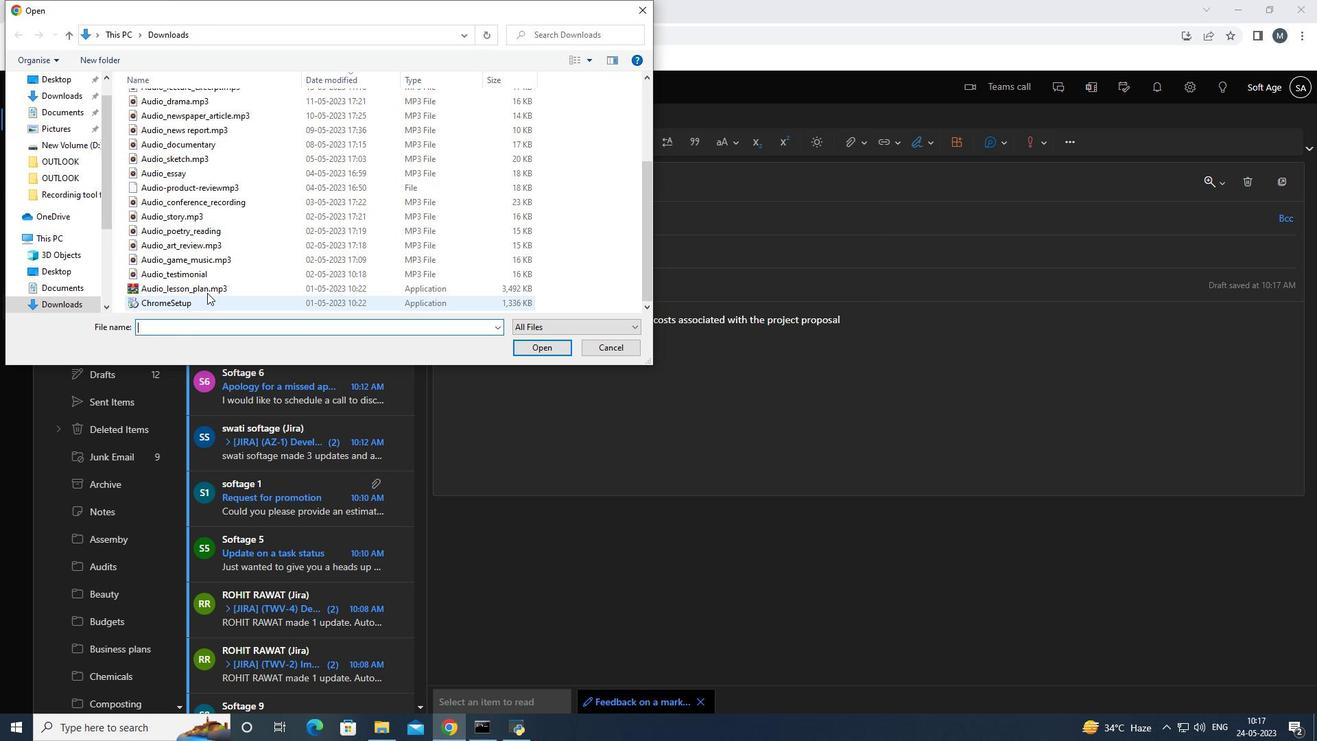 
Action: Mouse pressed left at (207, 292)
Screenshot: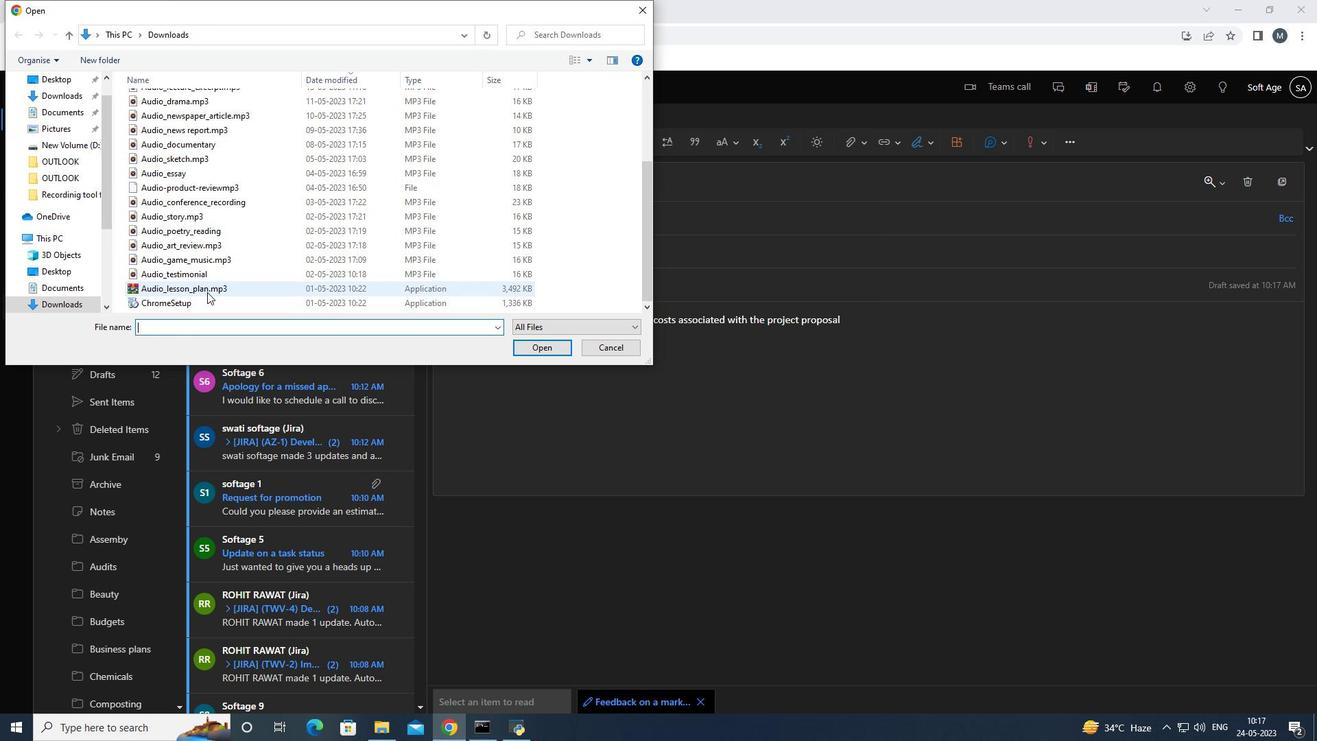 
Action: Mouse pressed right at (207, 292)
Screenshot: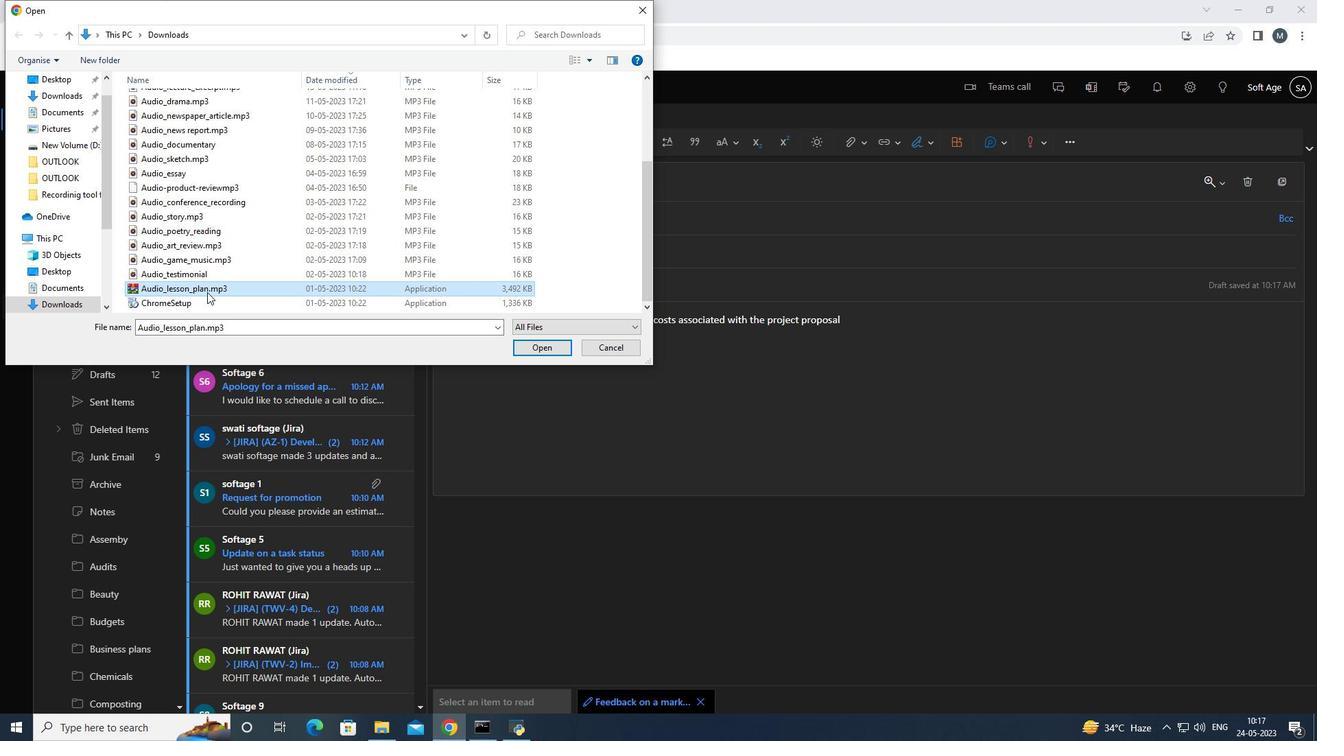 
Action: Mouse moved to (257, 660)
Screenshot: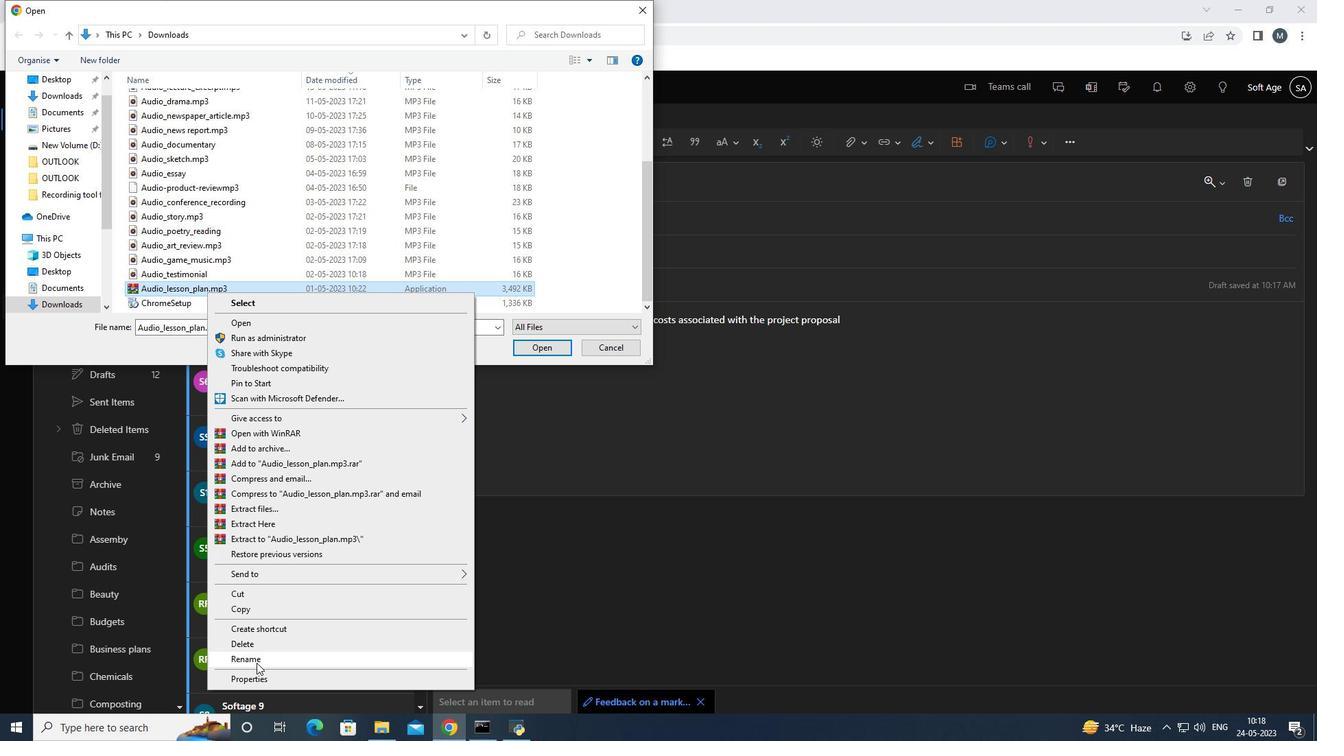 
Action: Mouse pressed left at (257, 660)
Screenshot: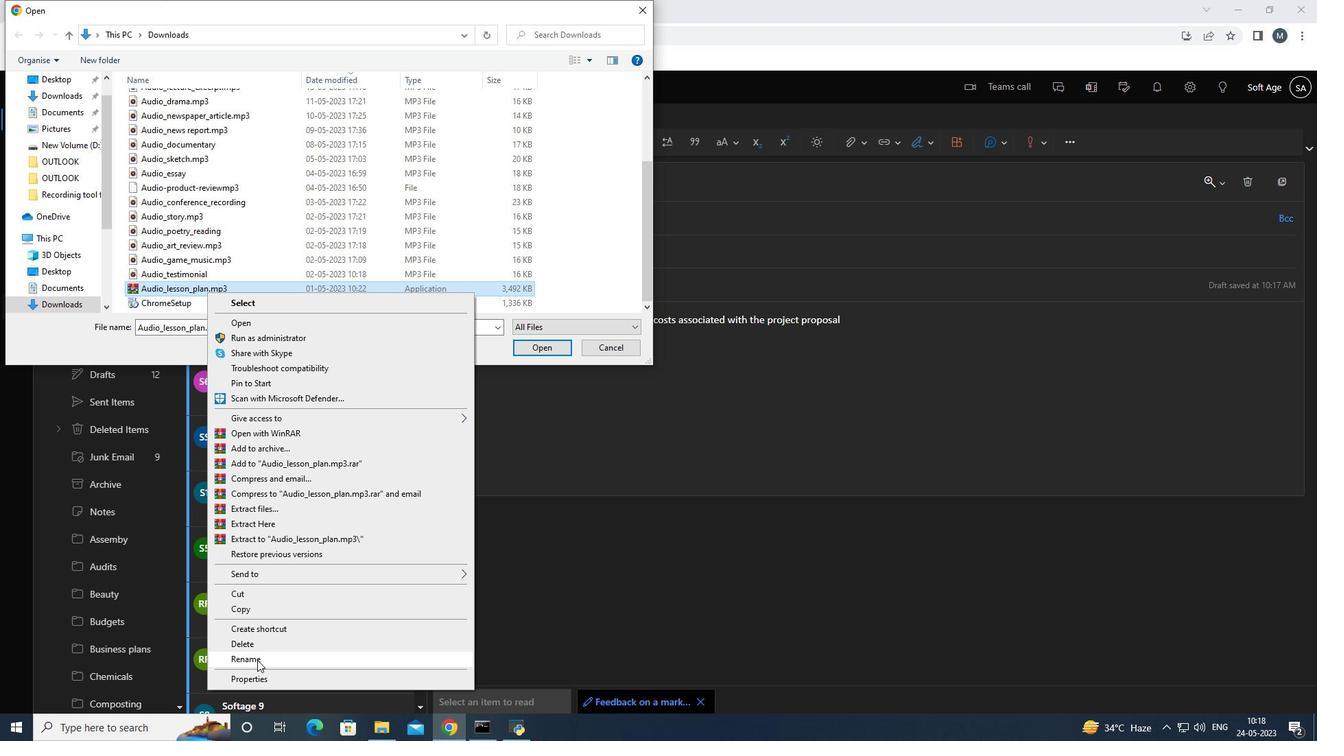 
Action: Mouse moved to (271, 601)
Screenshot: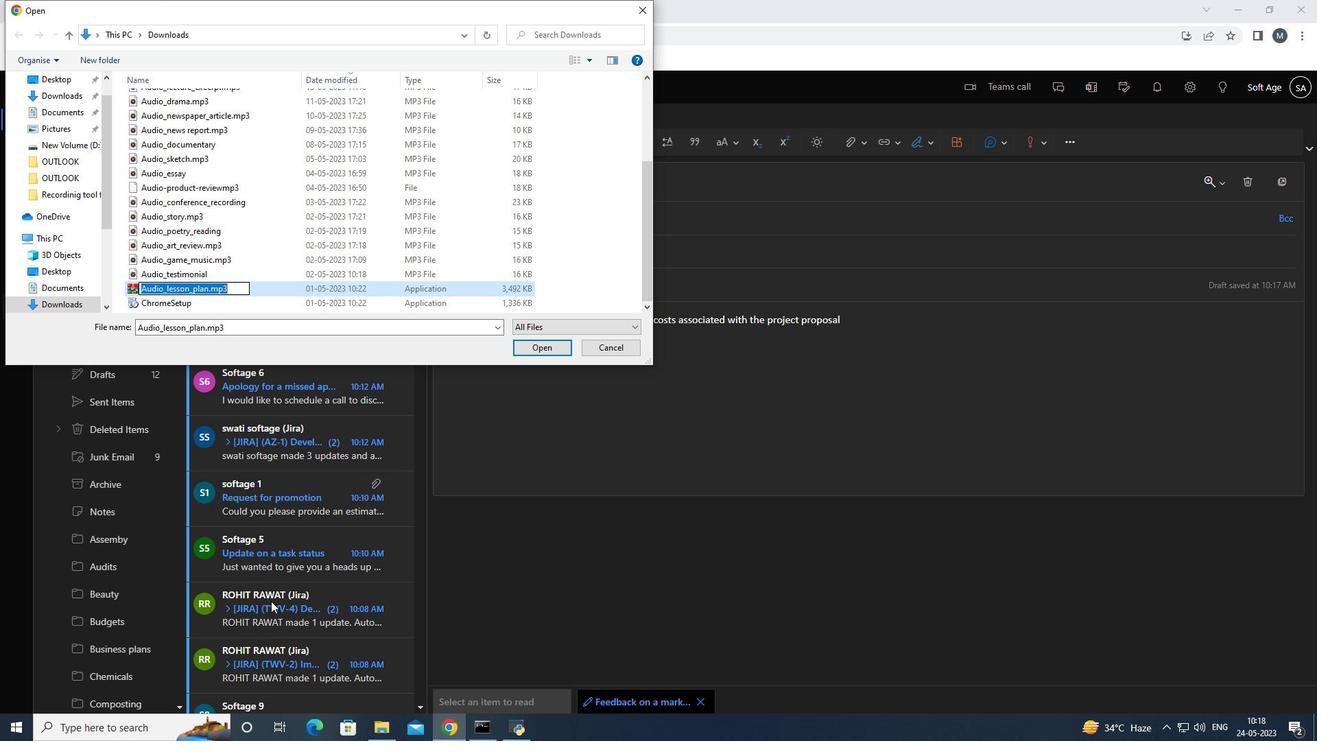 
Action: Key pressed <Key.shift>Audio<Key.shift>_piano<Key.caps_lock><Key.caps_lock><Key.caps_lock><Key.caps_lock><Key.caps_lock><Key.caps_lock><Key.caps_lock><Key.caps_lock><Key.caps_lock><Key.caps_lock><Key.caps_lock><Key.shift>_RECITAL.MP3
Screenshot: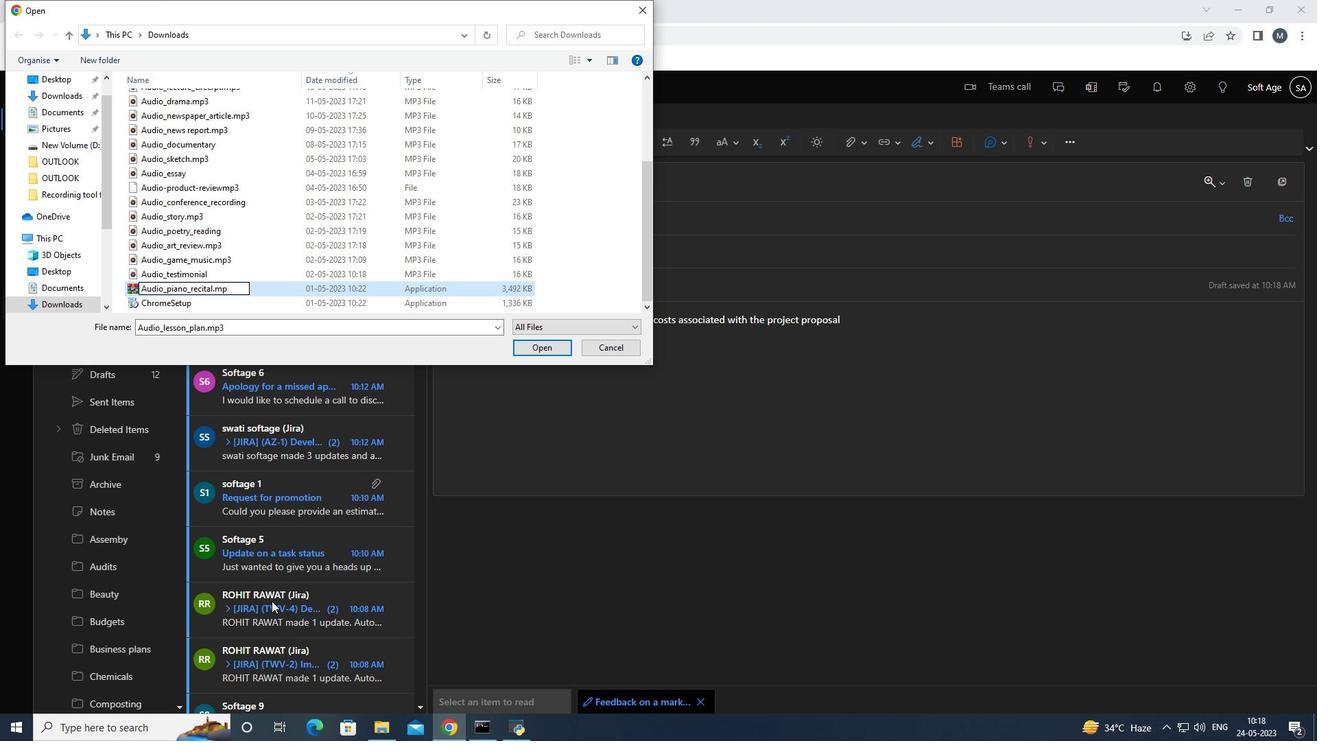 
Action: Mouse moved to (312, 266)
Screenshot: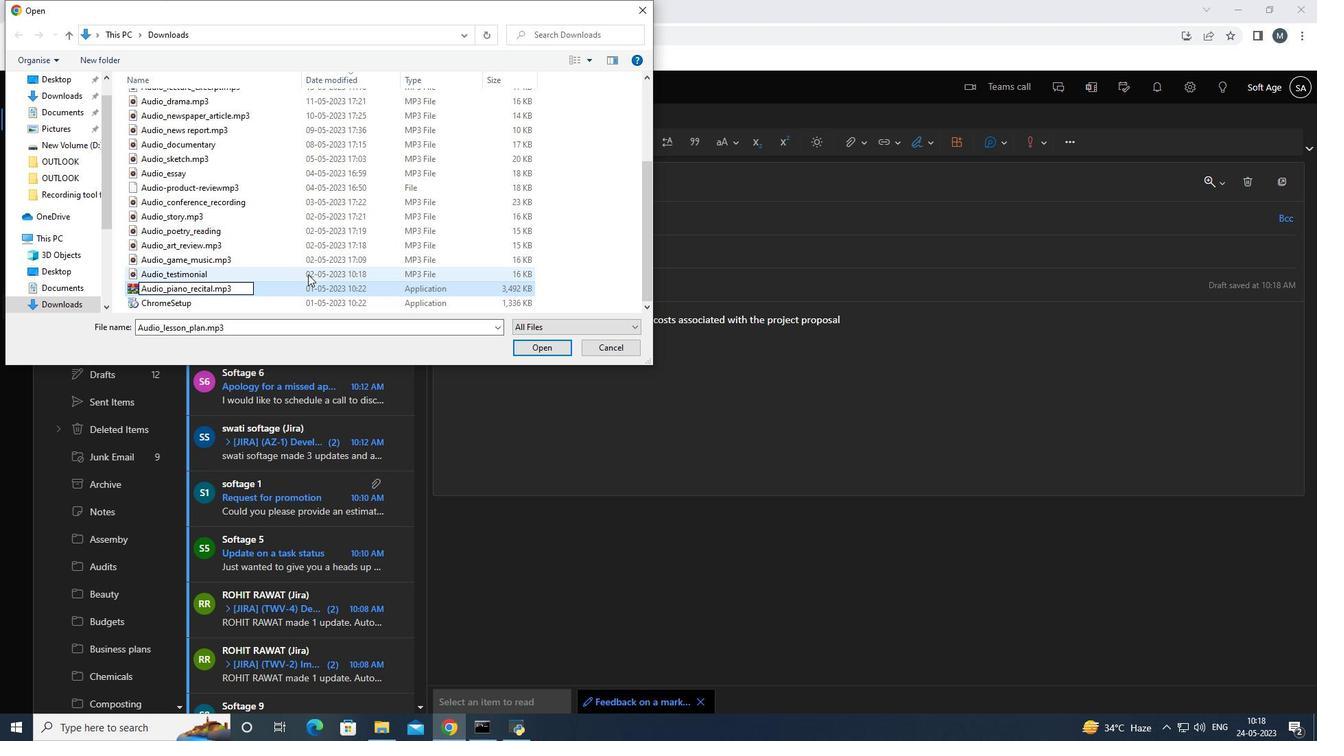 
Action: Mouse pressed left at (312, 266)
Screenshot: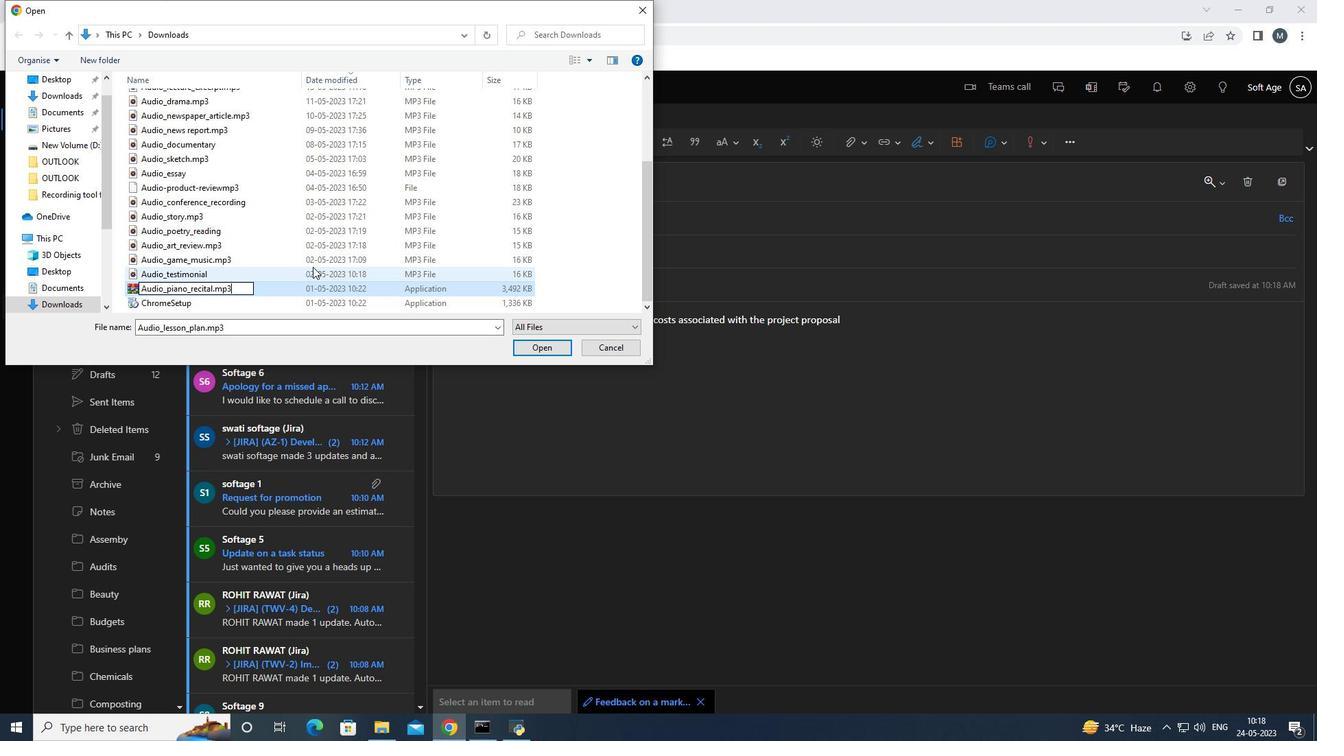 
Action: Mouse moved to (307, 282)
Screenshot: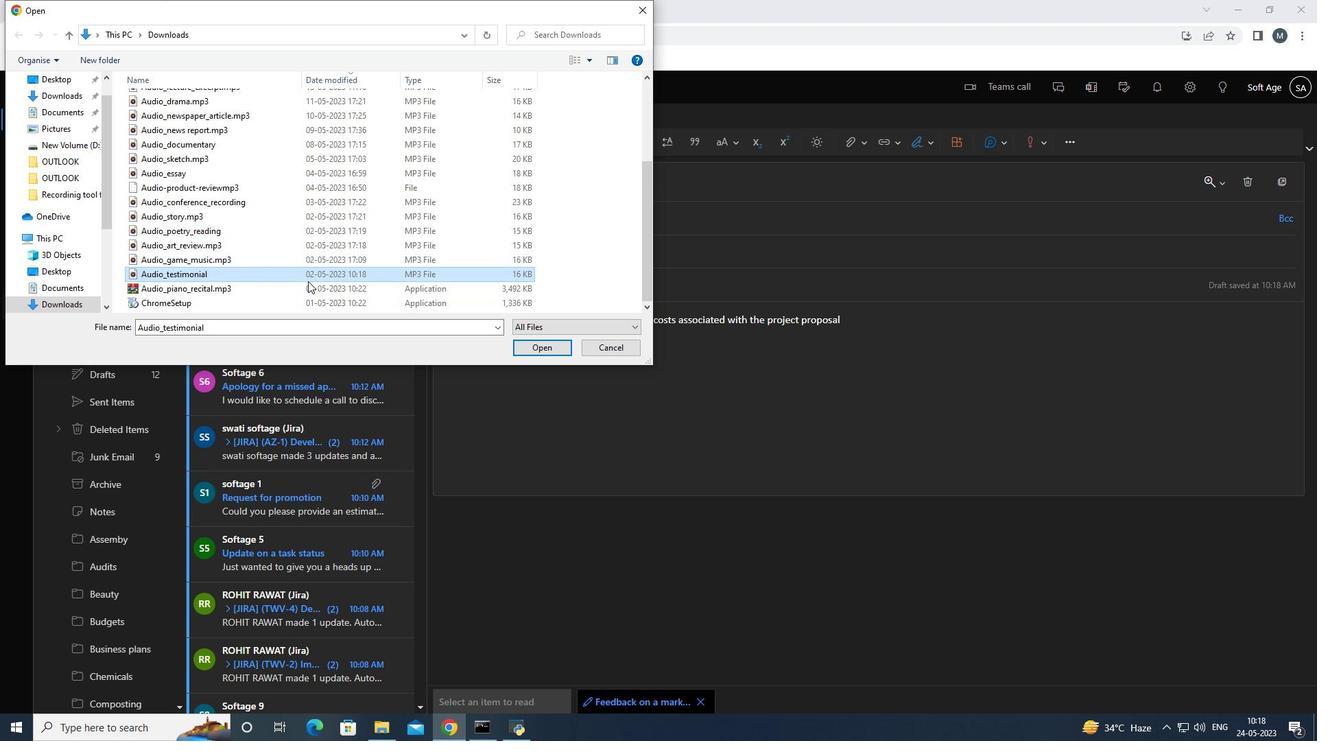
Action: Mouse pressed left at (307, 282)
Screenshot: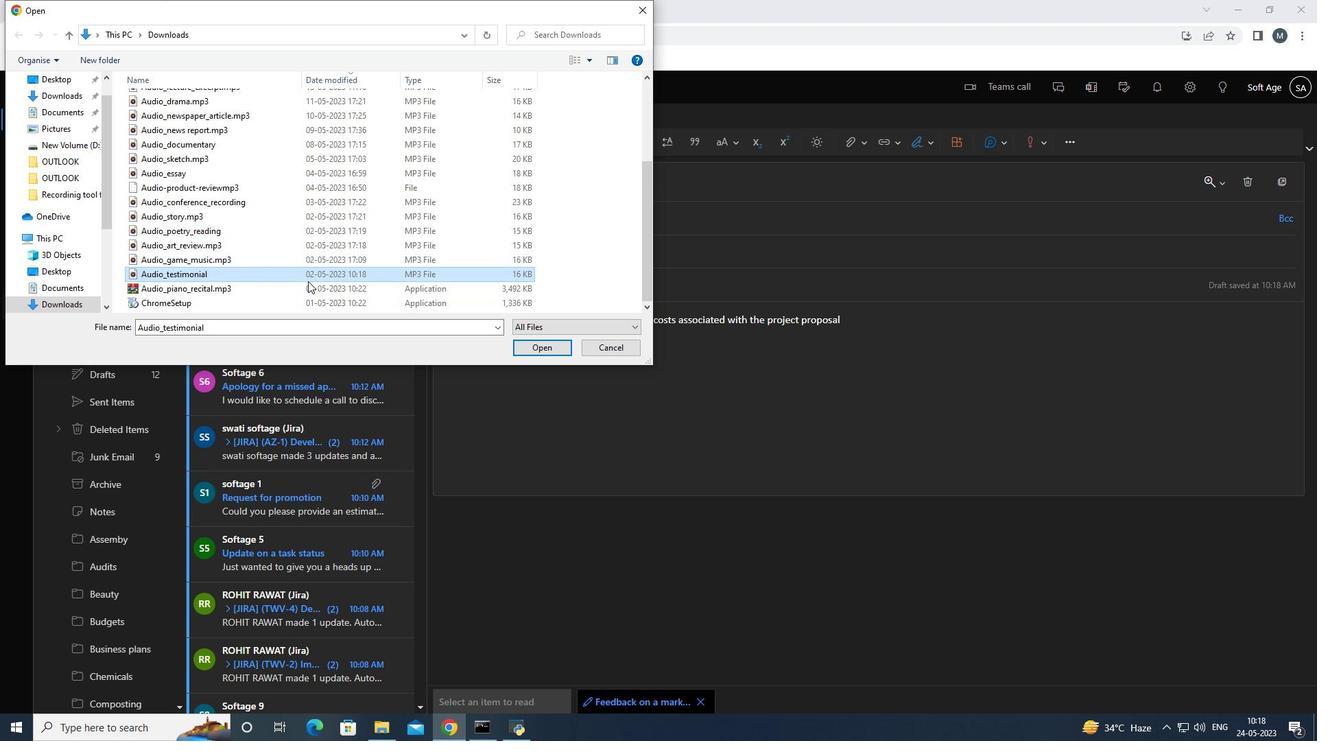 
Action: Mouse moved to (537, 351)
Screenshot: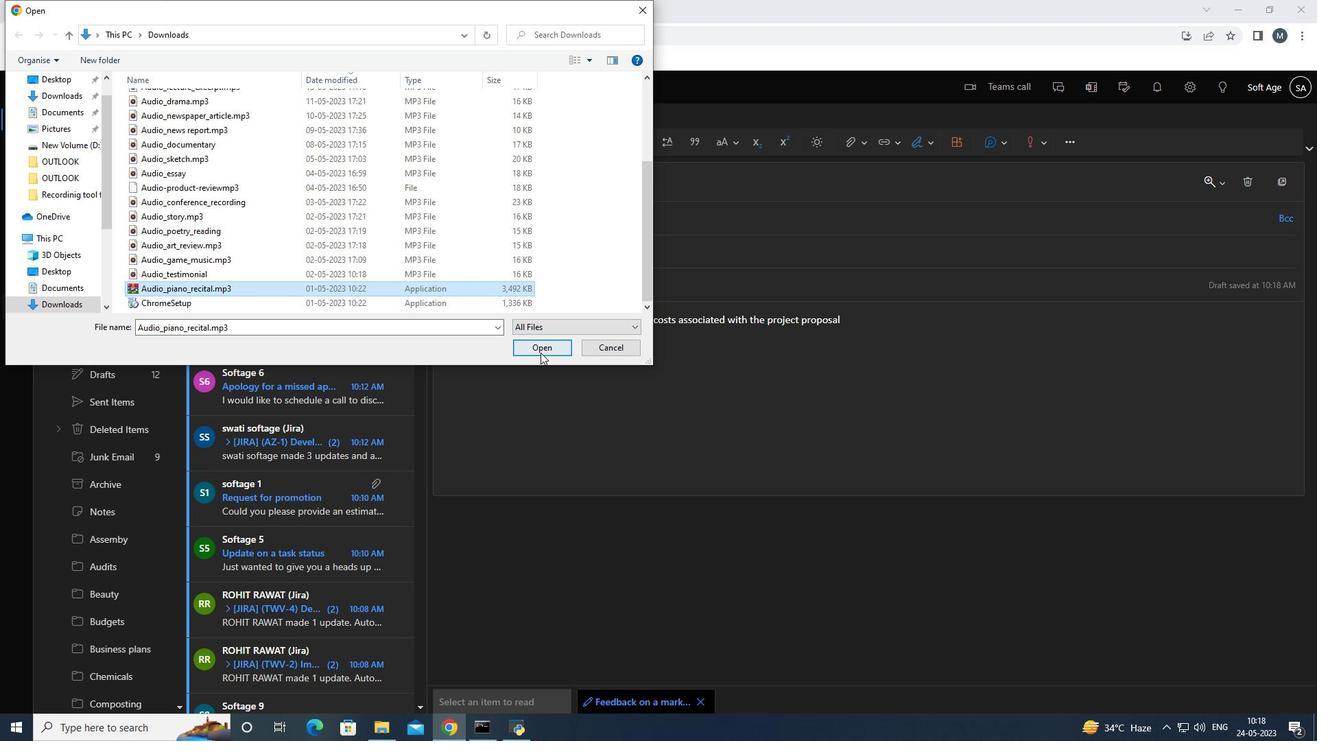 
Action: Mouse pressed left at (537, 351)
Screenshot: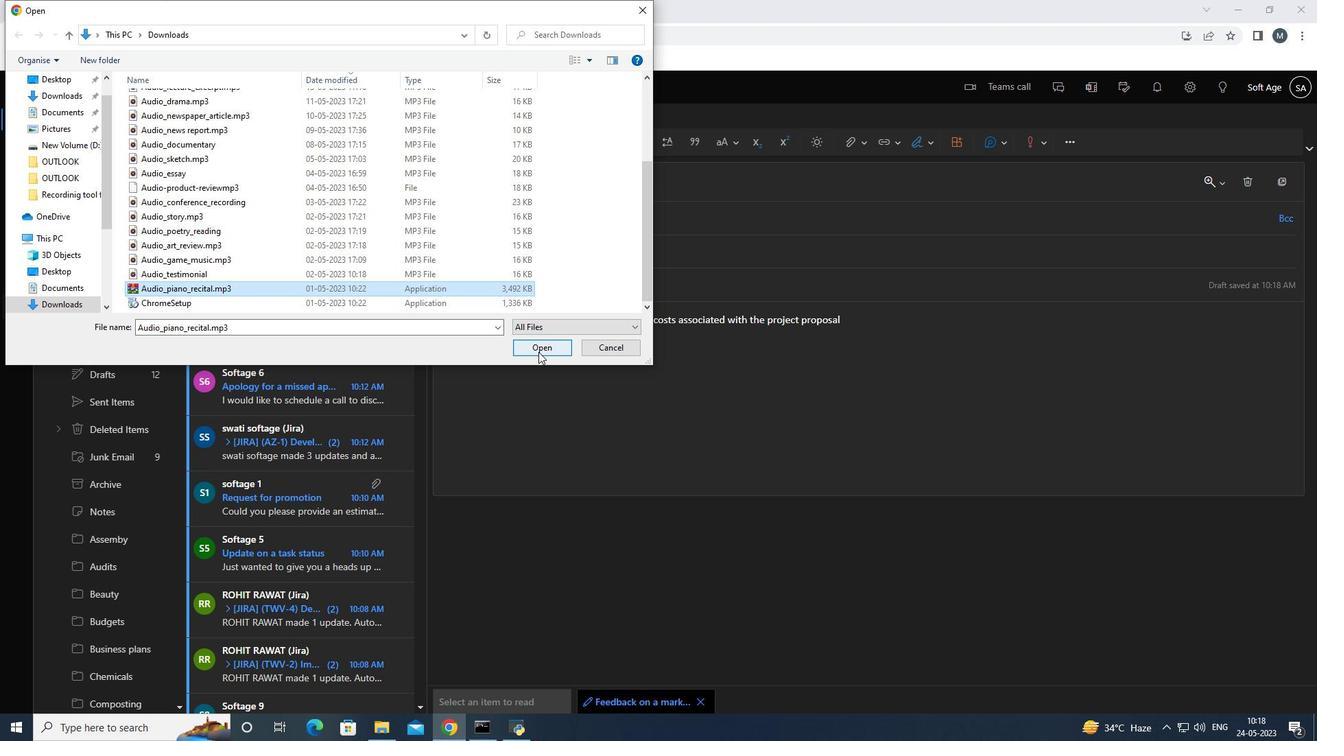 
Action: Mouse moved to (503, 224)
Screenshot: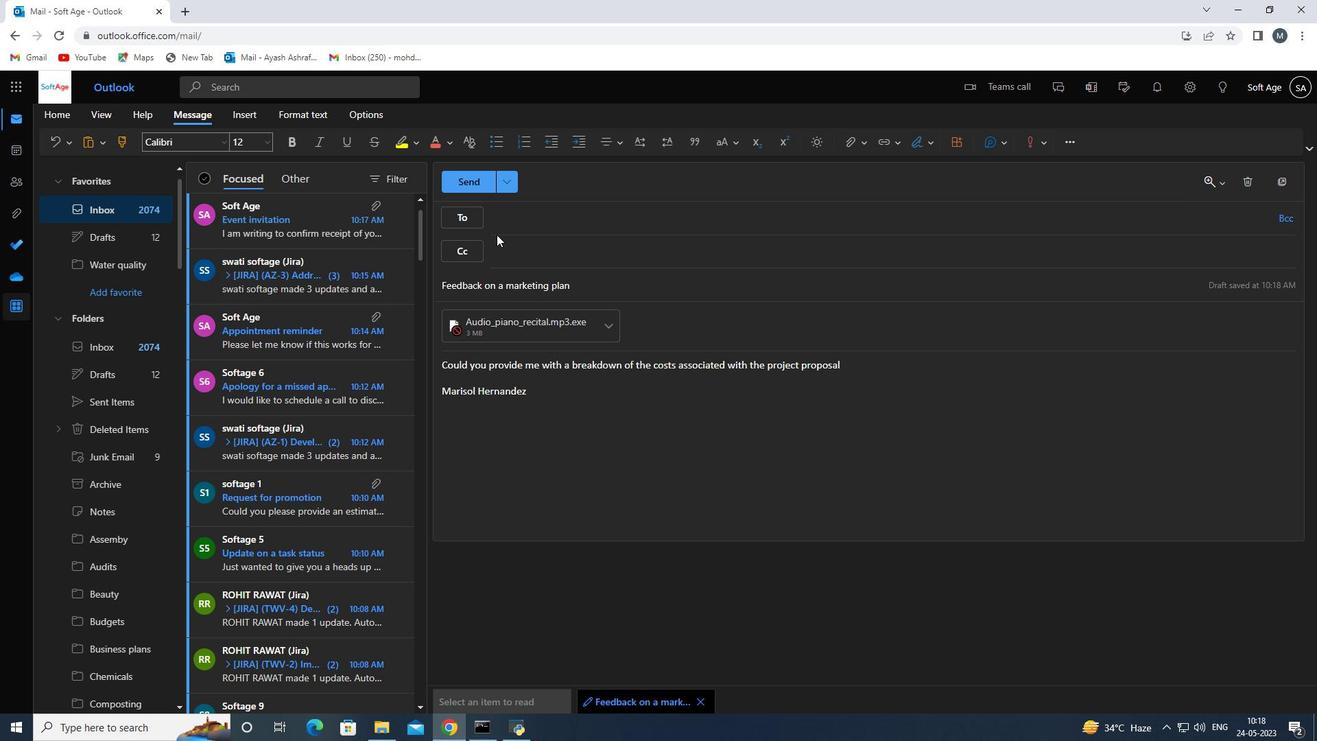 
Action: Mouse pressed left at (503, 224)
Screenshot: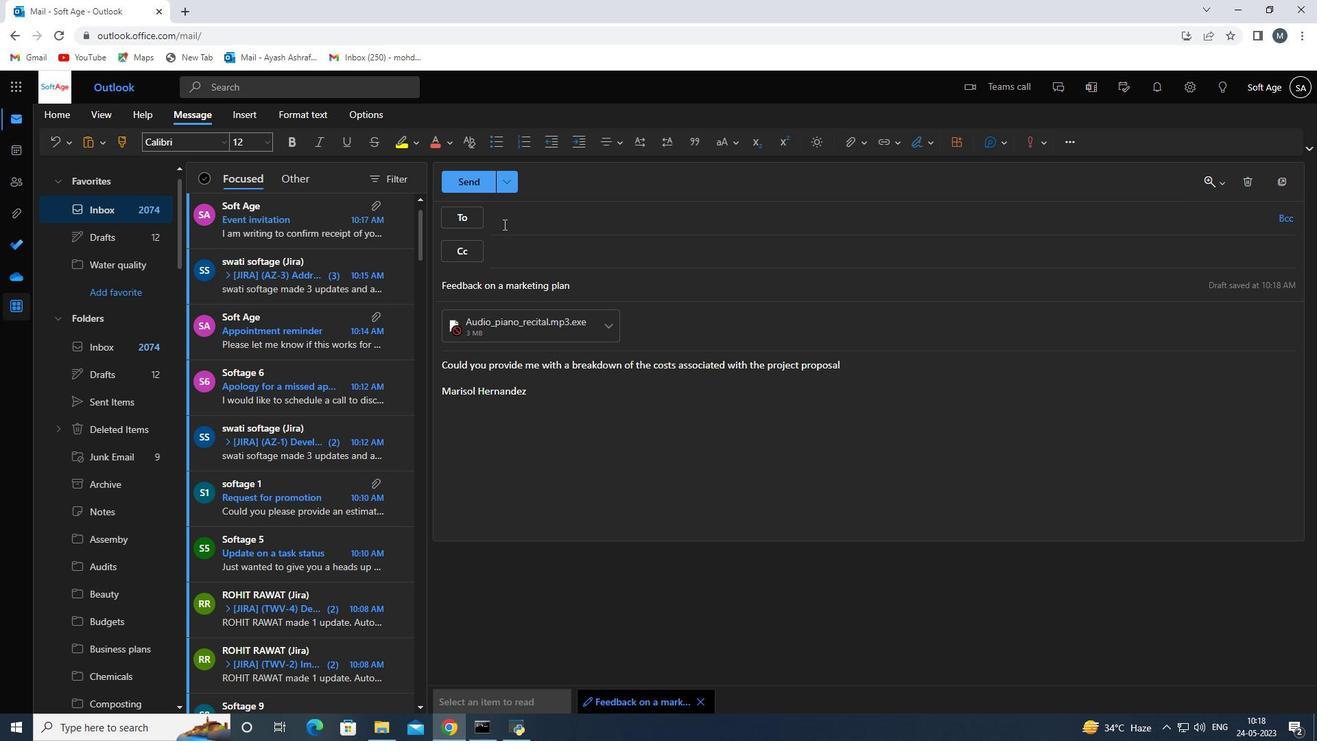 
Action: Key pressed SOFTAGE.8<Key.shift>@SOFTAGE.NET<Key.enter>
Screenshot: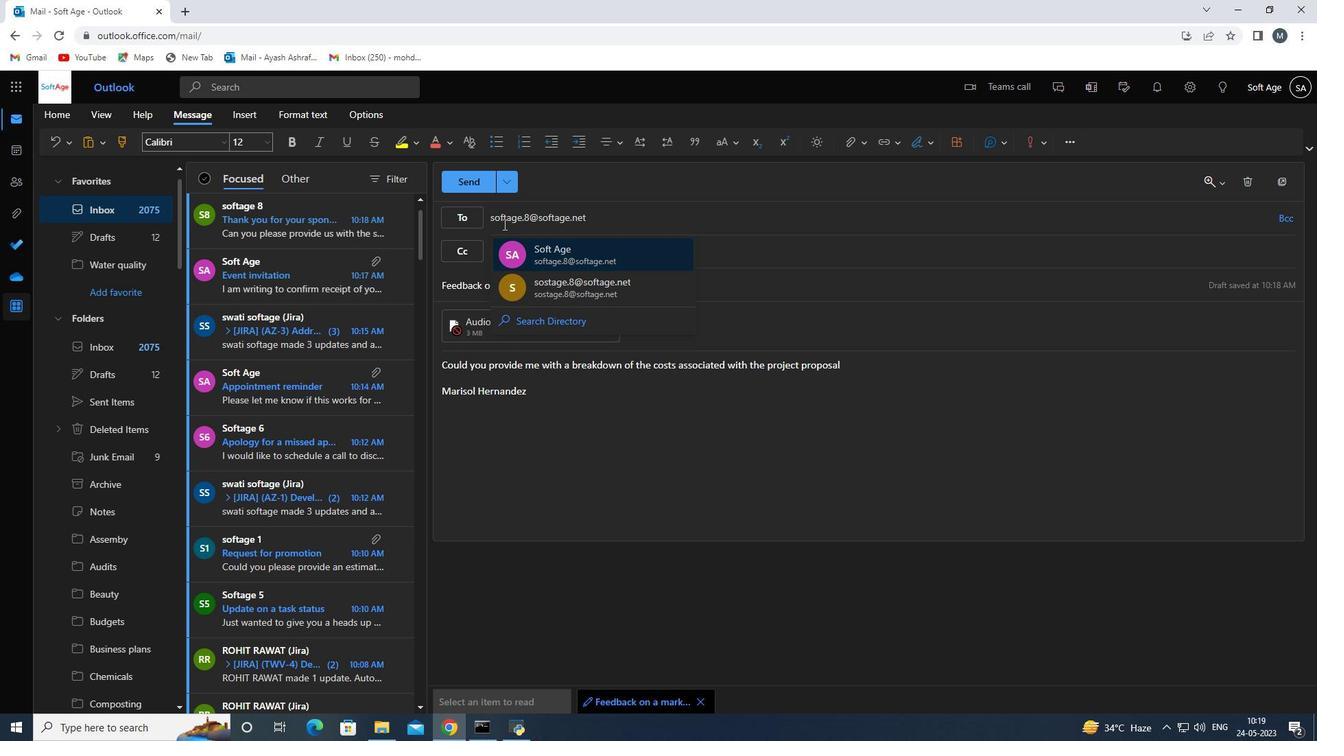 
Action: Mouse moved to (469, 184)
Screenshot: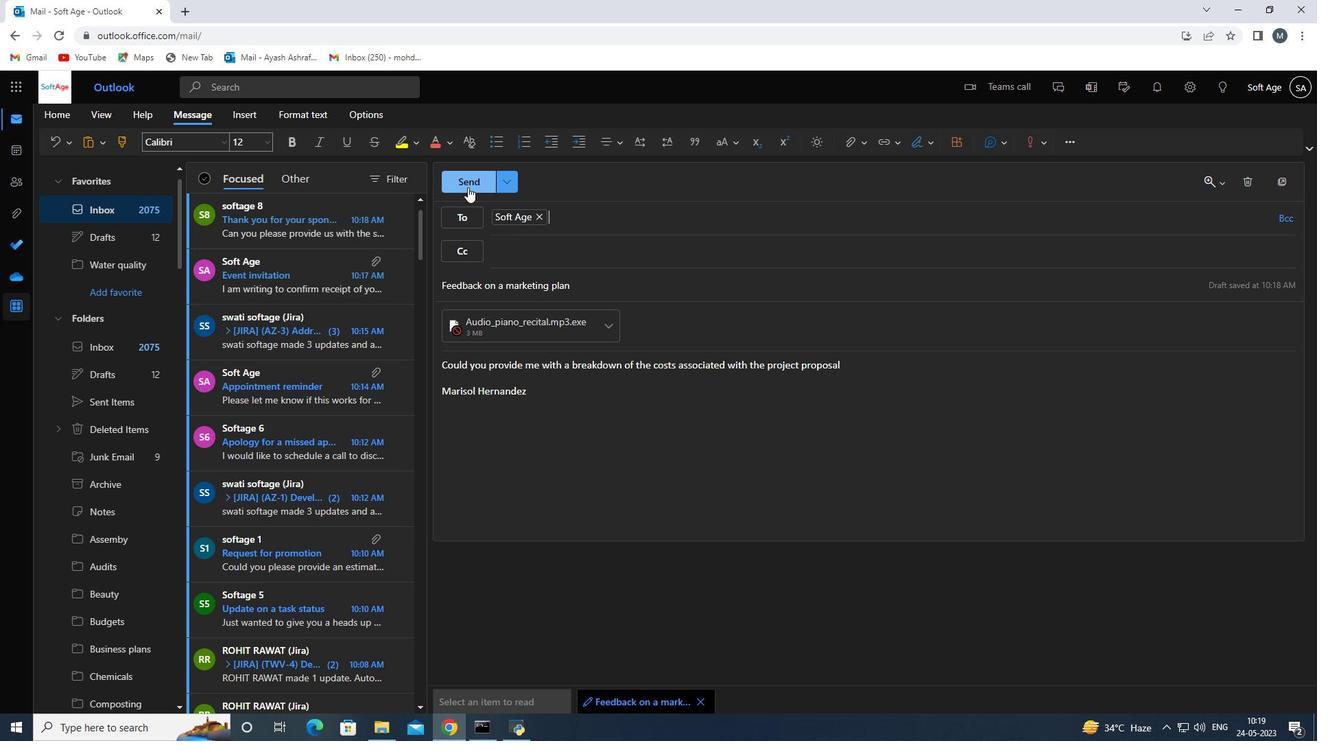 
Action: Mouse pressed left at (469, 184)
Screenshot: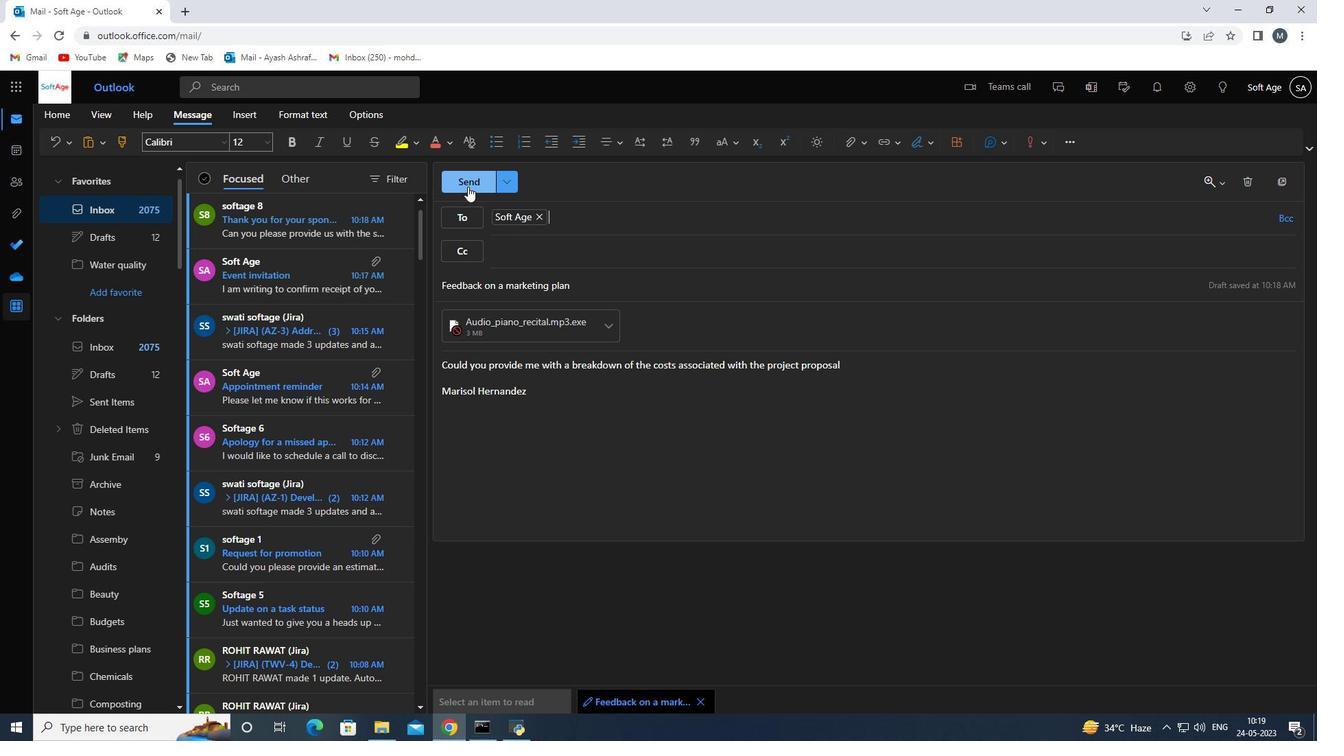 
Action: Mouse moved to (139, 358)
Screenshot: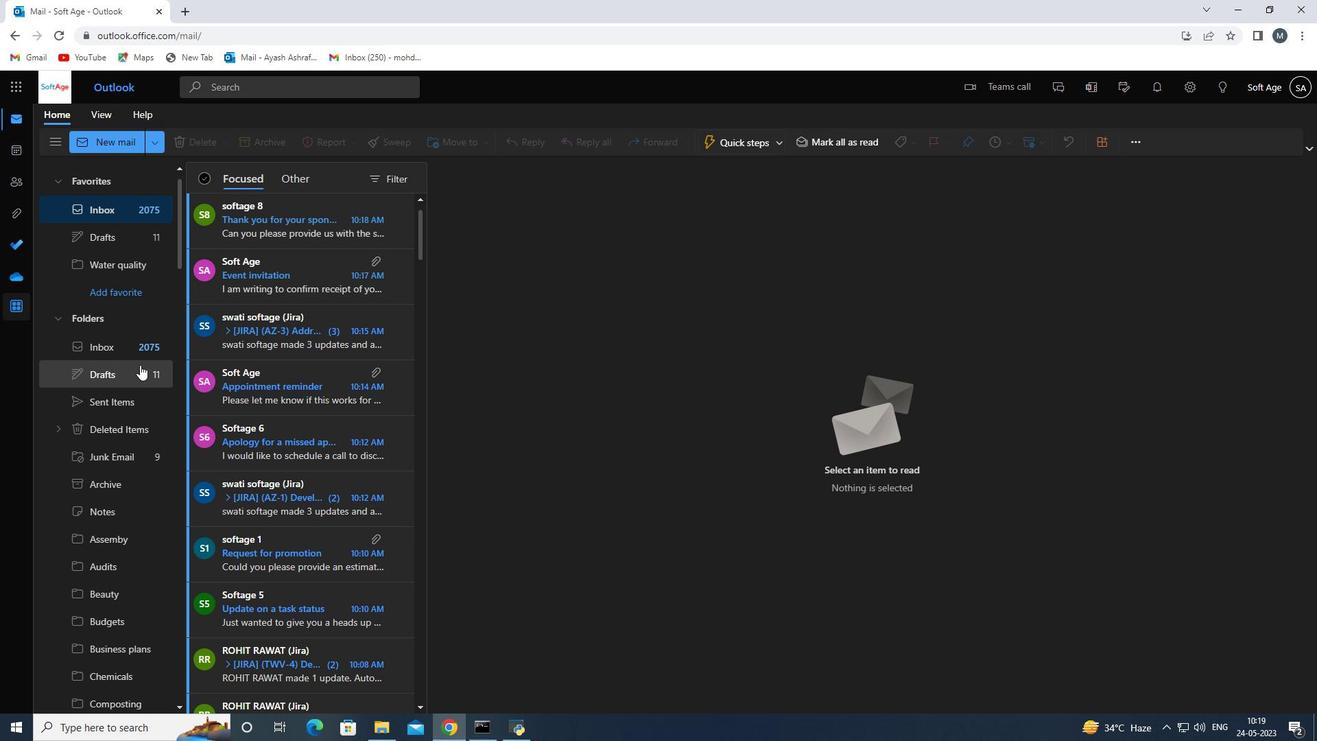 
Action: Mouse scrolled (139, 358) with delta (0, 0)
Screenshot: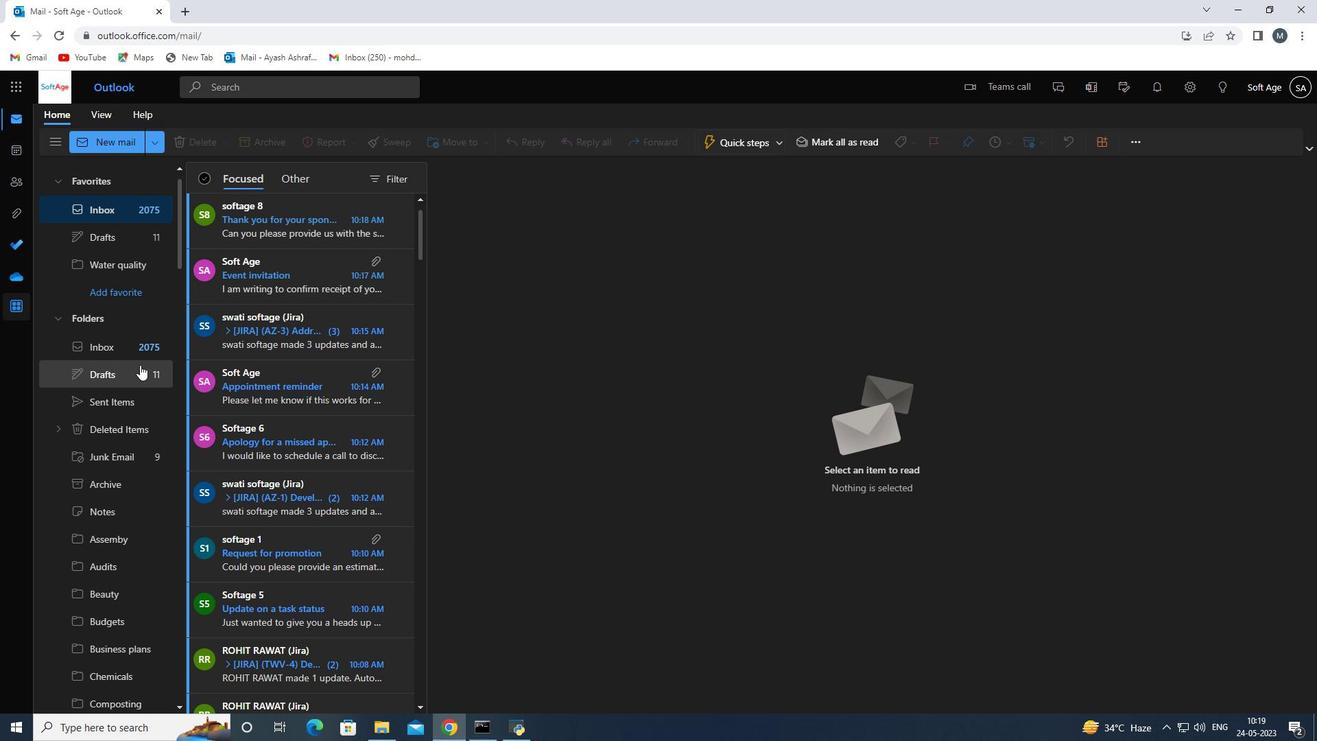 
Action: Mouse scrolled (139, 358) with delta (0, 0)
Screenshot: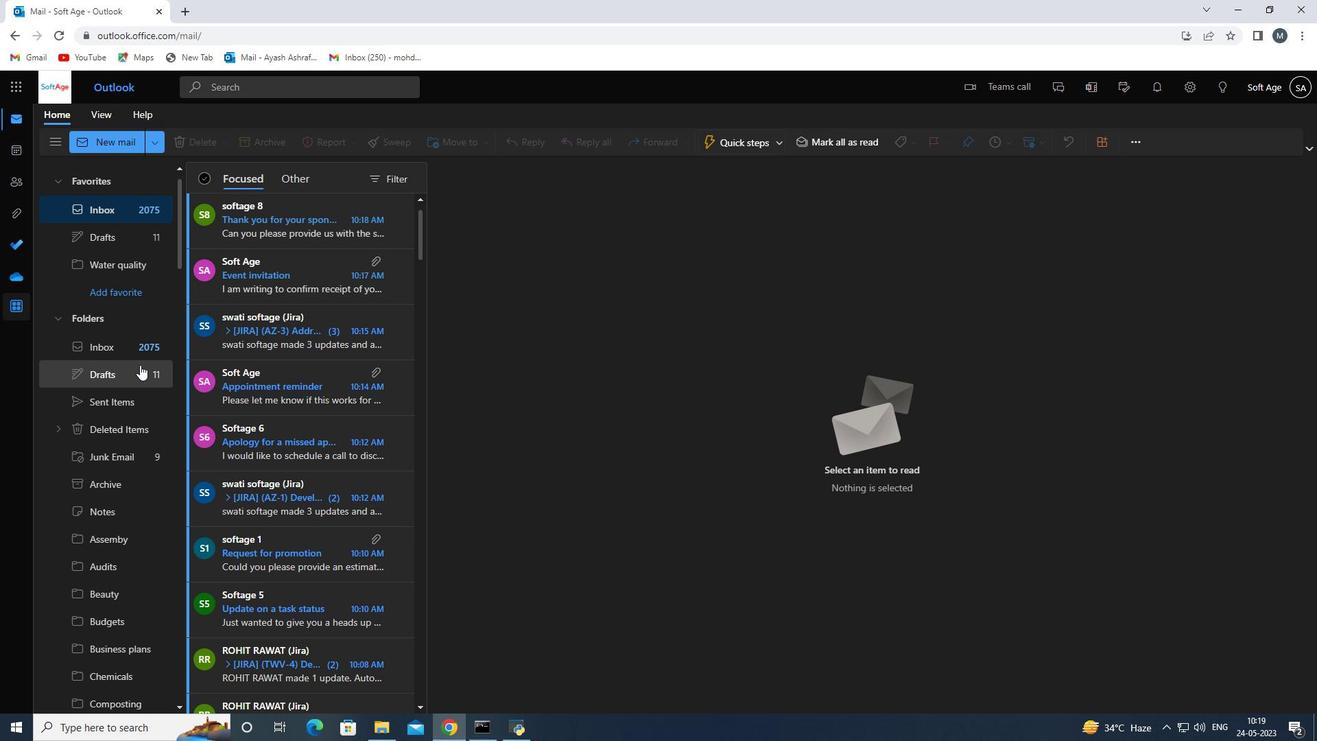 
Action: Mouse scrolled (139, 358) with delta (0, 0)
Screenshot: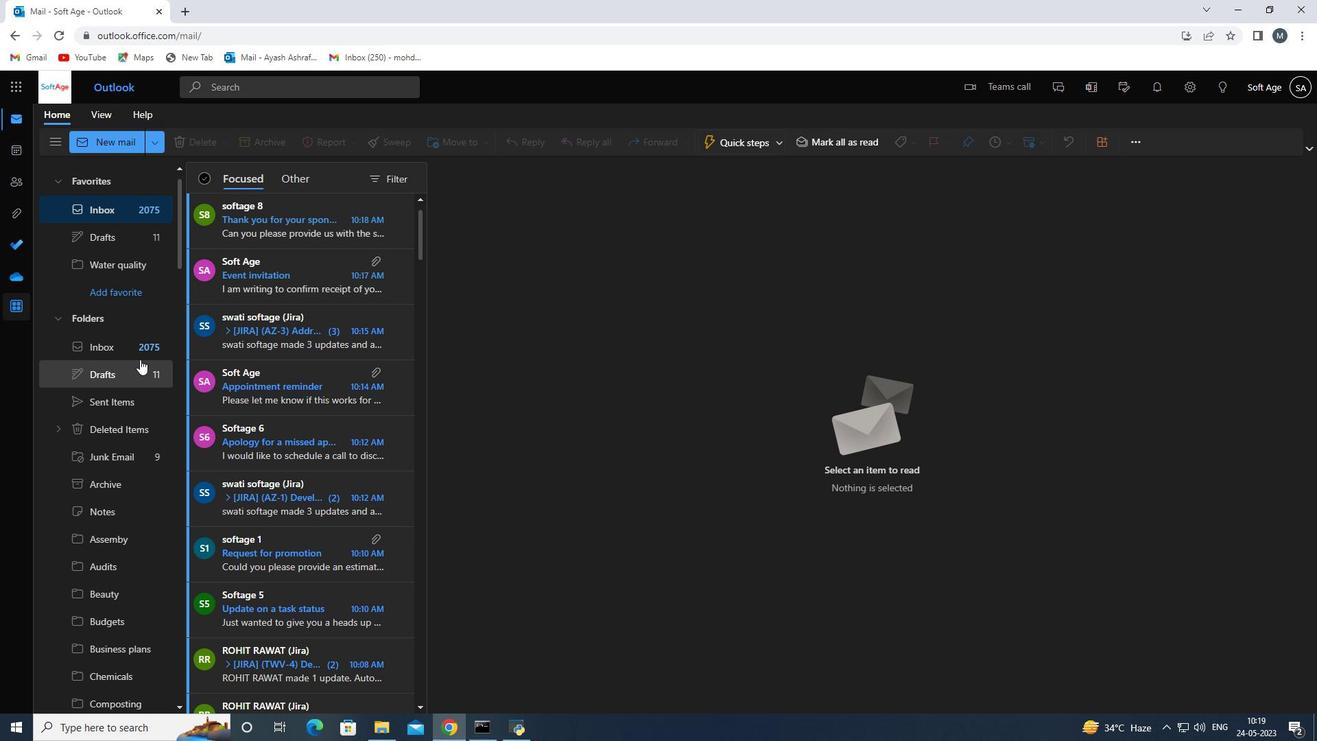 
Action: Mouse scrolled (139, 358) with delta (0, 0)
Screenshot: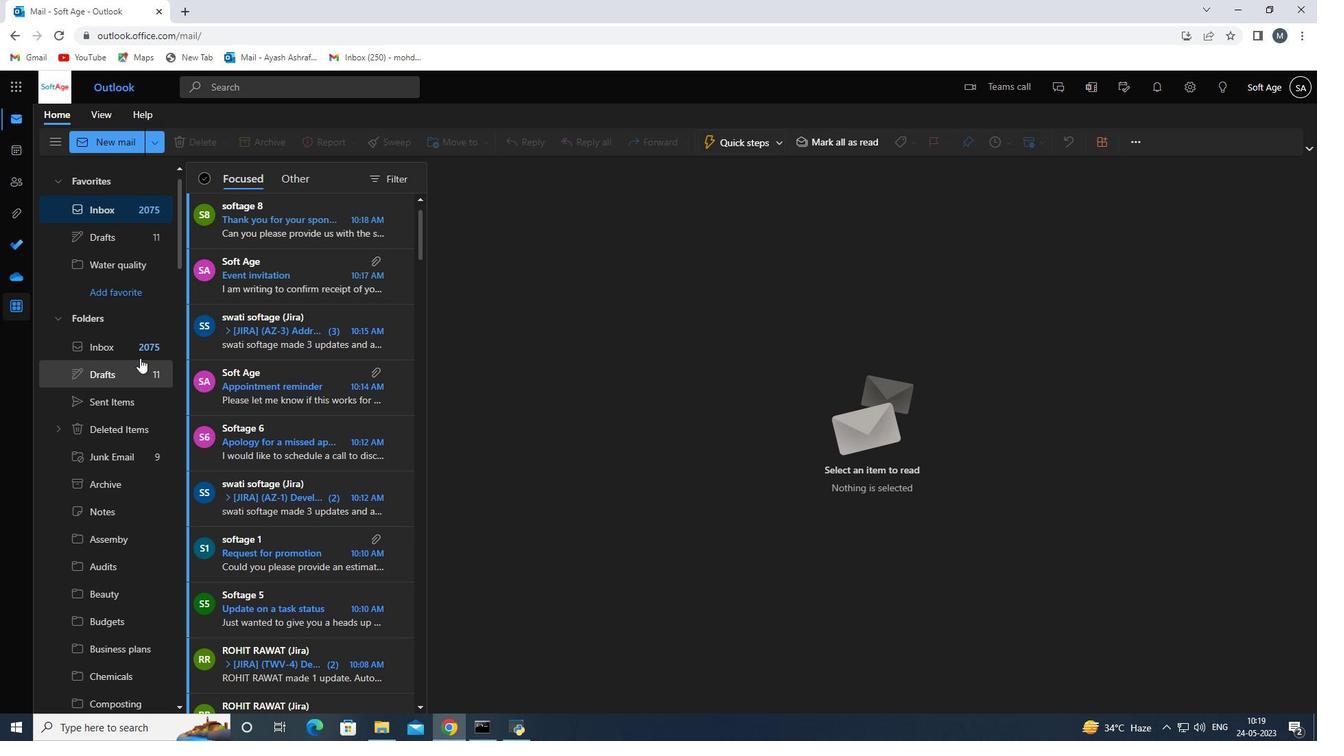 
Action: Mouse moved to (129, 406)
Screenshot: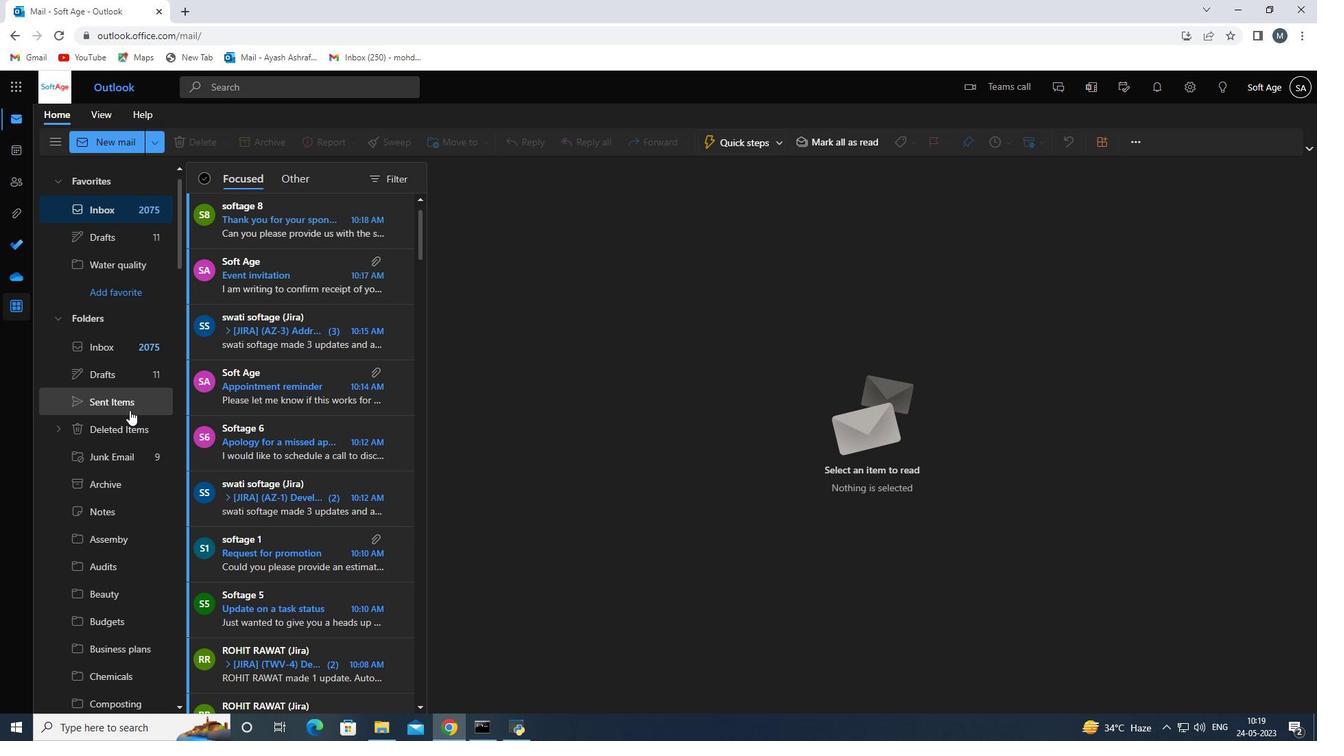 
Action: Mouse pressed left at (129, 406)
Screenshot: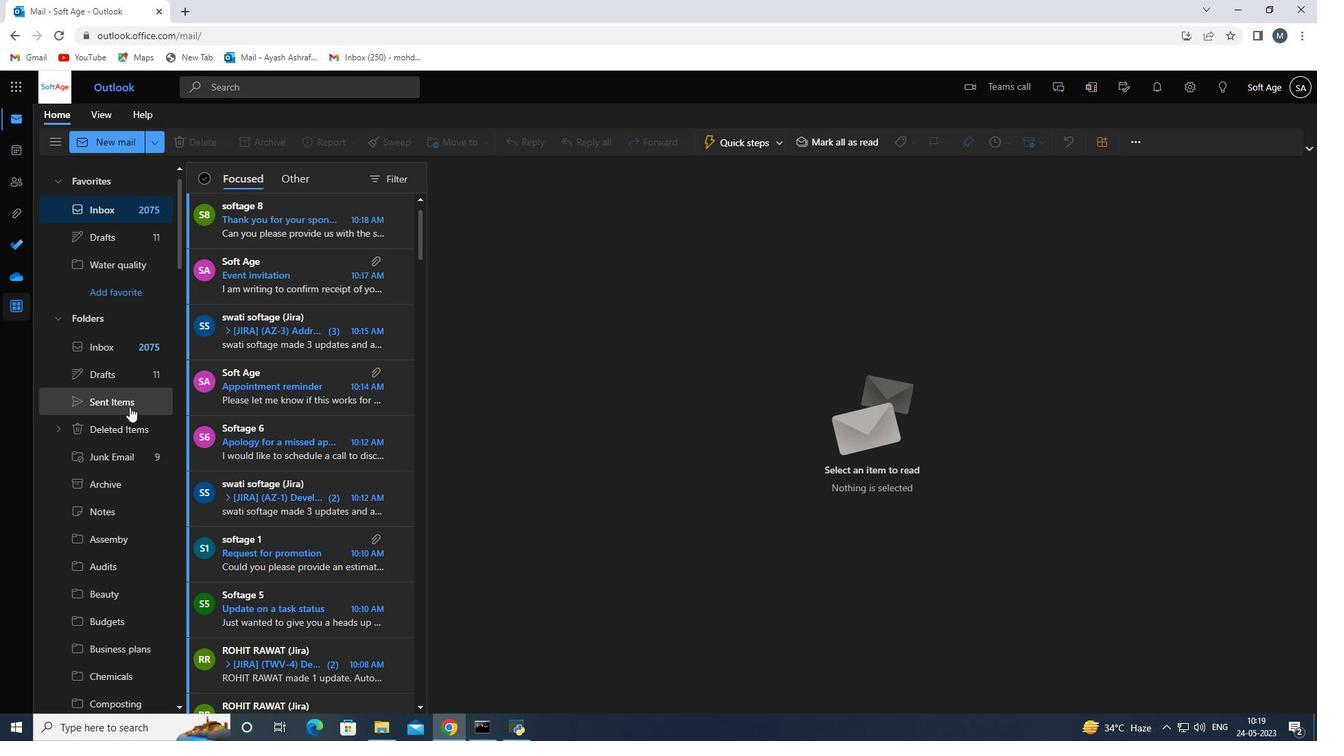 
Action: Mouse moved to (295, 236)
Screenshot: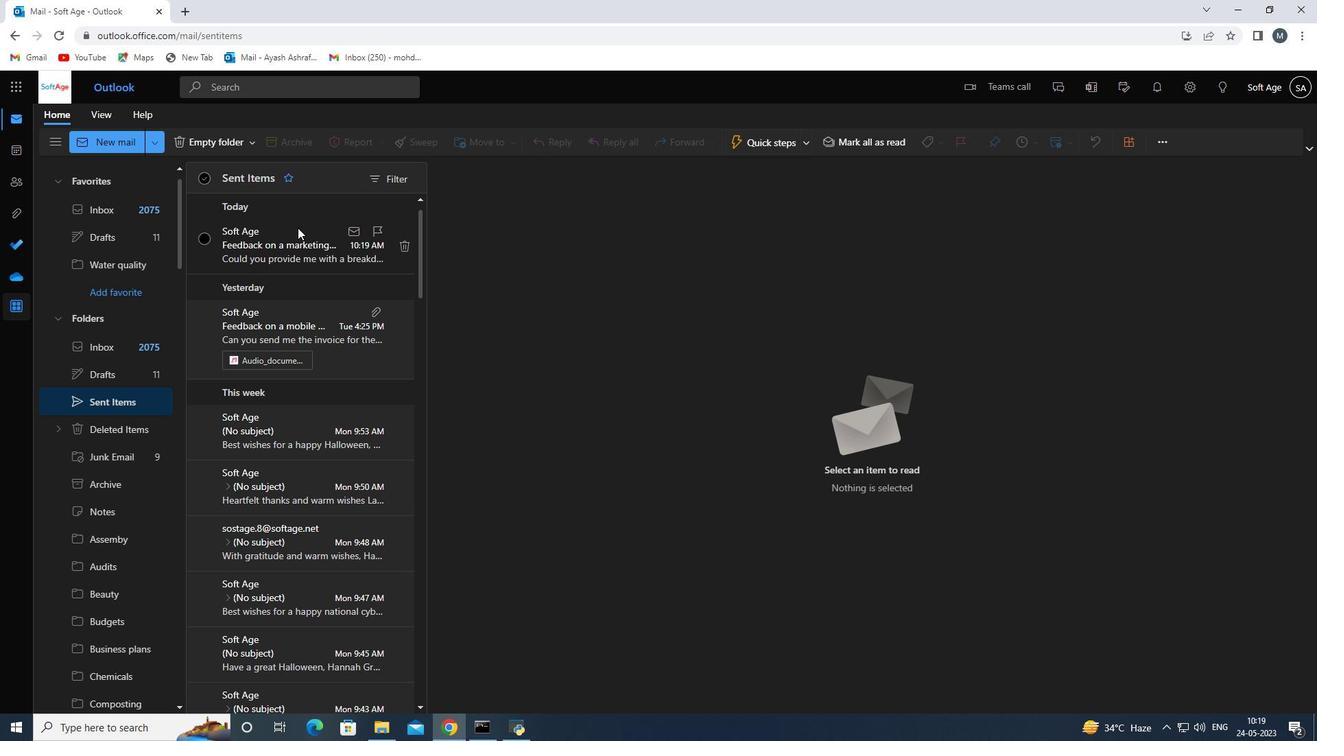 
Action: Mouse pressed left at (295, 236)
Screenshot: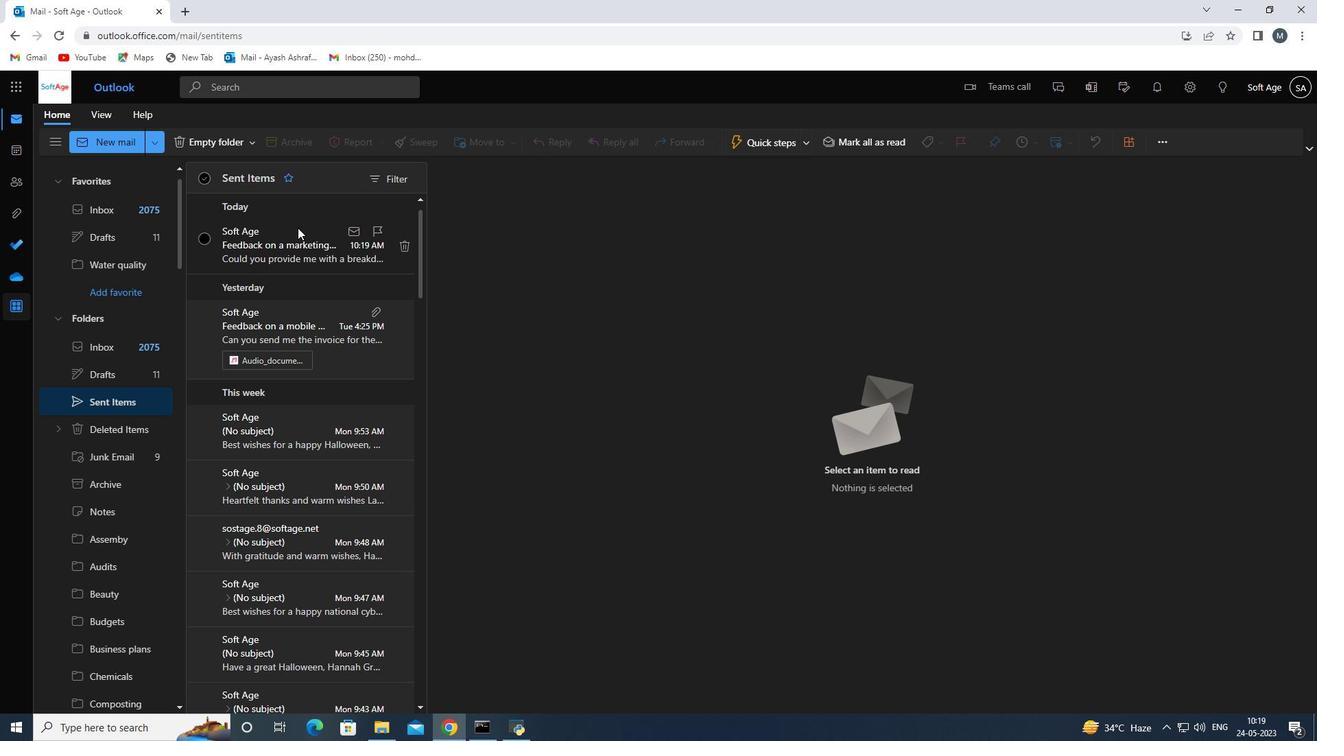 
Action: Mouse moved to (476, 149)
Screenshot: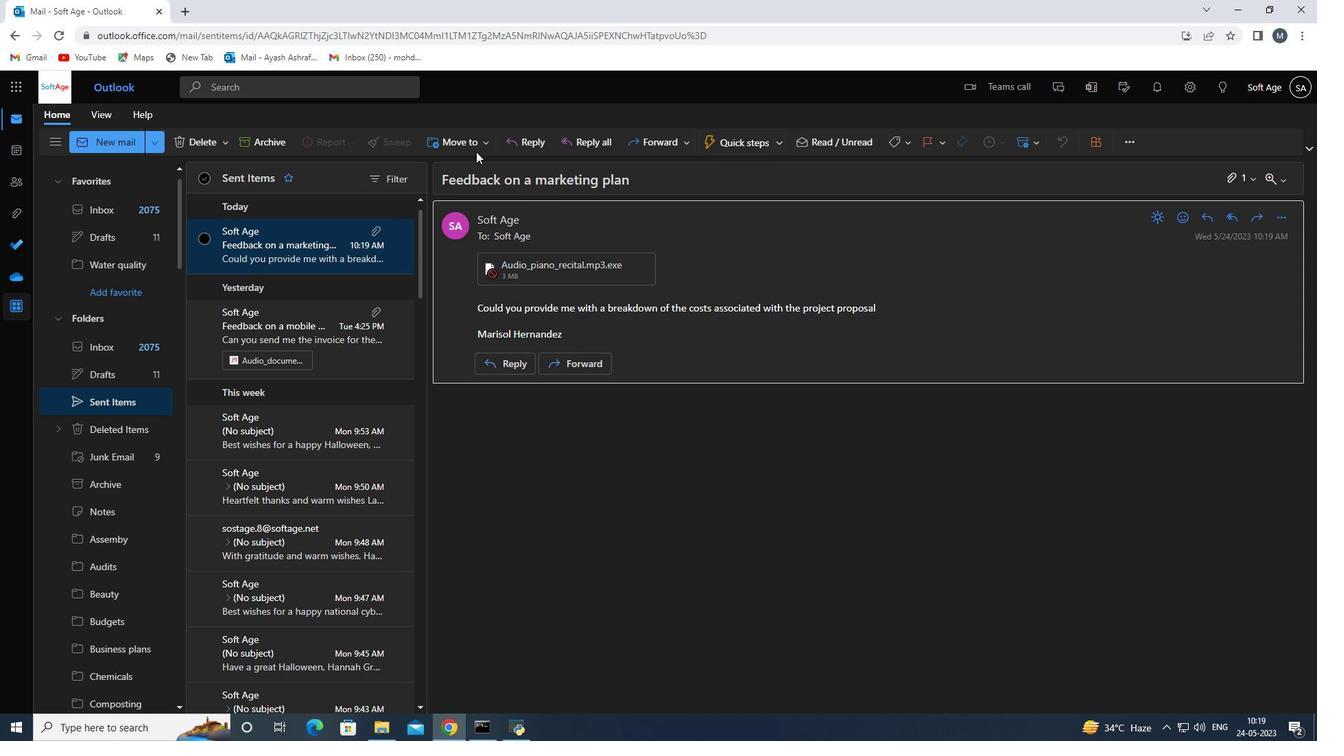 
Action: Mouse pressed left at (476, 149)
Screenshot: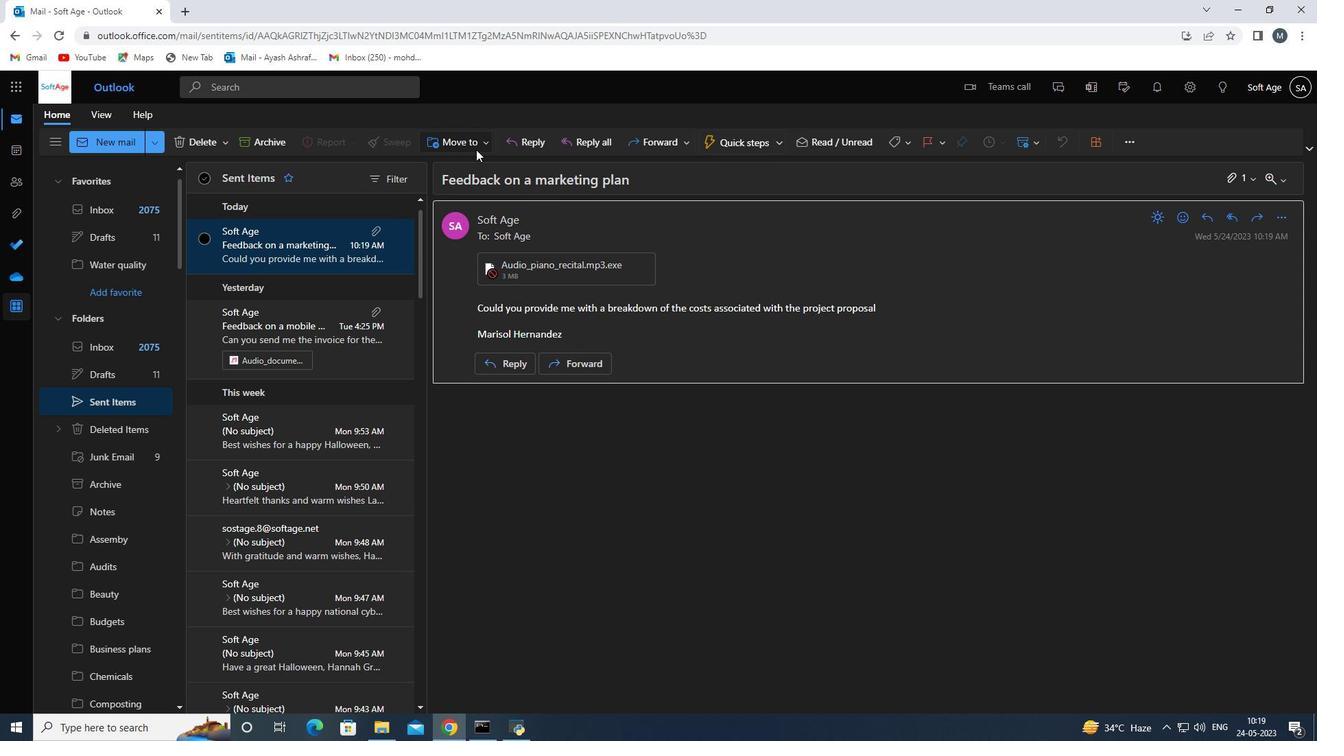 
Action: Mouse moved to (483, 179)
Screenshot: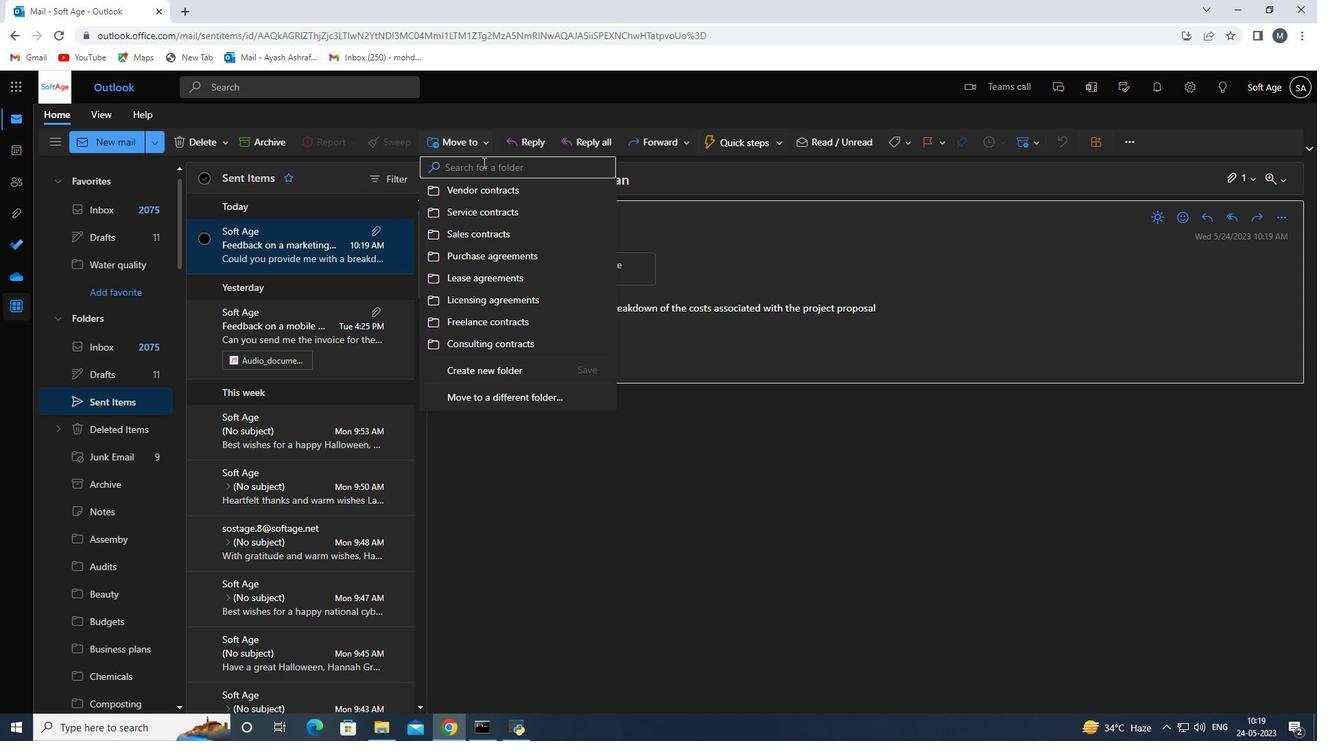 
Action: Mouse pressed left at (483, 179)
Screenshot: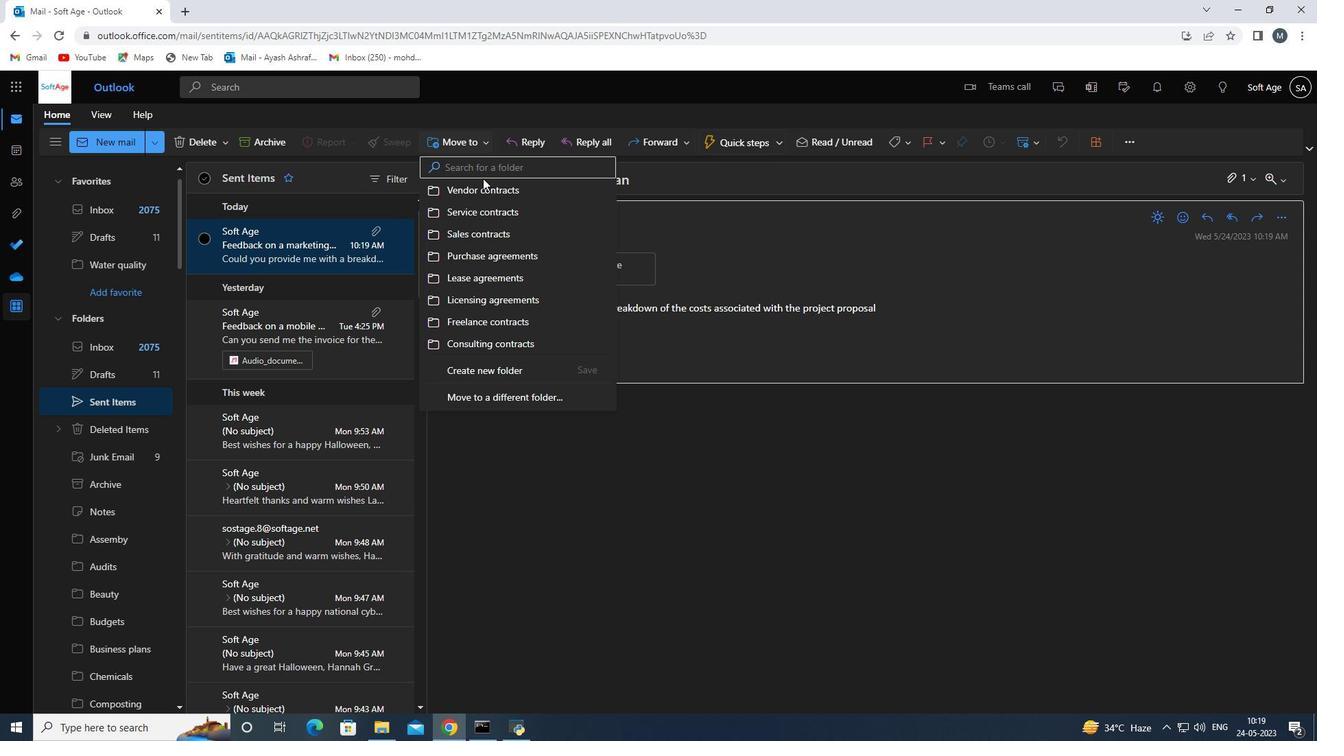 
Action: Mouse moved to (473, 147)
Screenshot: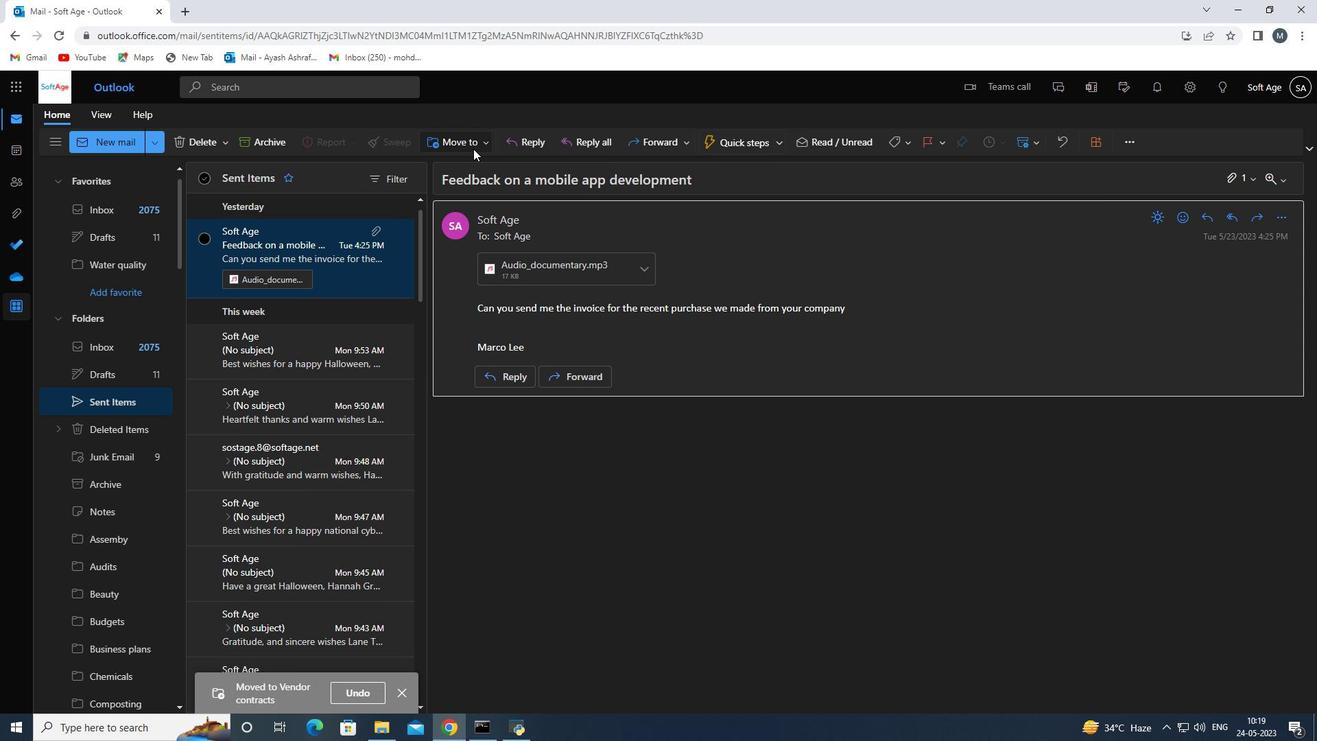 
Action: Mouse pressed left at (473, 147)
Screenshot: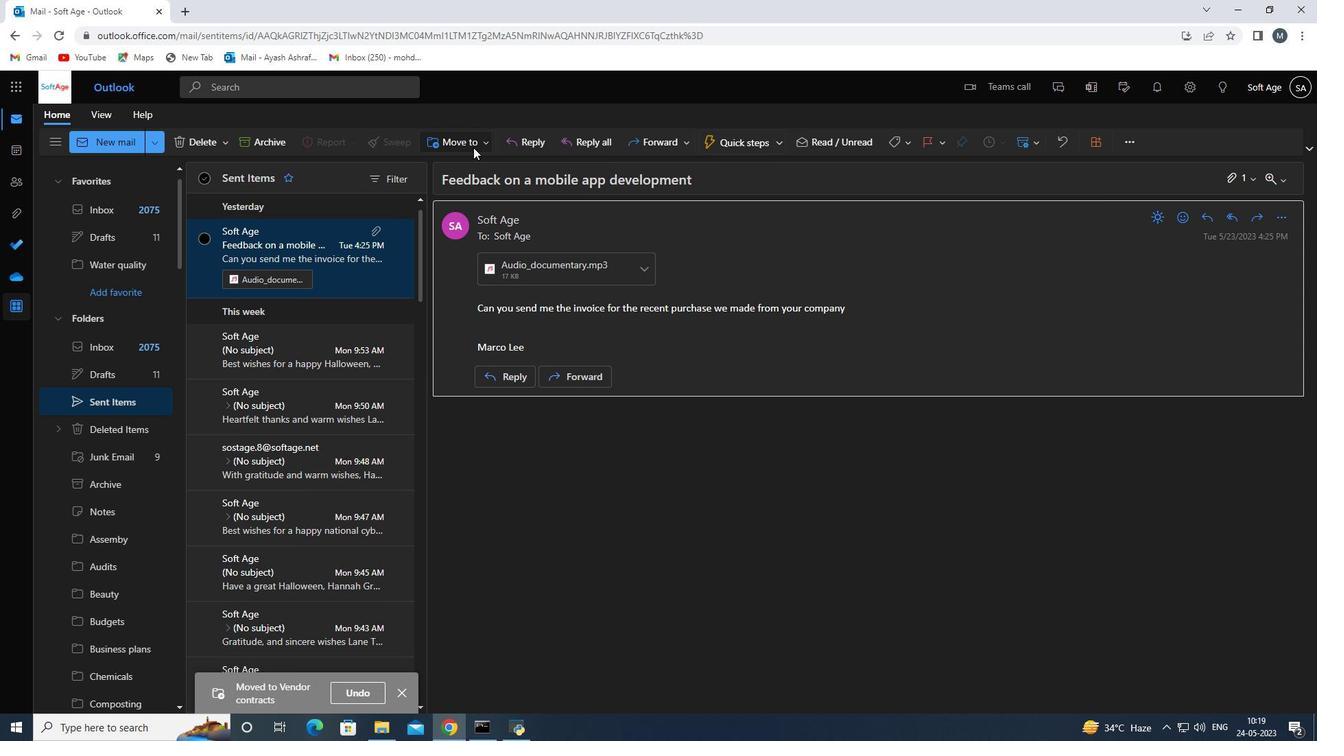 
Action: Mouse moved to (470, 163)
Screenshot: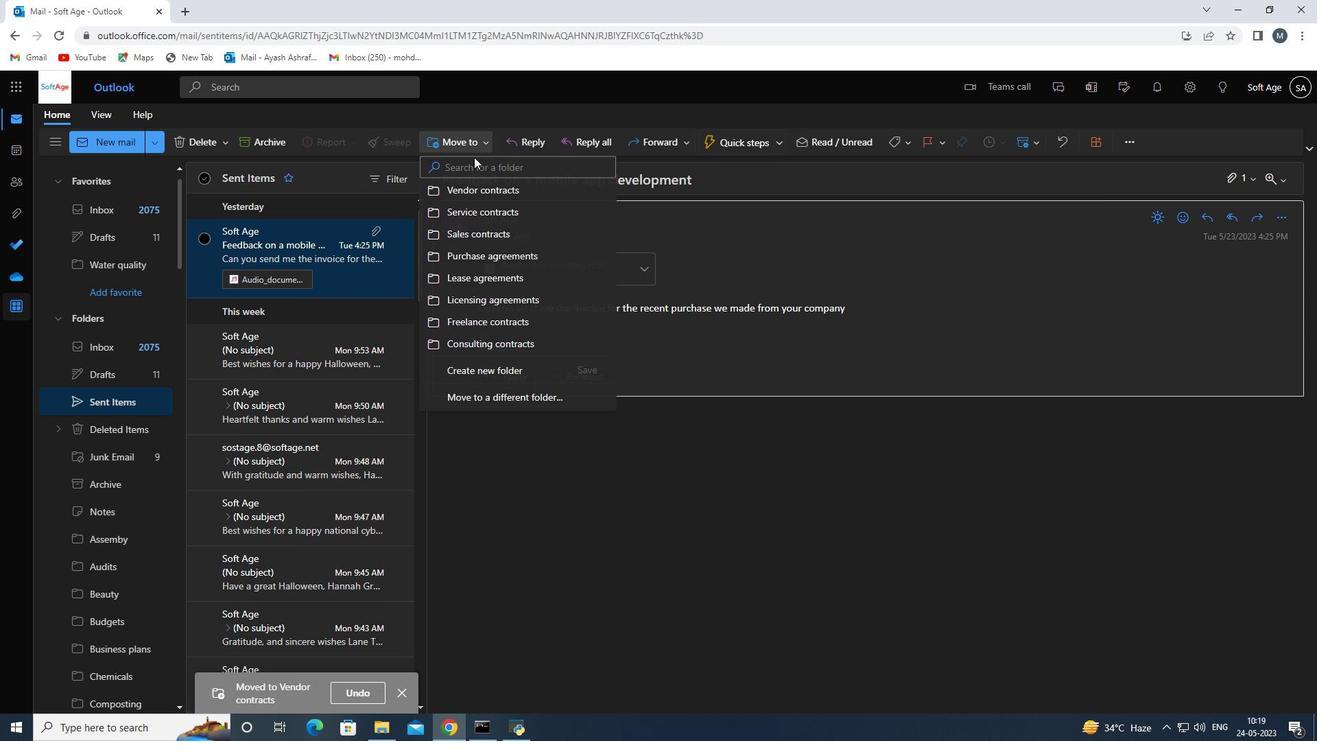 
Action: Mouse pressed left at (470, 163)
Screenshot: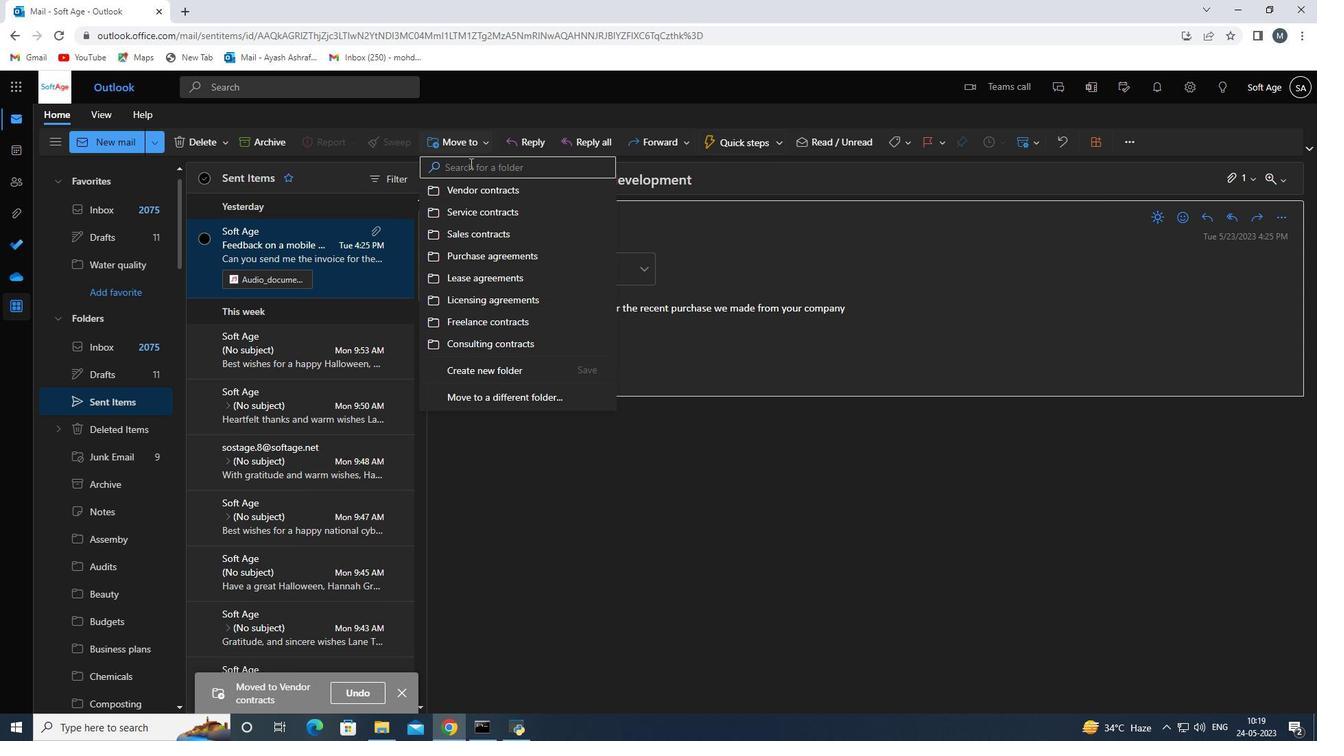 
Action: Key pressed <Key.shift>nON-COMPETE<Key.space>AGREEMENTS
Screenshot: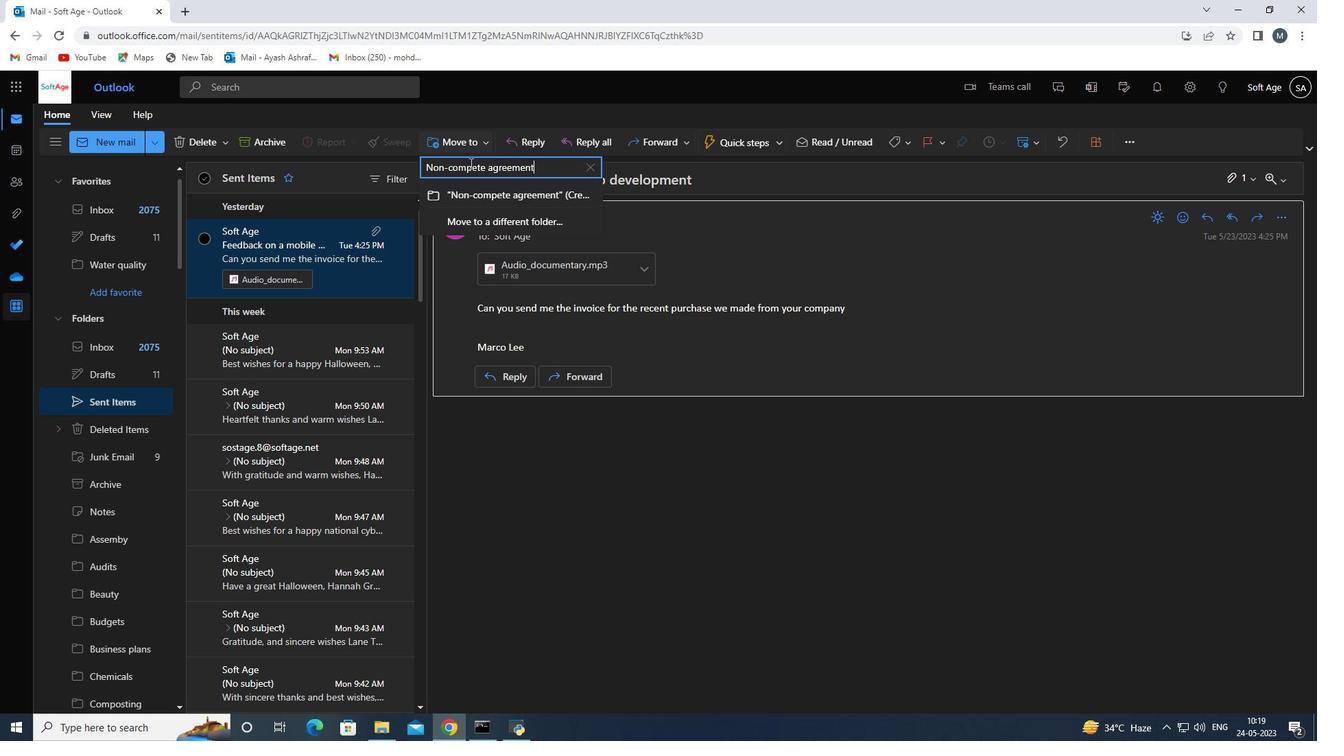 
Action: Mouse moved to (470, 195)
Screenshot: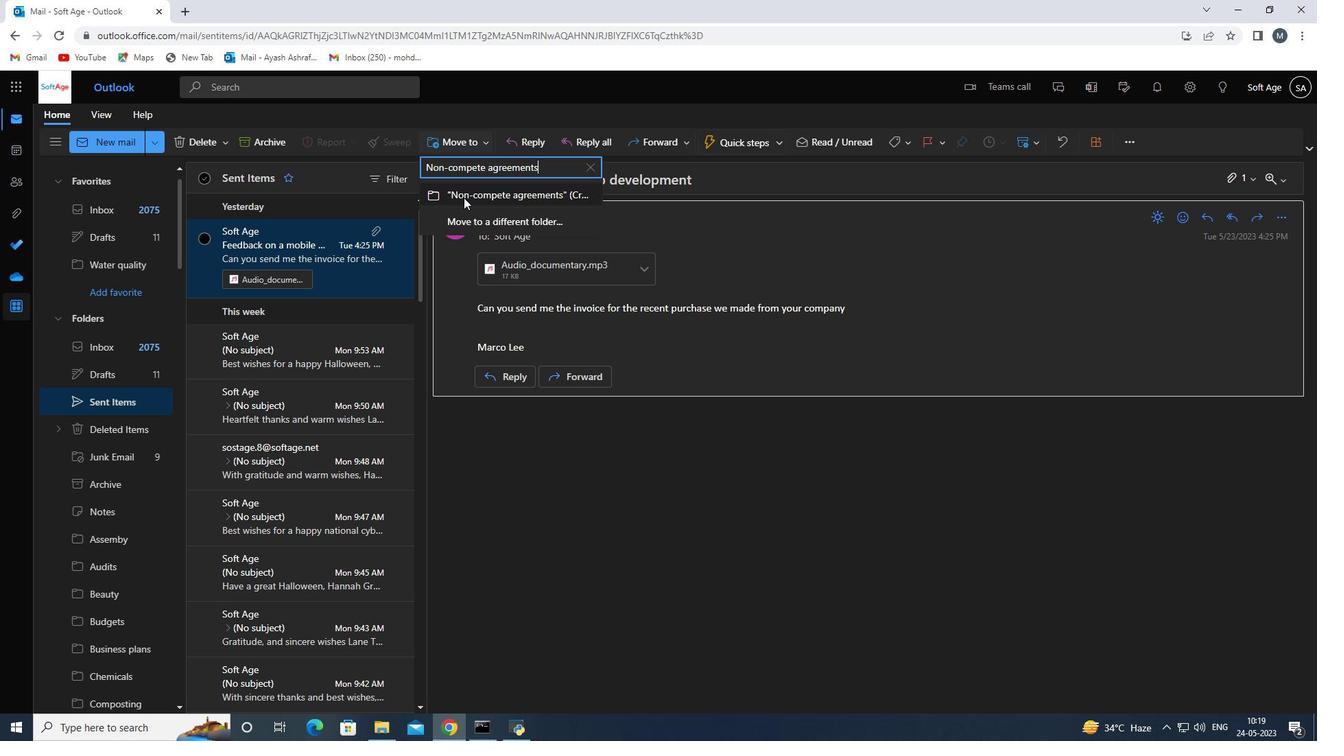
Action: Mouse pressed left at (470, 195)
Screenshot: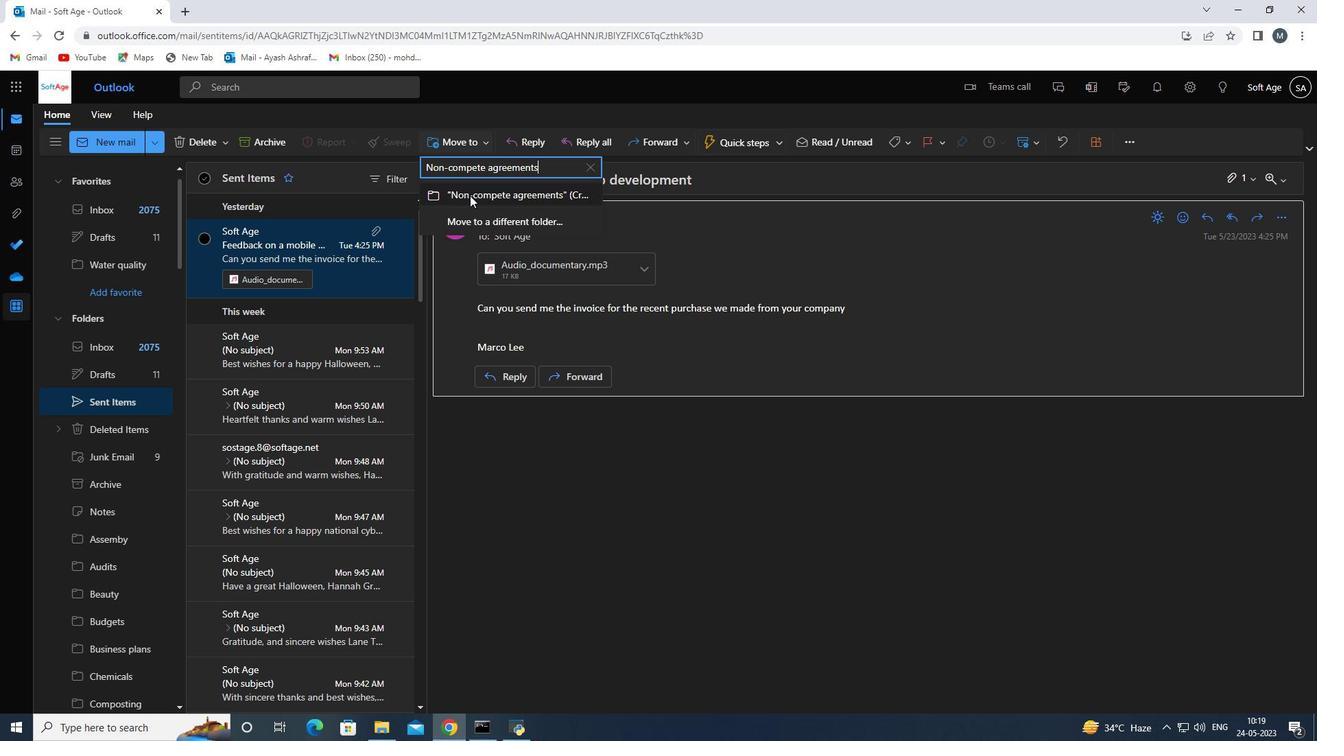 
Action: Mouse moved to (521, 432)
Screenshot: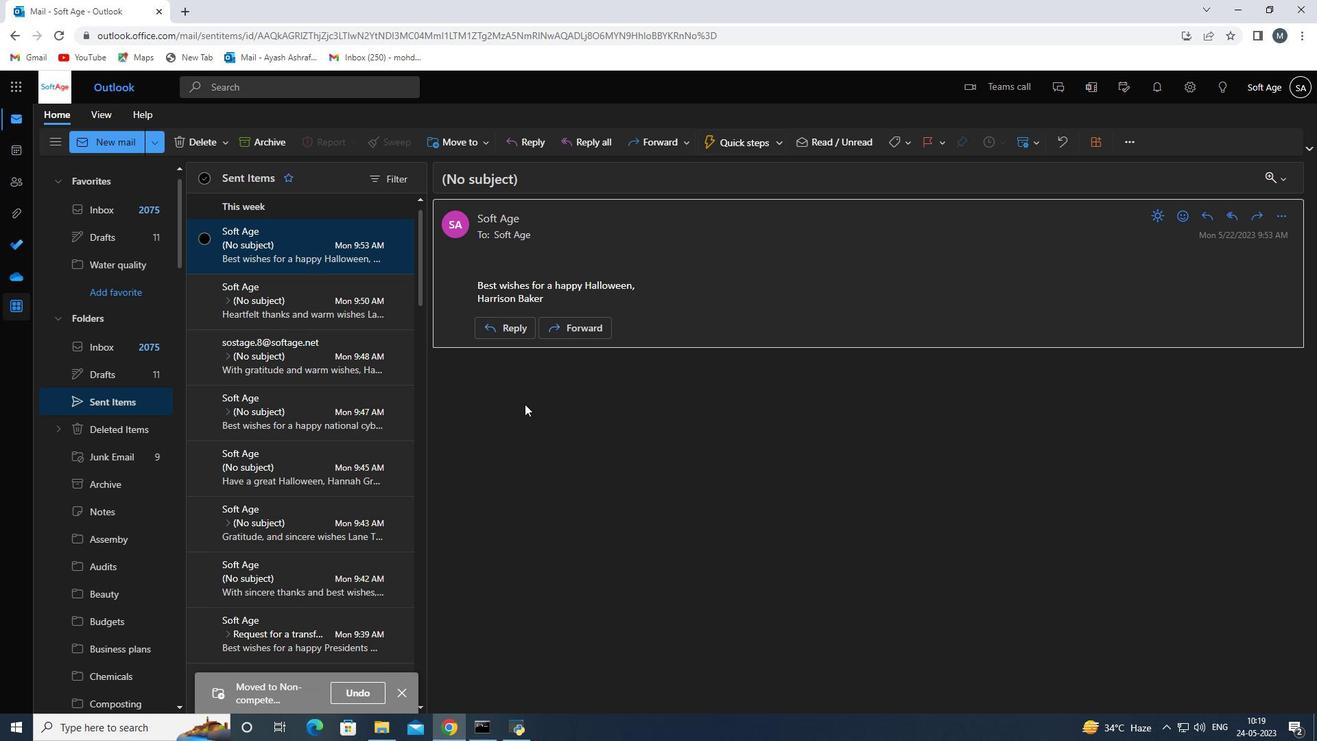 
Action: Mouse scrolled (521, 432) with delta (0, 0)
Screenshot: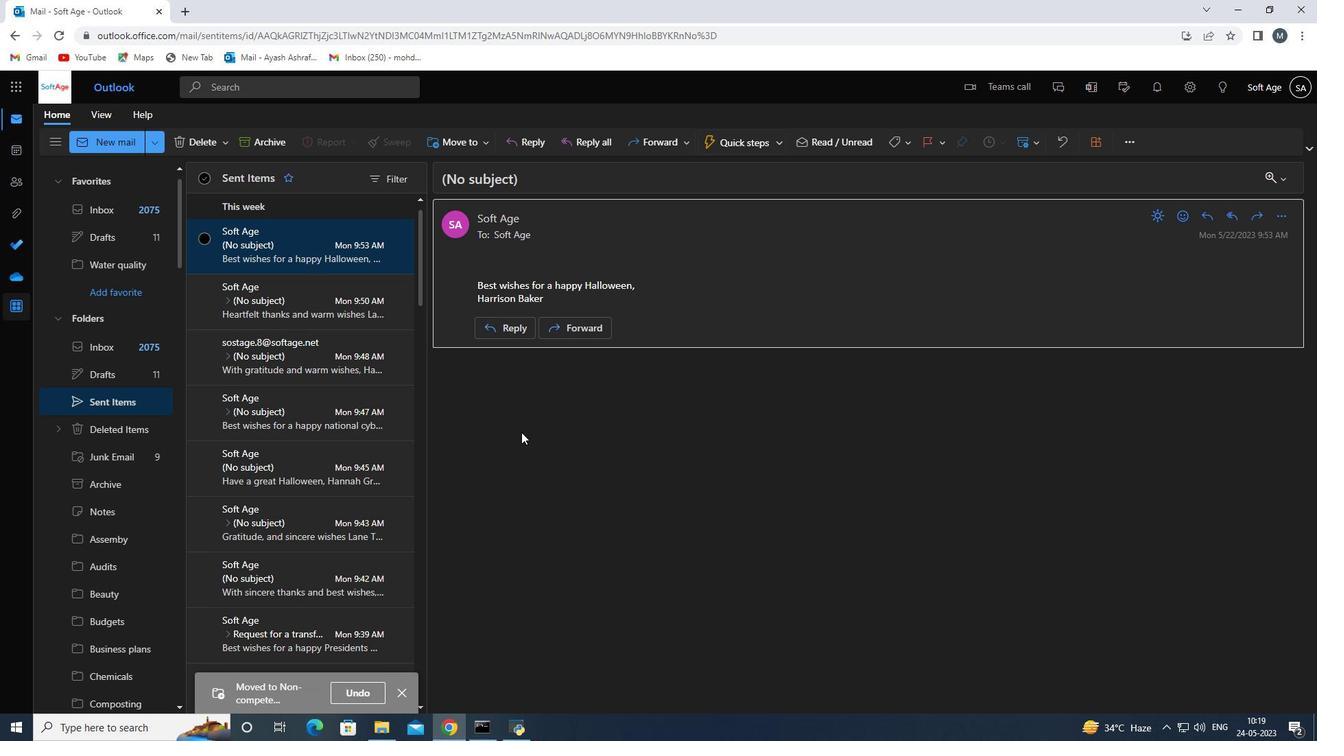 
Action: Mouse scrolled (521, 432) with delta (0, 0)
Screenshot: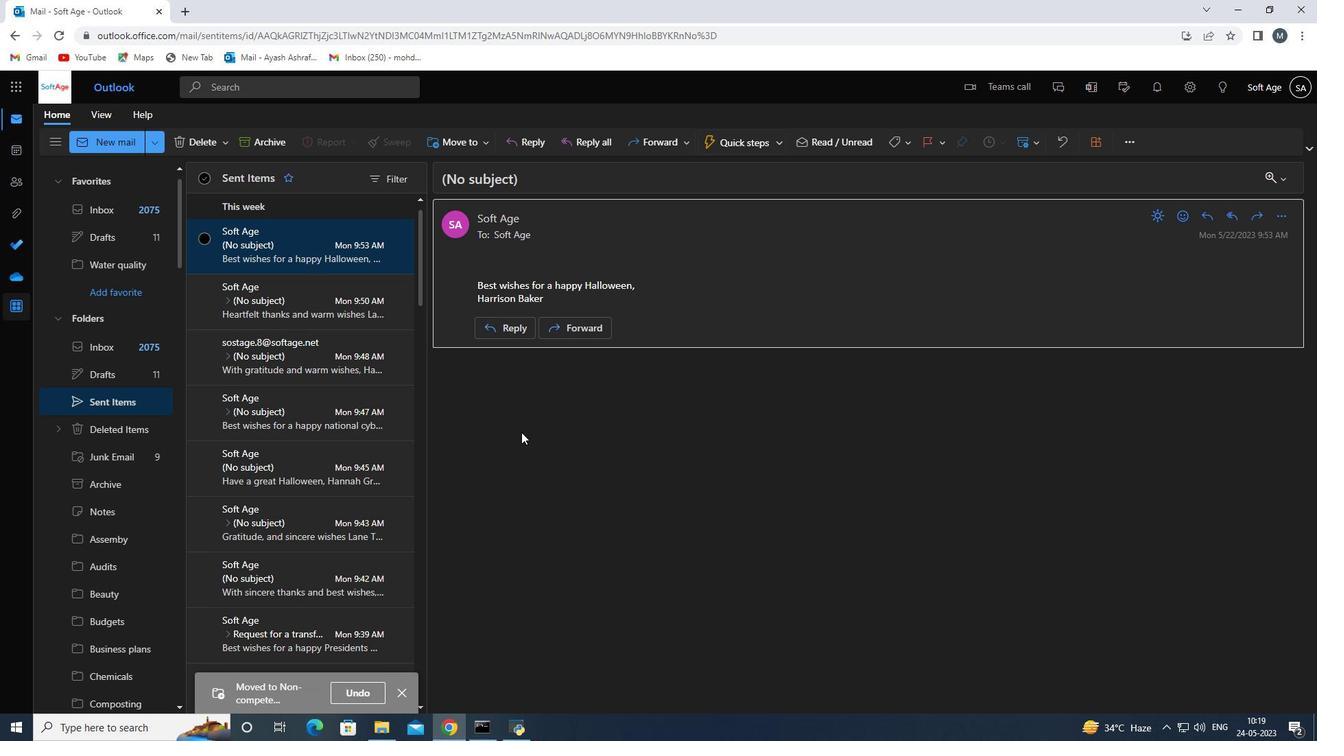 
Action: Mouse scrolled (521, 432) with delta (0, 0)
Screenshot: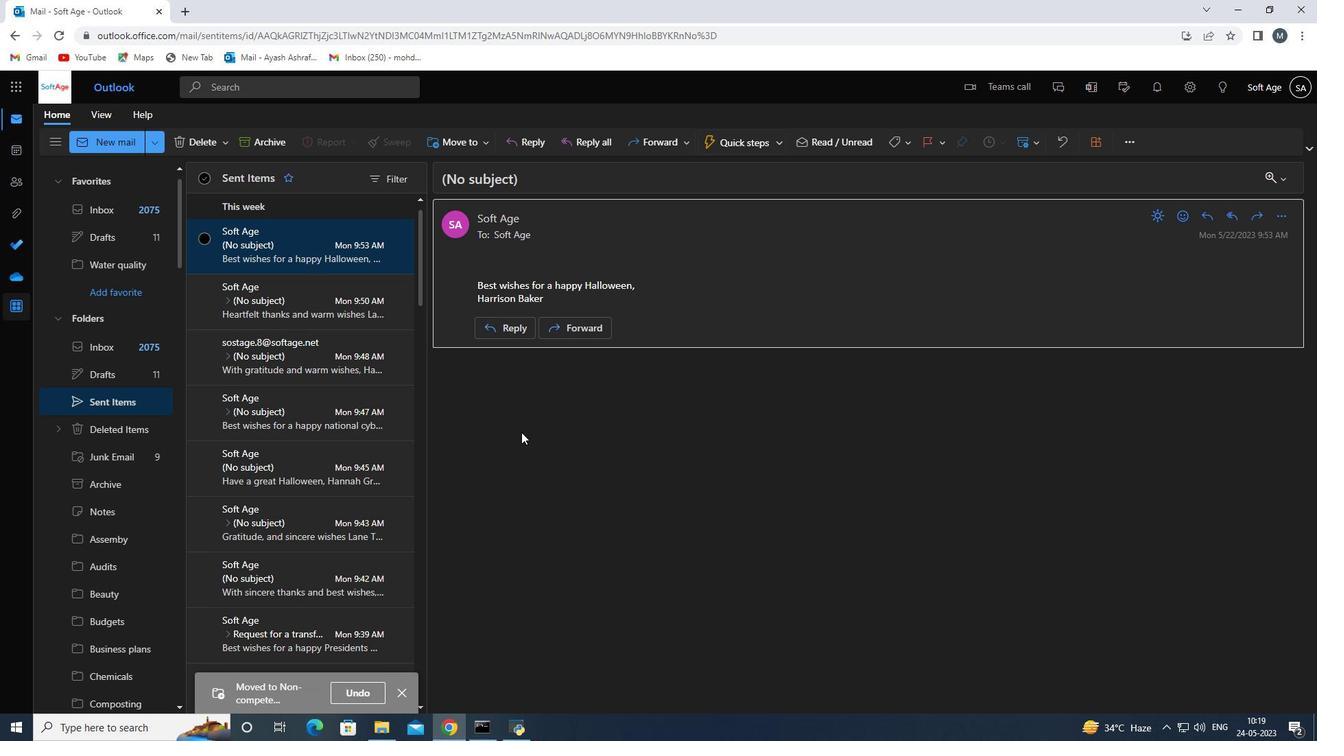 
Action: Mouse moved to (395, 386)
Screenshot: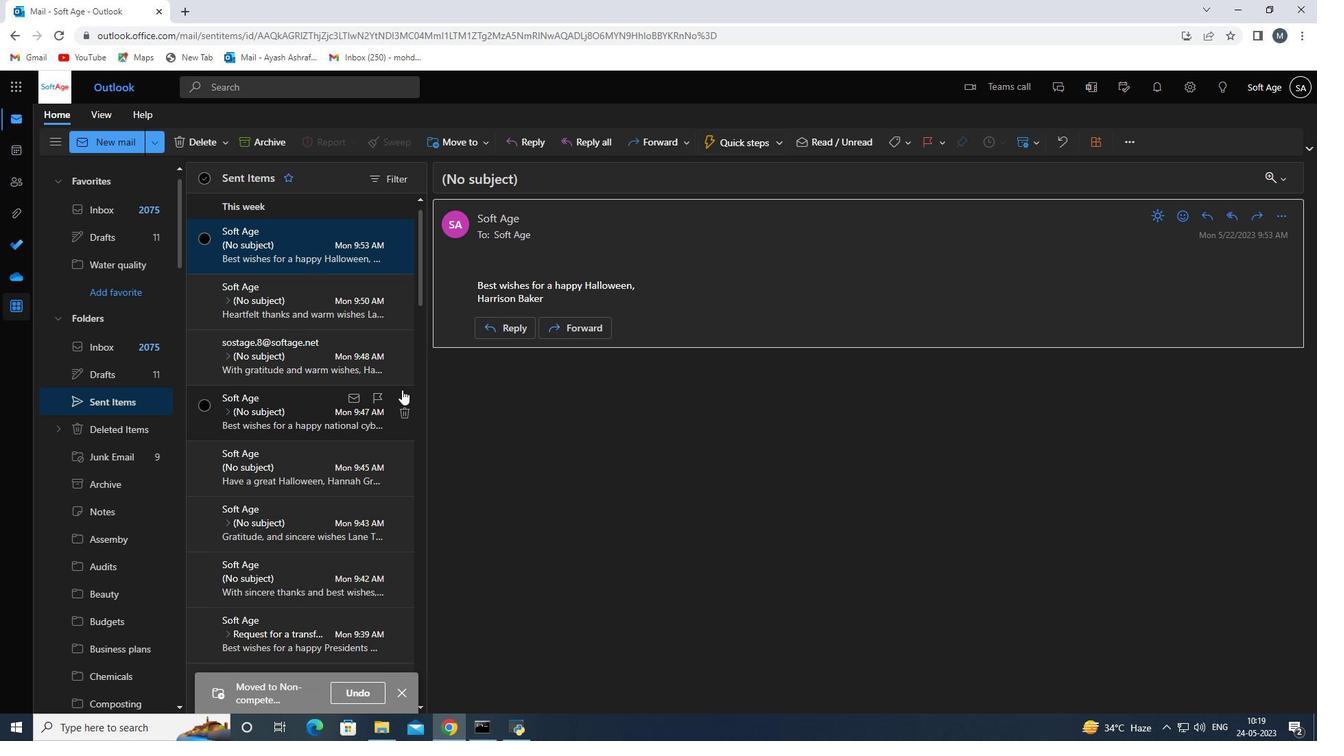 
Action: Mouse scrolled (395, 386) with delta (0, 0)
Screenshot: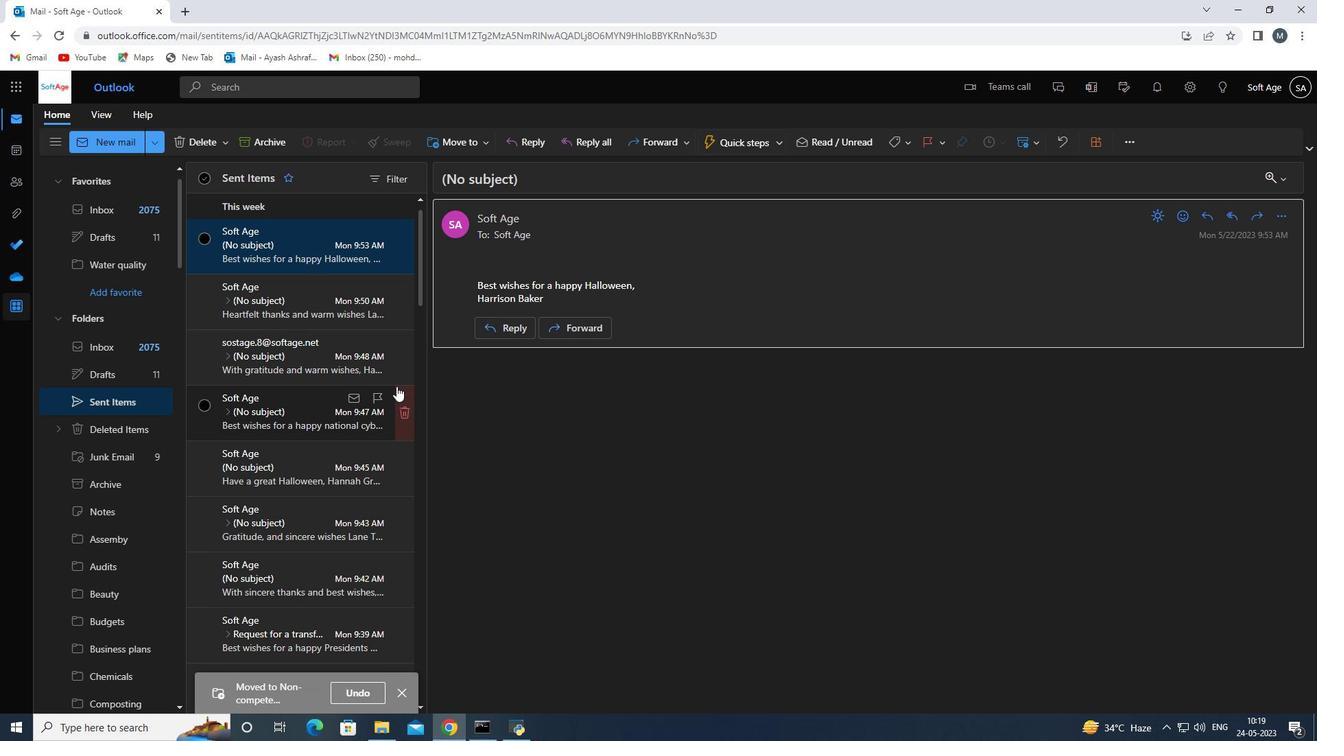
Action: Mouse scrolled (395, 386) with delta (0, 0)
Screenshot: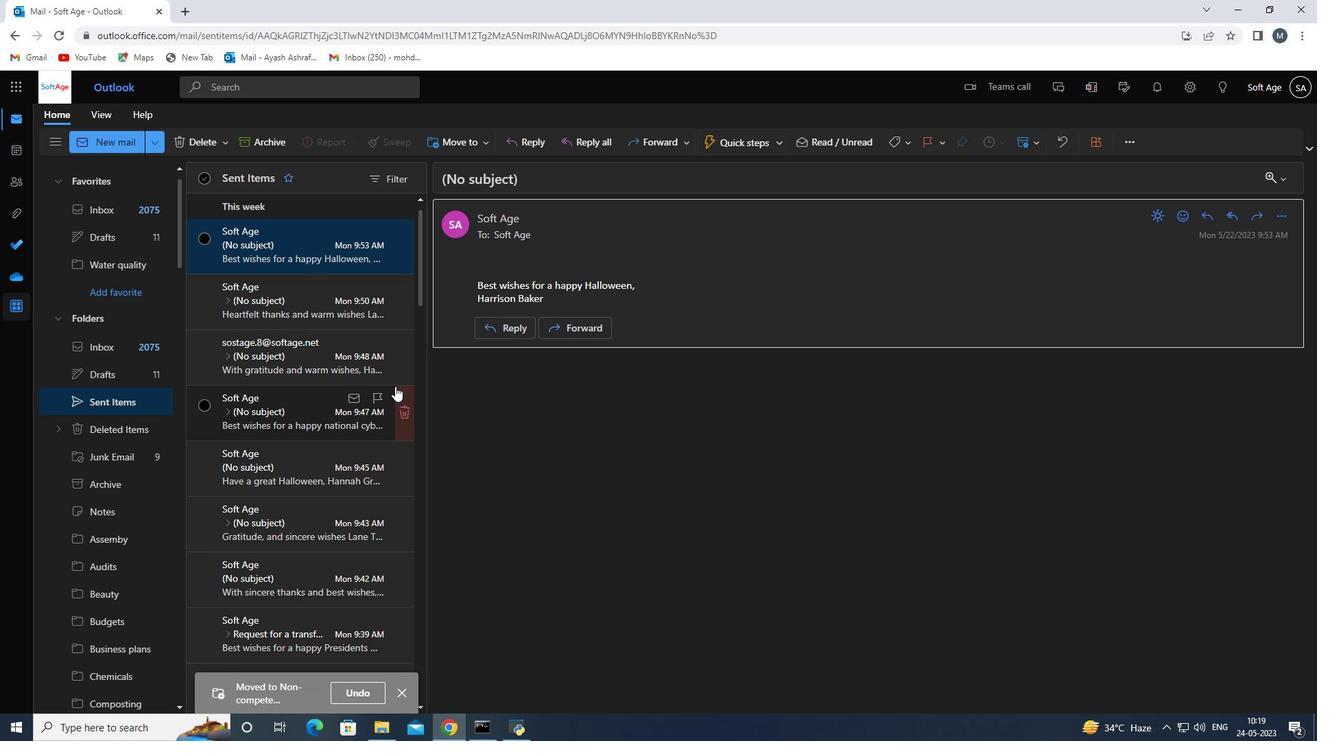 
Action: Mouse scrolled (395, 386) with delta (0, 0)
Screenshot: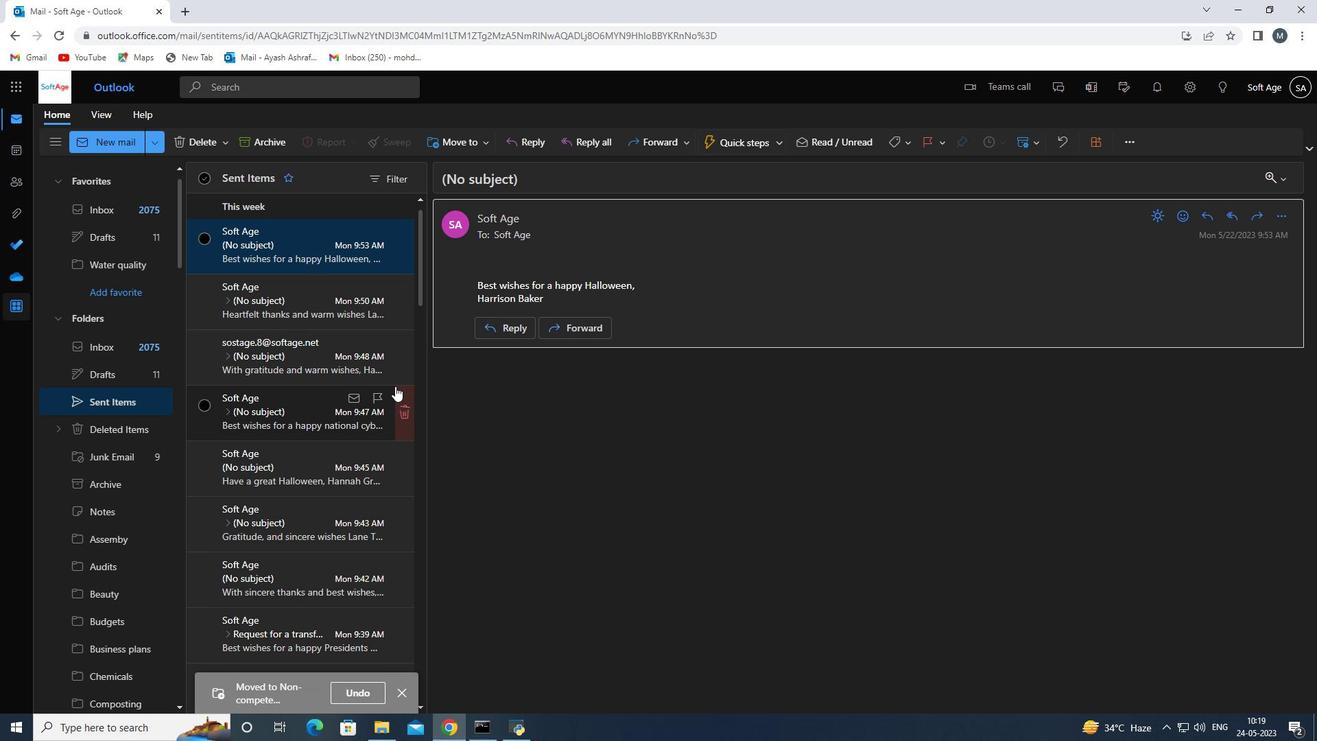 
Action: Mouse scrolled (395, 386) with delta (0, 0)
Screenshot: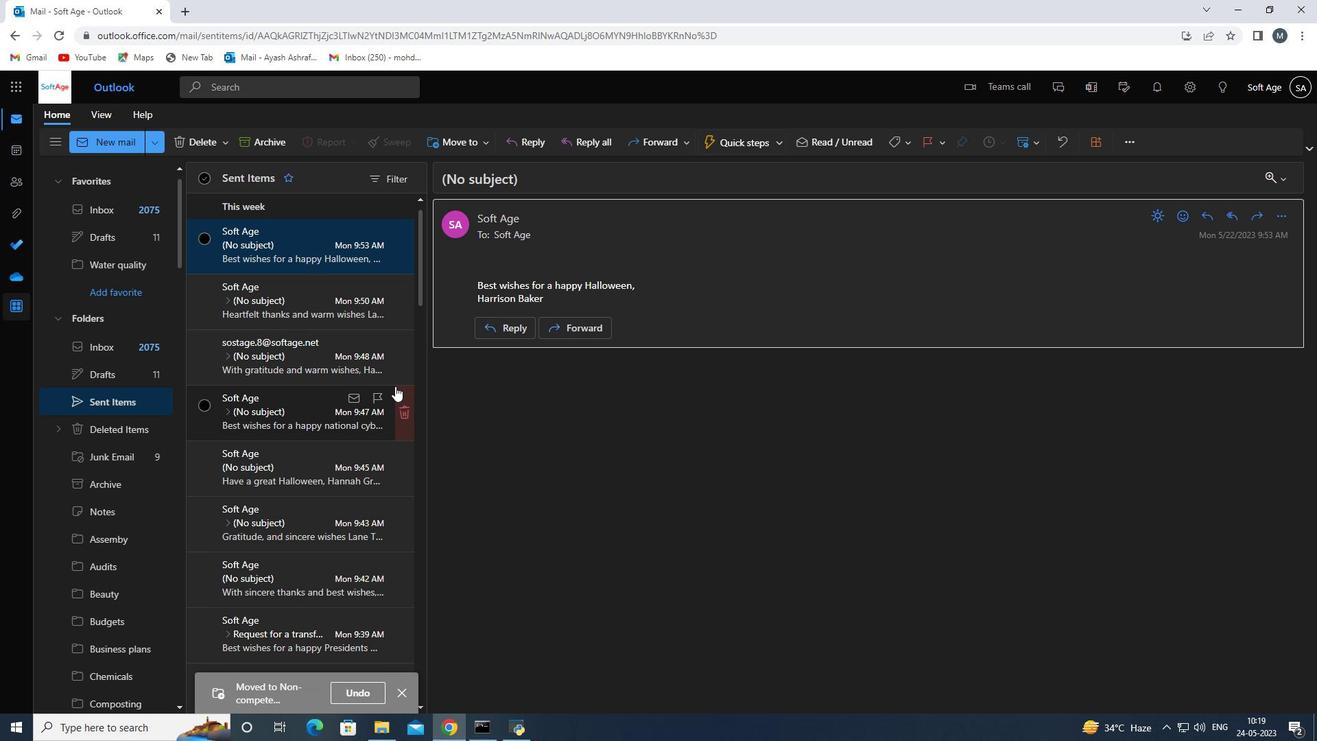
Action: Mouse moved to (394, 385)
Screenshot: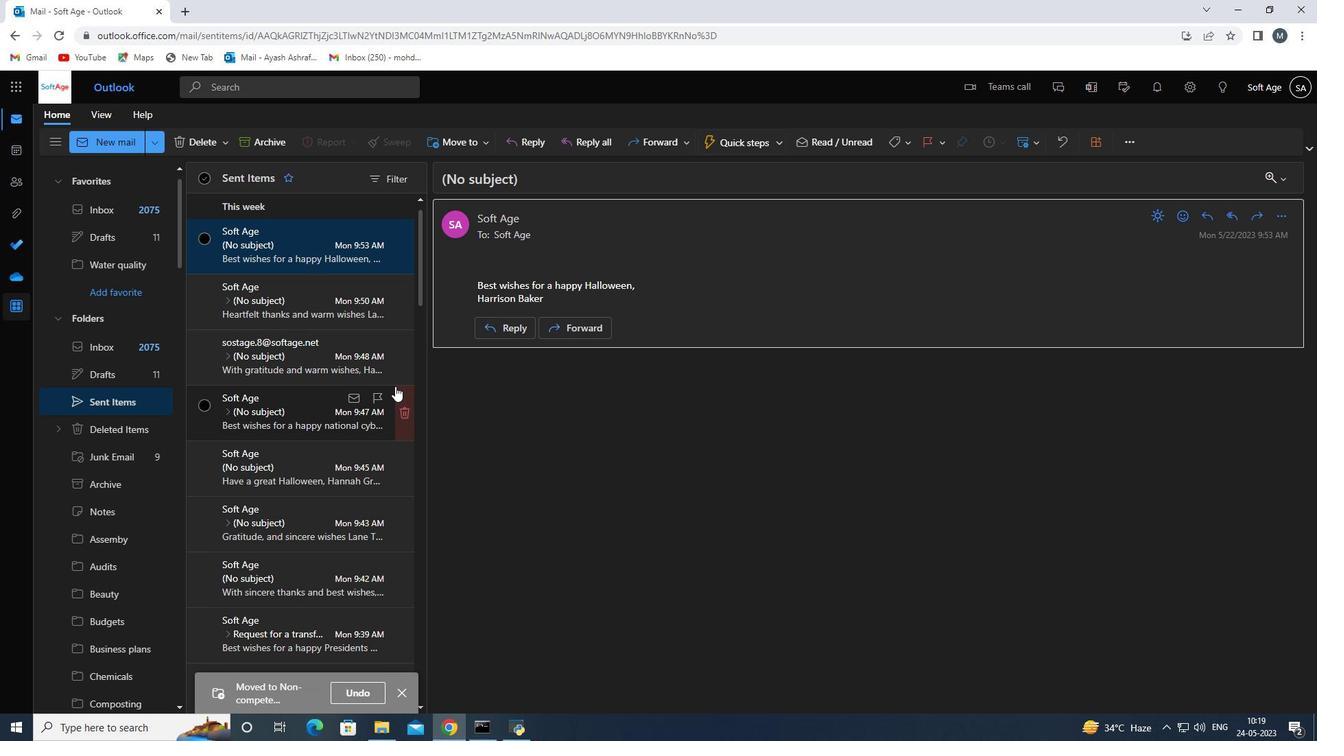 
